 Task: Find connections with filter location Beckingen with filter topic #DigitalMarketingwith filter profile language English with filter current company L&T Electrical & Automation with filter school Cochin University of Science and Technology with filter industry Entertainment Providers with filter service category Financial Advisory with filter keywords title Massage Therapy
Action: Mouse moved to (635, 75)
Screenshot: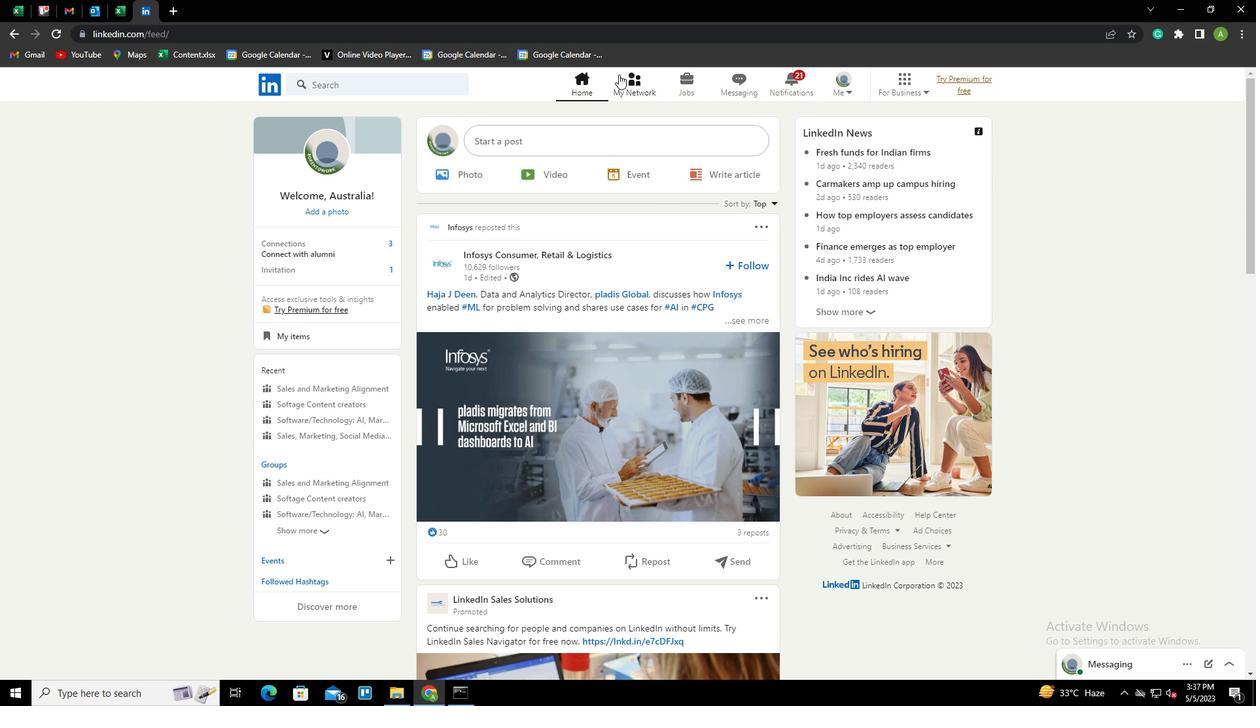 
Action: Mouse pressed left at (635, 75)
Screenshot: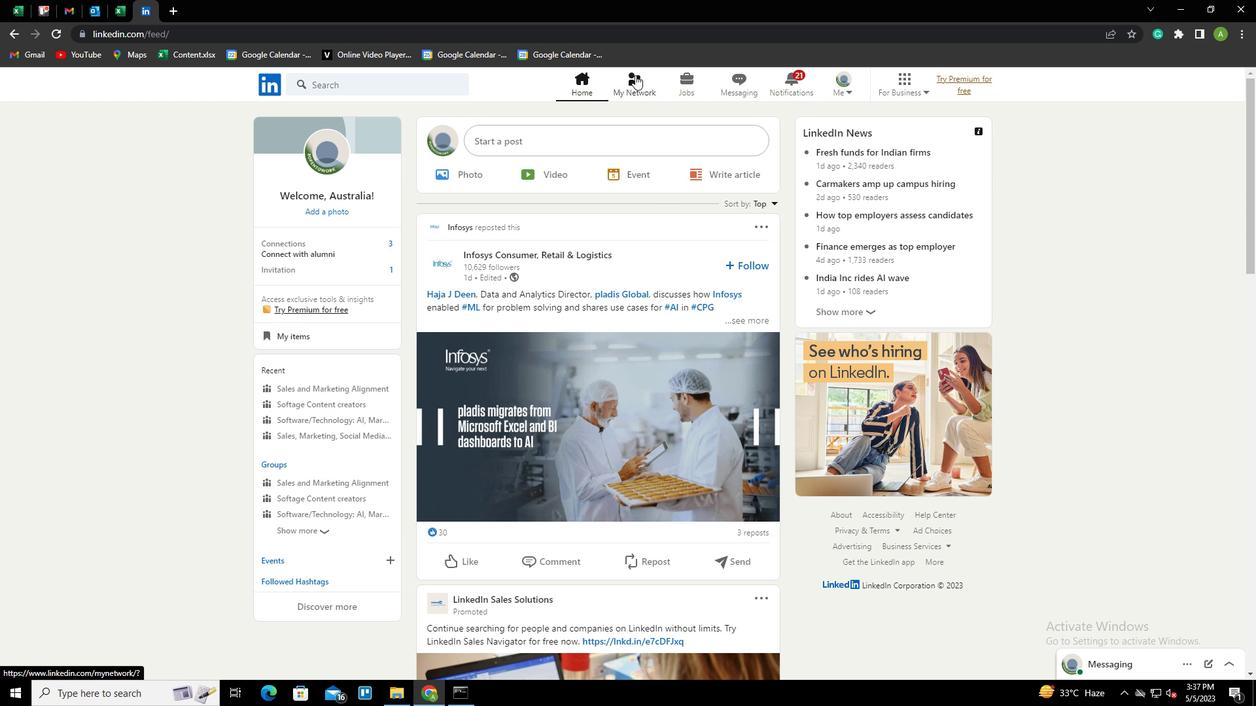 
Action: Mouse moved to (355, 155)
Screenshot: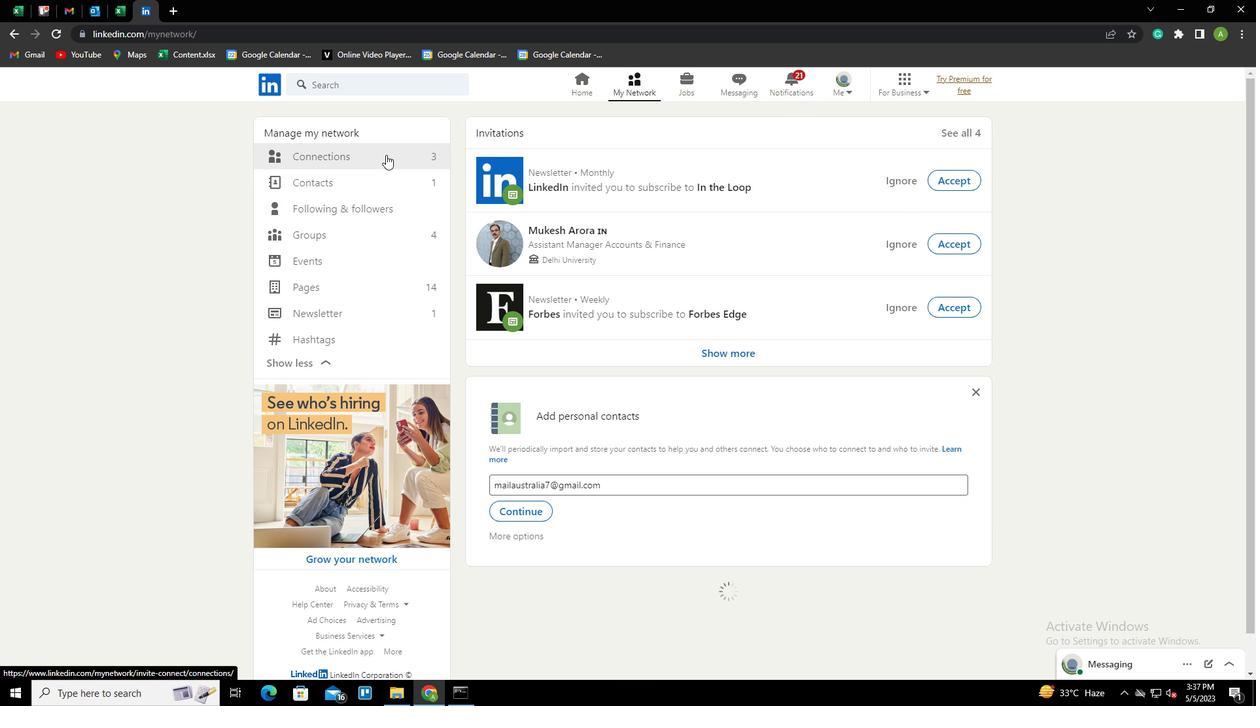 
Action: Mouse pressed left at (355, 155)
Screenshot: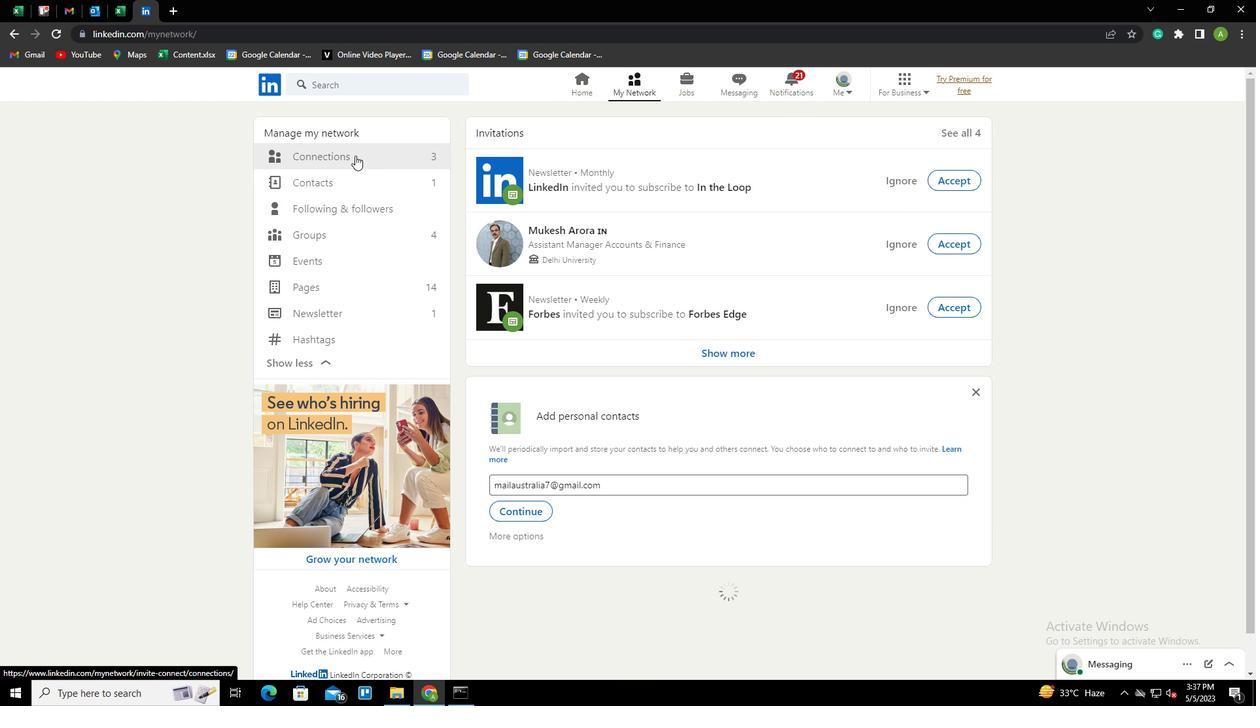 
Action: Mouse moved to (715, 155)
Screenshot: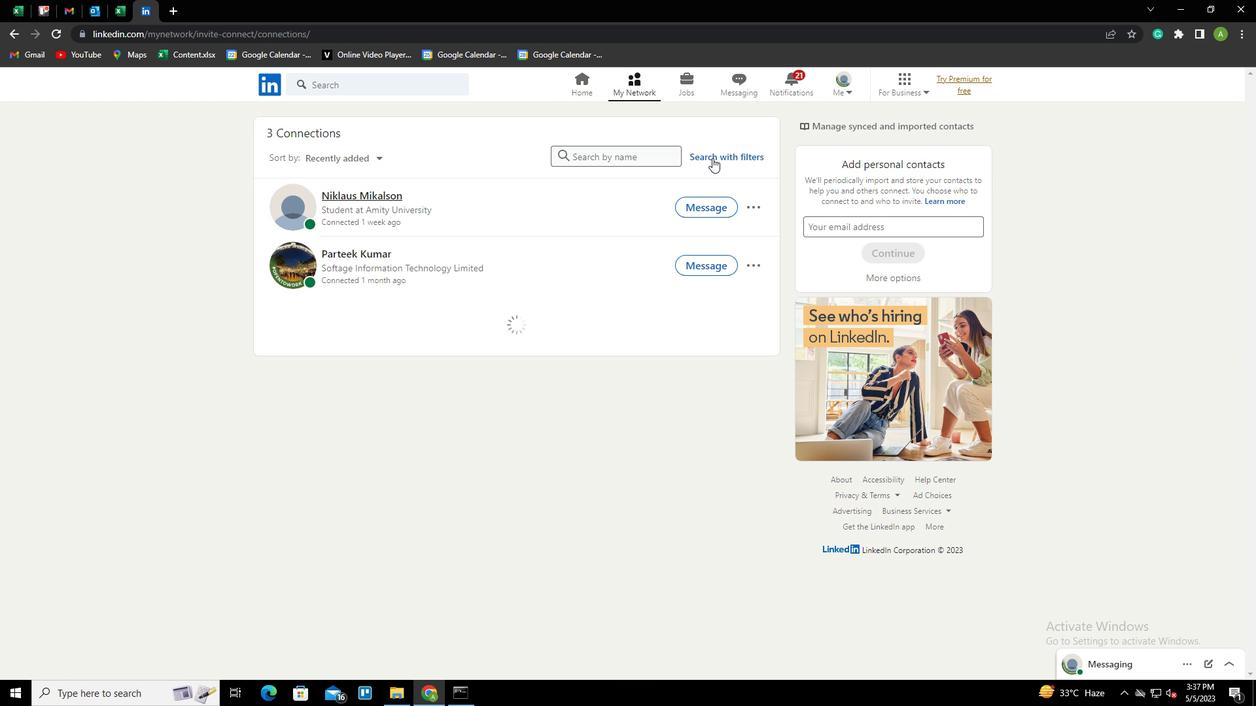 
Action: Mouse pressed left at (715, 155)
Screenshot: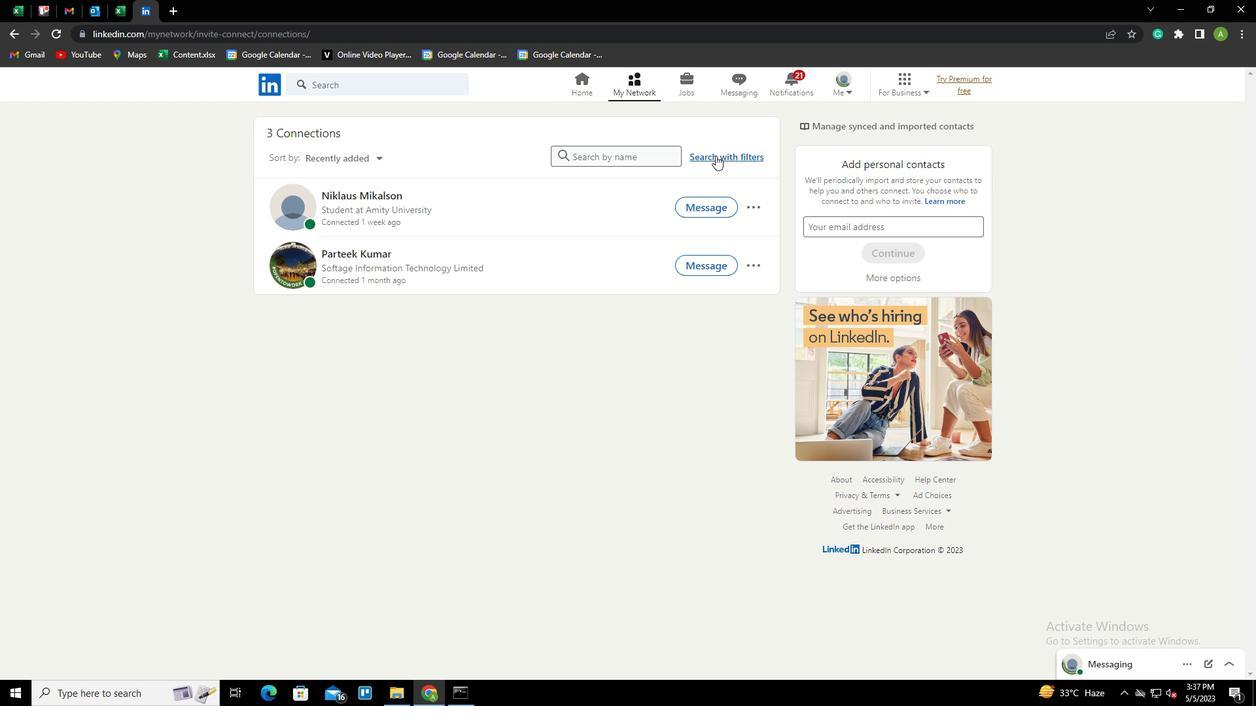 
Action: Mouse moved to (673, 119)
Screenshot: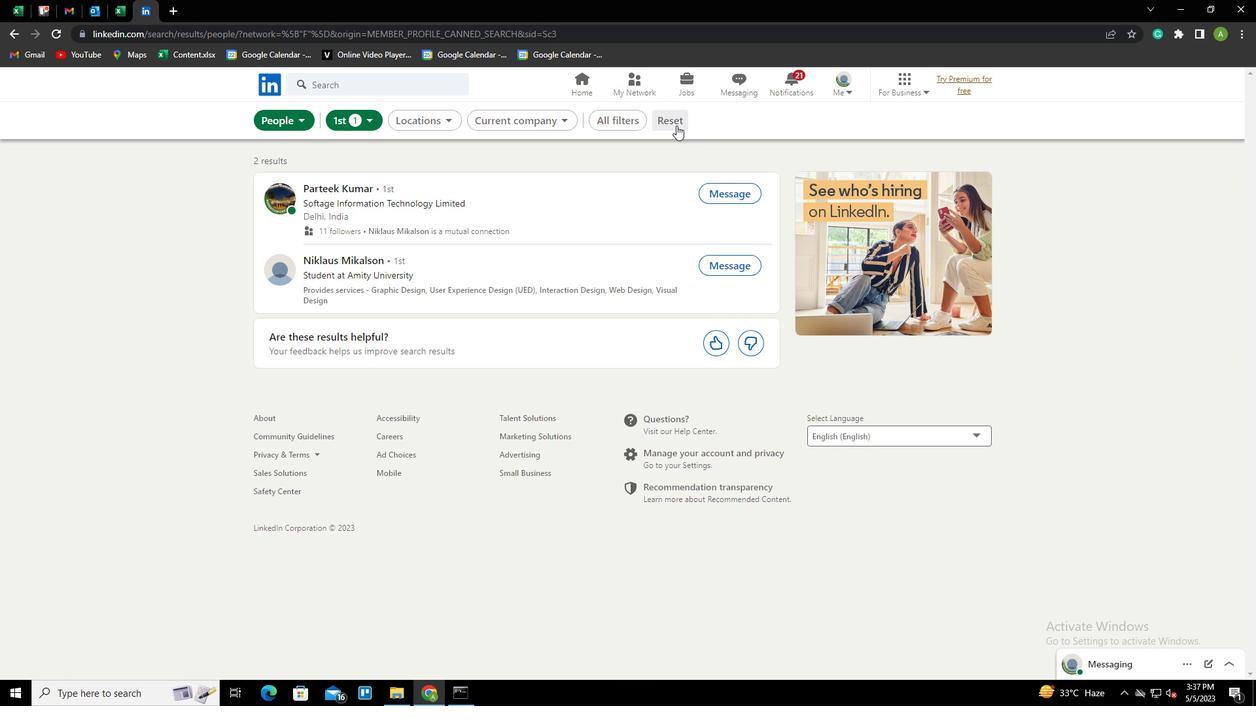 
Action: Mouse pressed left at (673, 119)
Screenshot: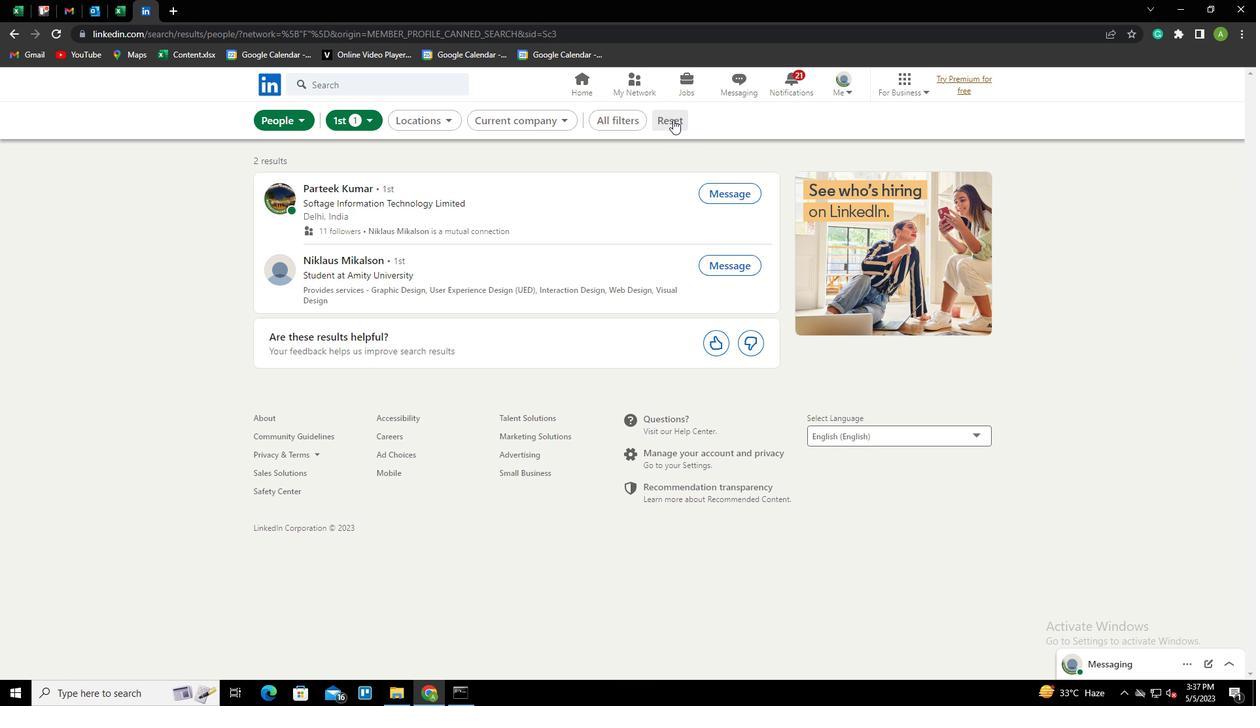 
Action: Mouse moved to (648, 119)
Screenshot: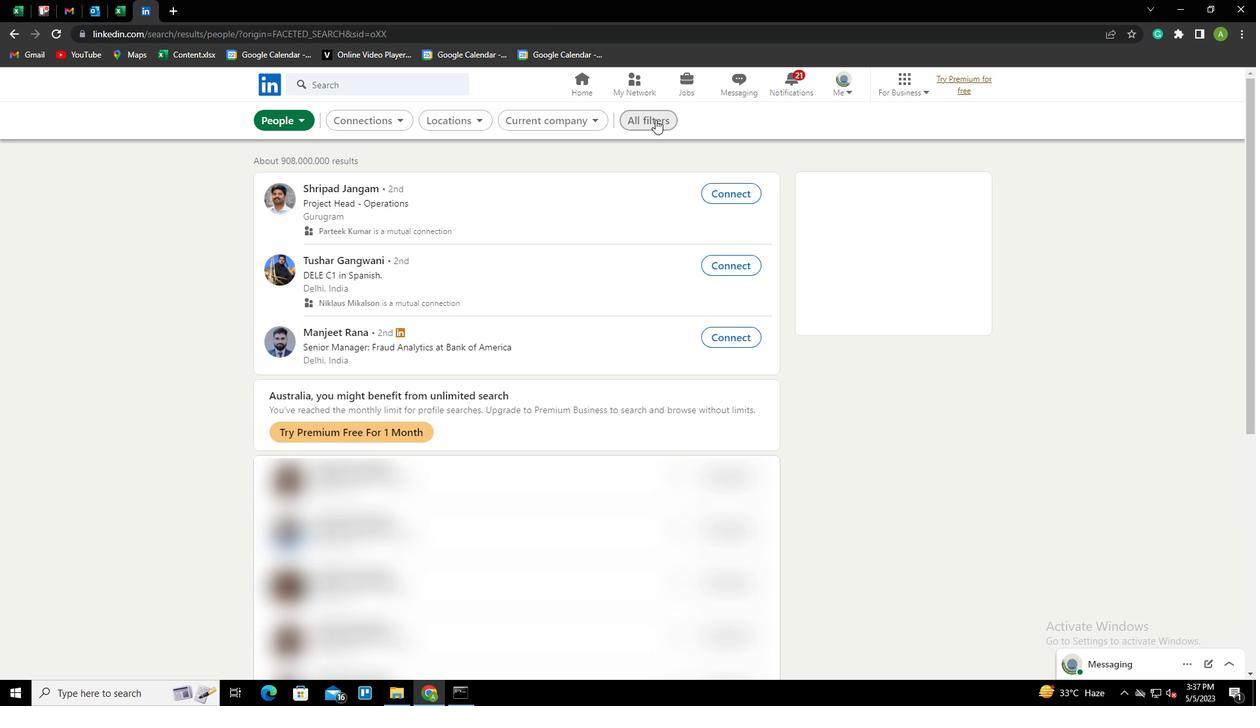 
Action: Mouse pressed left at (648, 119)
Screenshot: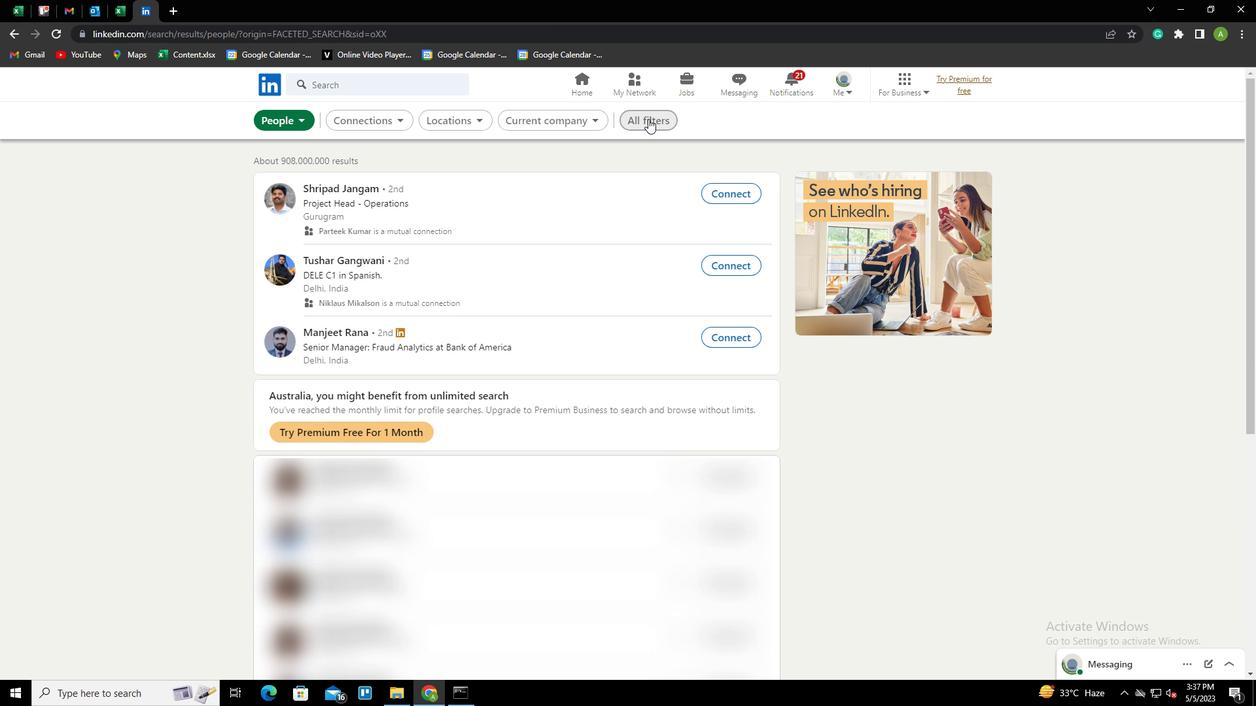 
Action: Mouse moved to (1035, 359)
Screenshot: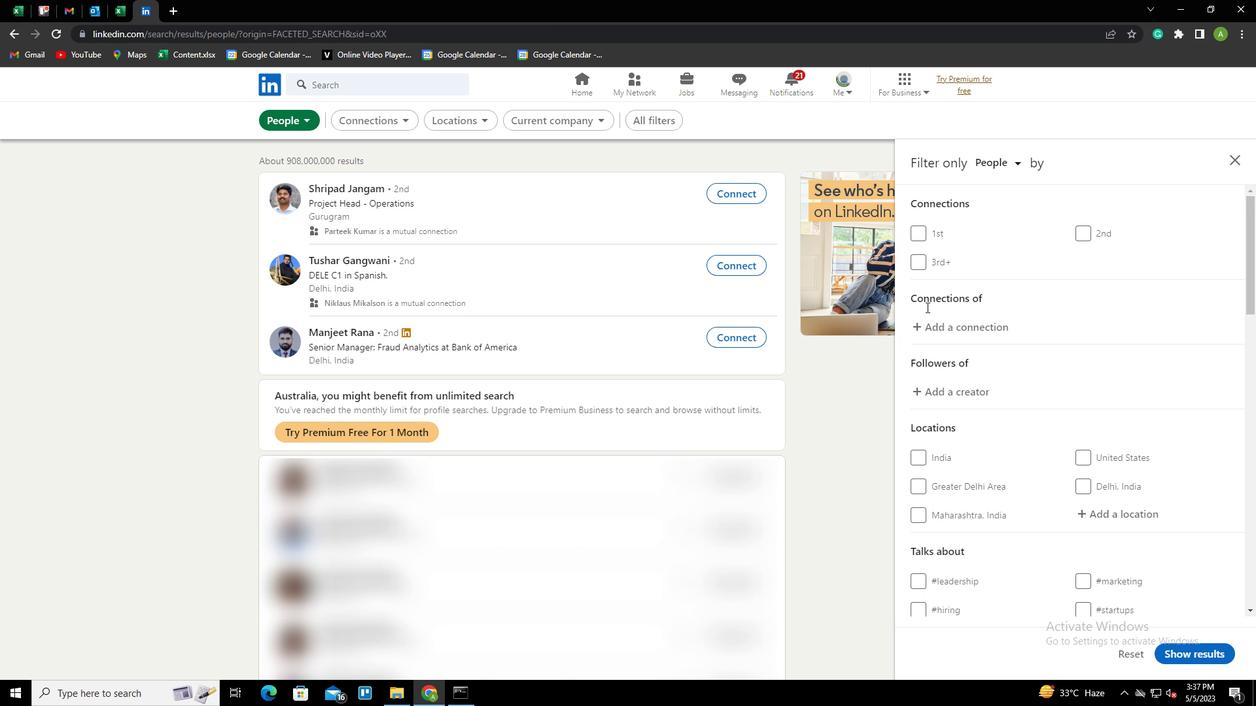 
Action: Mouse scrolled (1035, 359) with delta (0, 0)
Screenshot: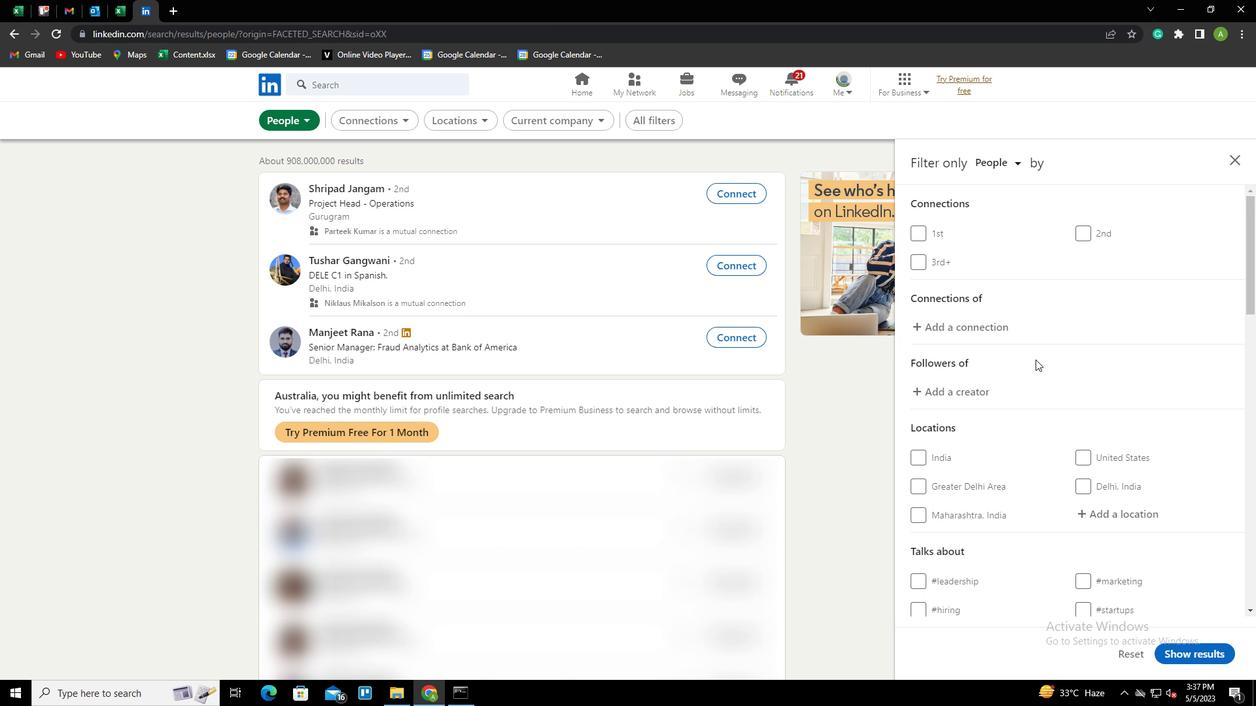 
Action: Mouse scrolled (1035, 359) with delta (0, 0)
Screenshot: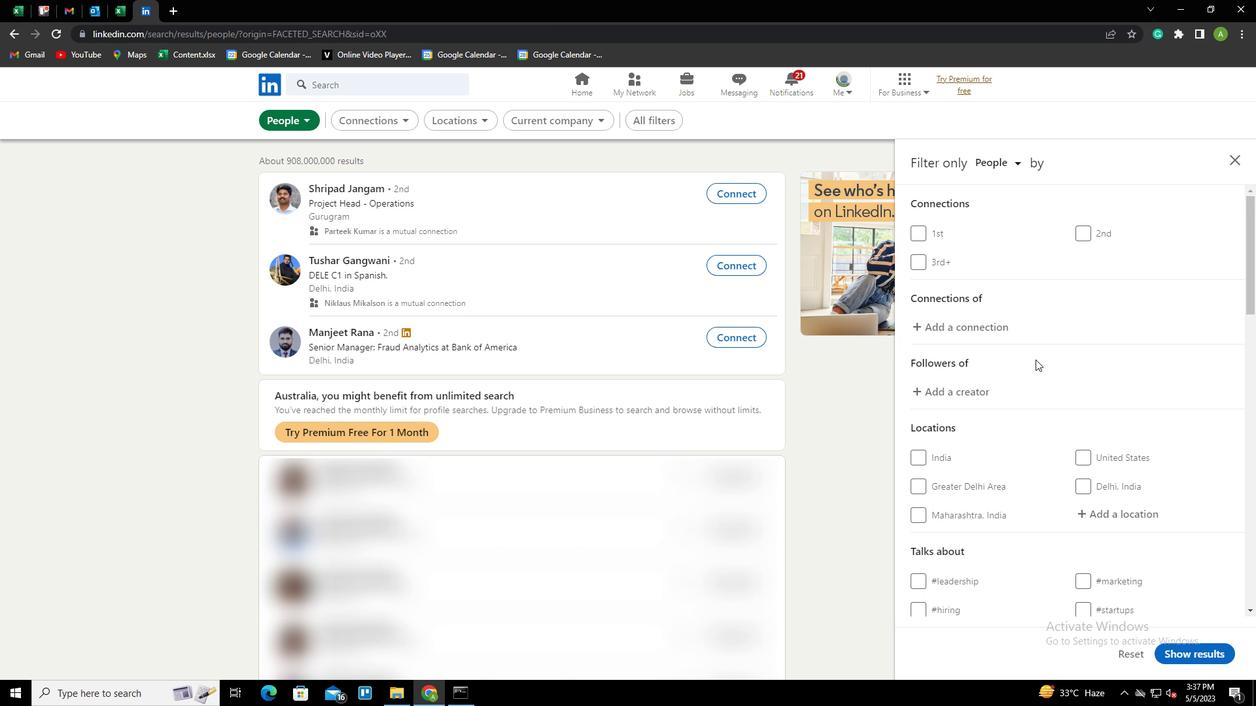 
Action: Mouse moved to (1103, 380)
Screenshot: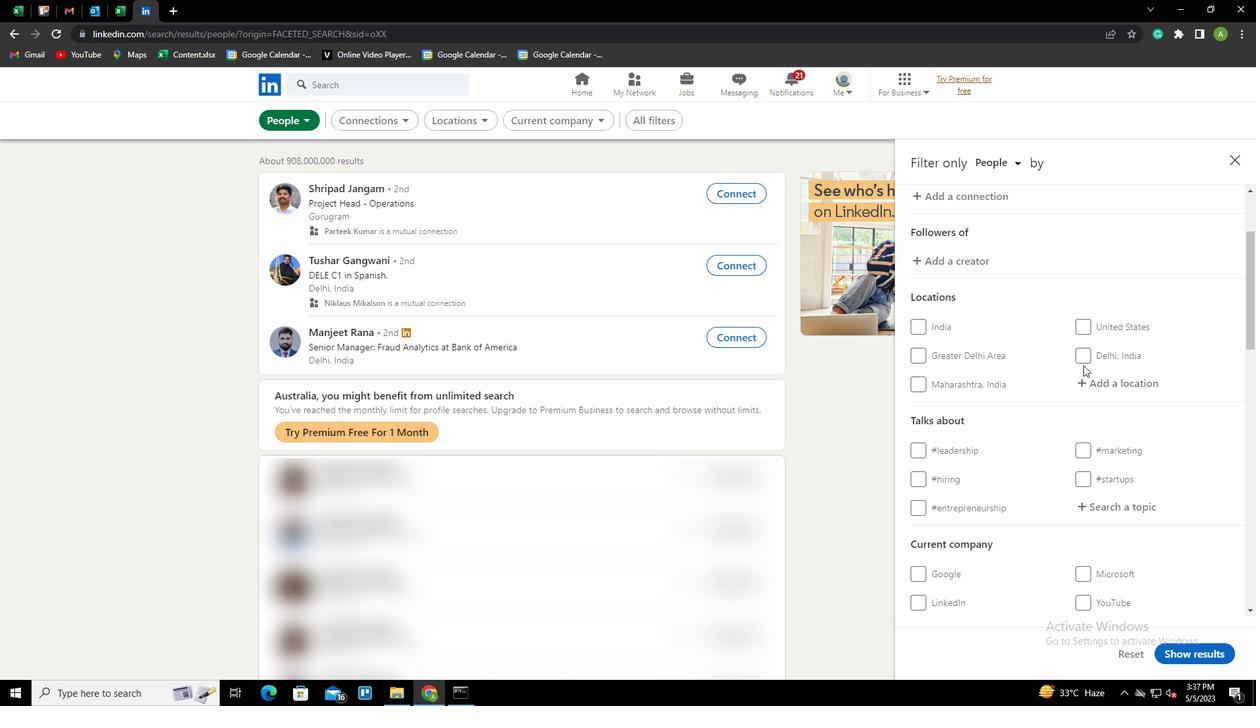 
Action: Mouse pressed left at (1103, 380)
Screenshot: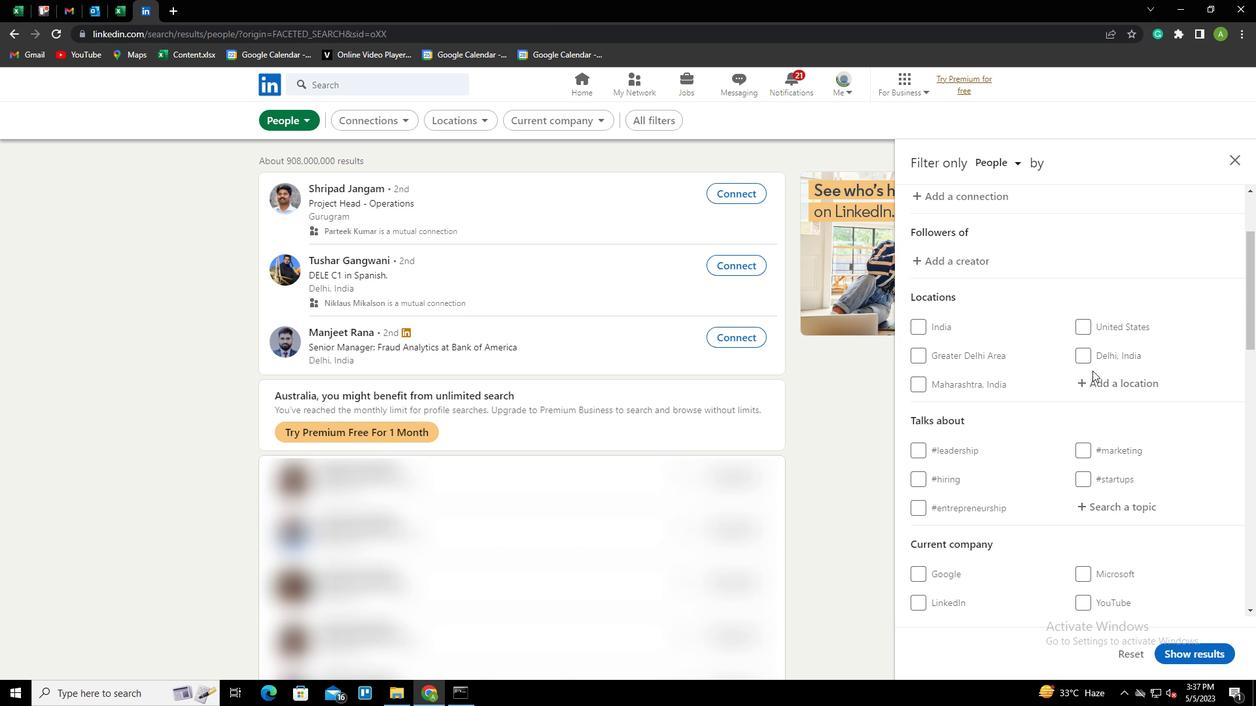 
Action: Key pressed <Key.shift>BECKINGEN<Key.down><Key.enter>
Screenshot: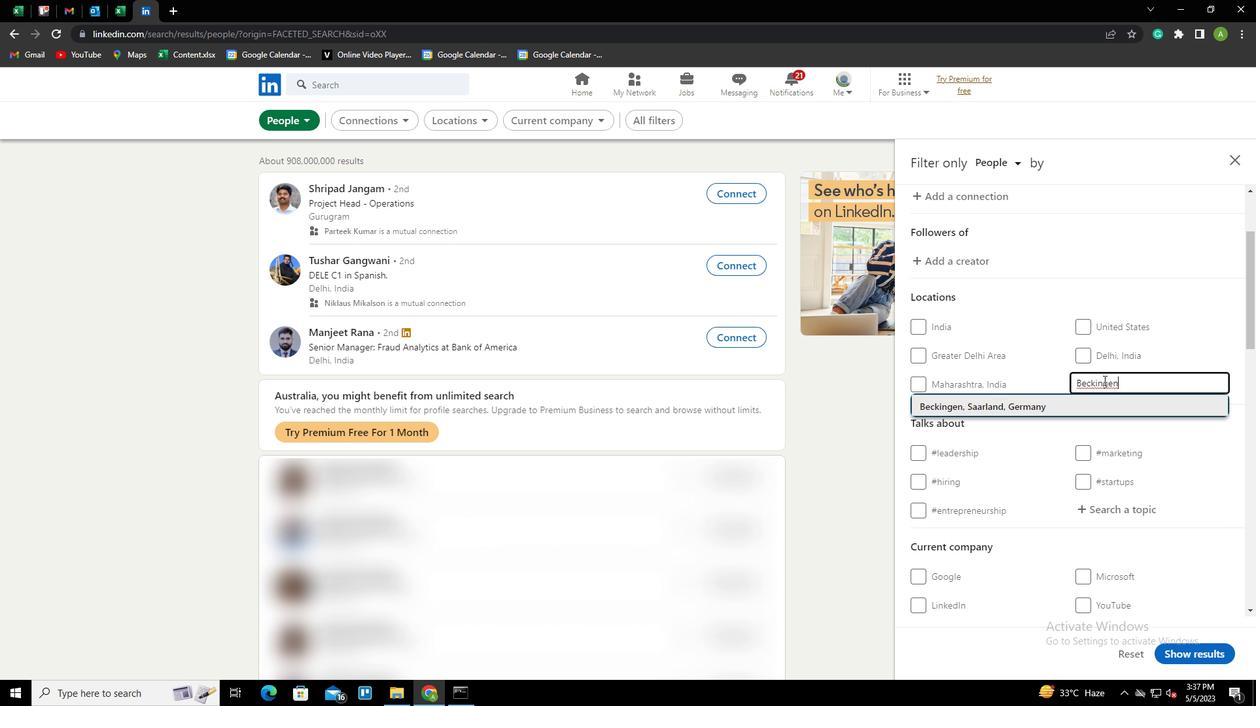 
Action: Mouse scrolled (1103, 380) with delta (0, 0)
Screenshot: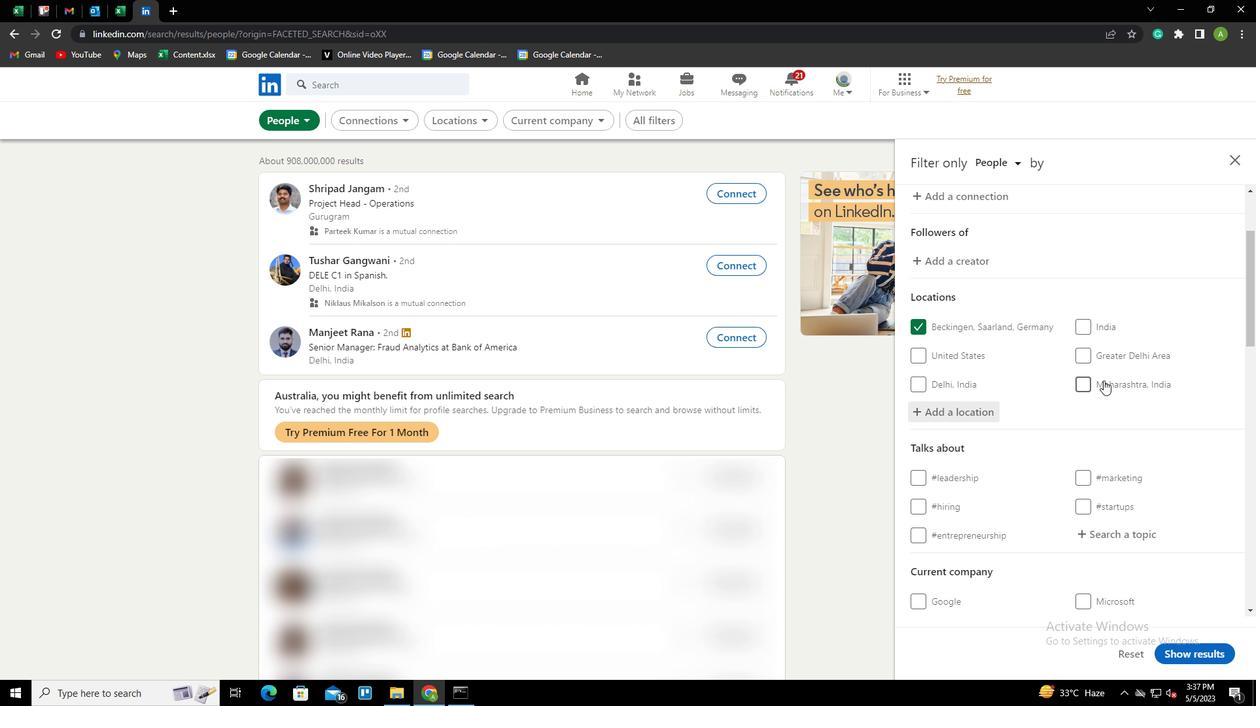 
Action: Mouse scrolled (1103, 380) with delta (0, 0)
Screenshot: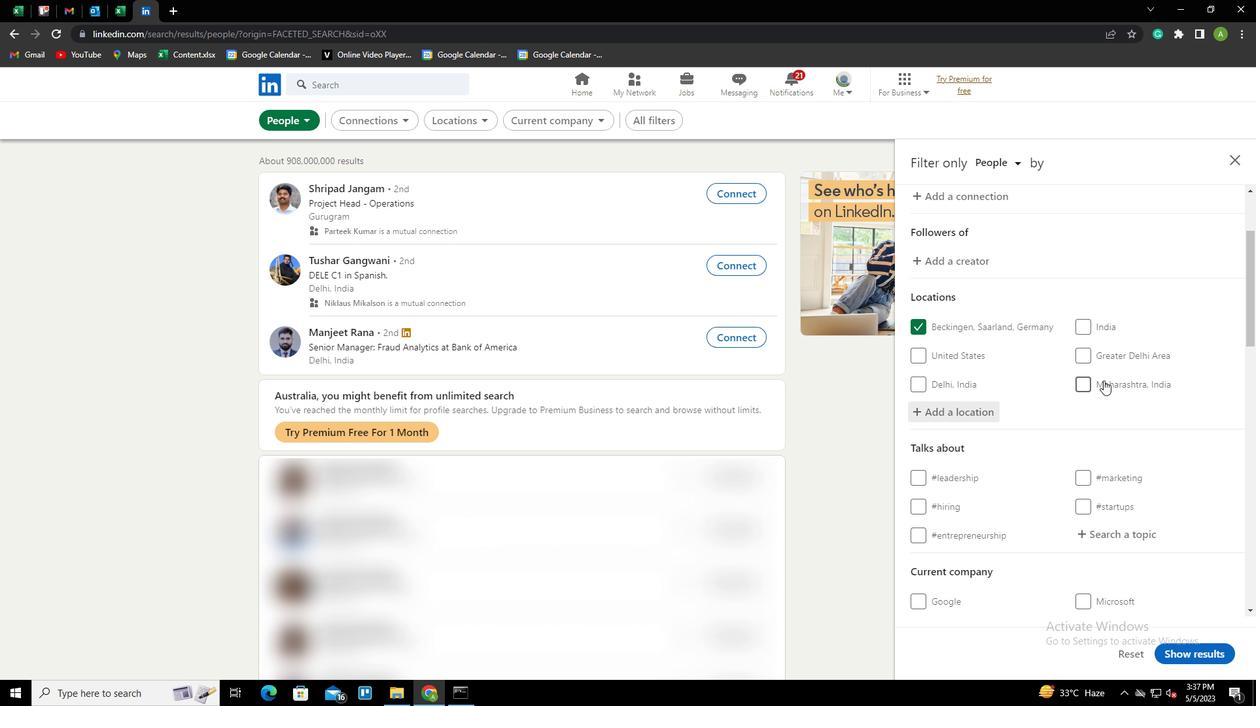 
Action: Mouse moved to (1105, 398)
Screenshot: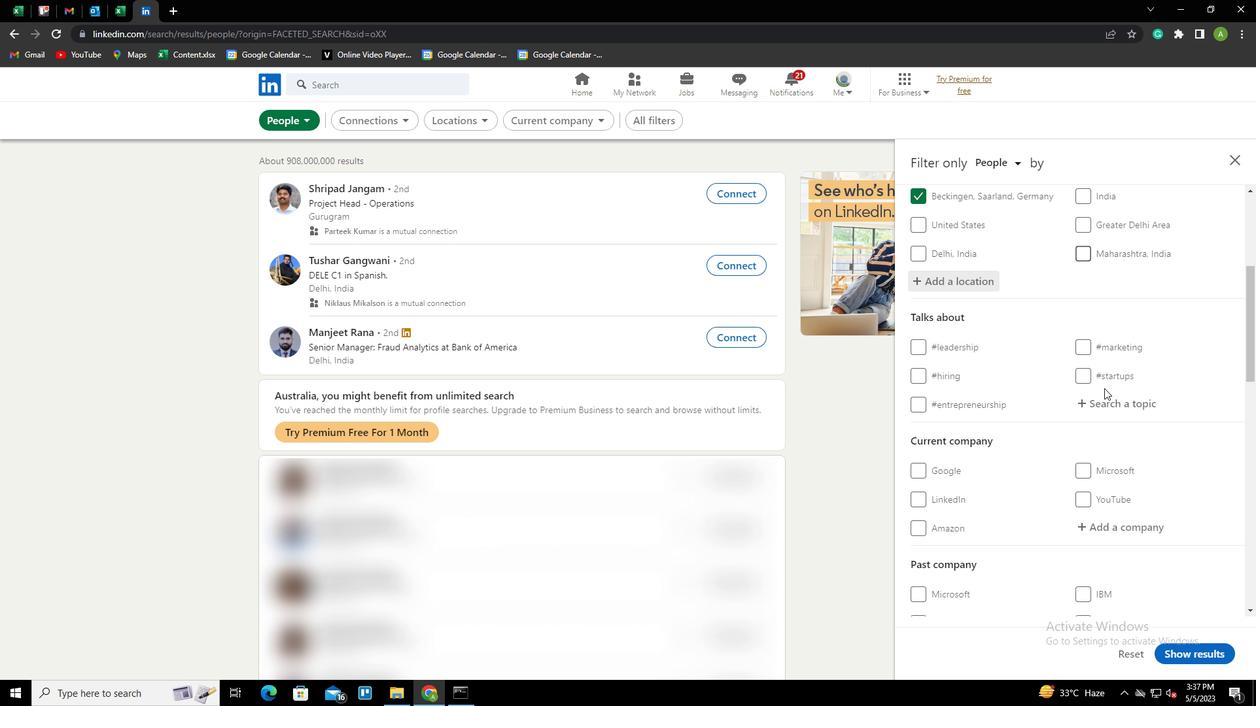 
Action: Mouse pressed left at (1105, 398)
Screenshot: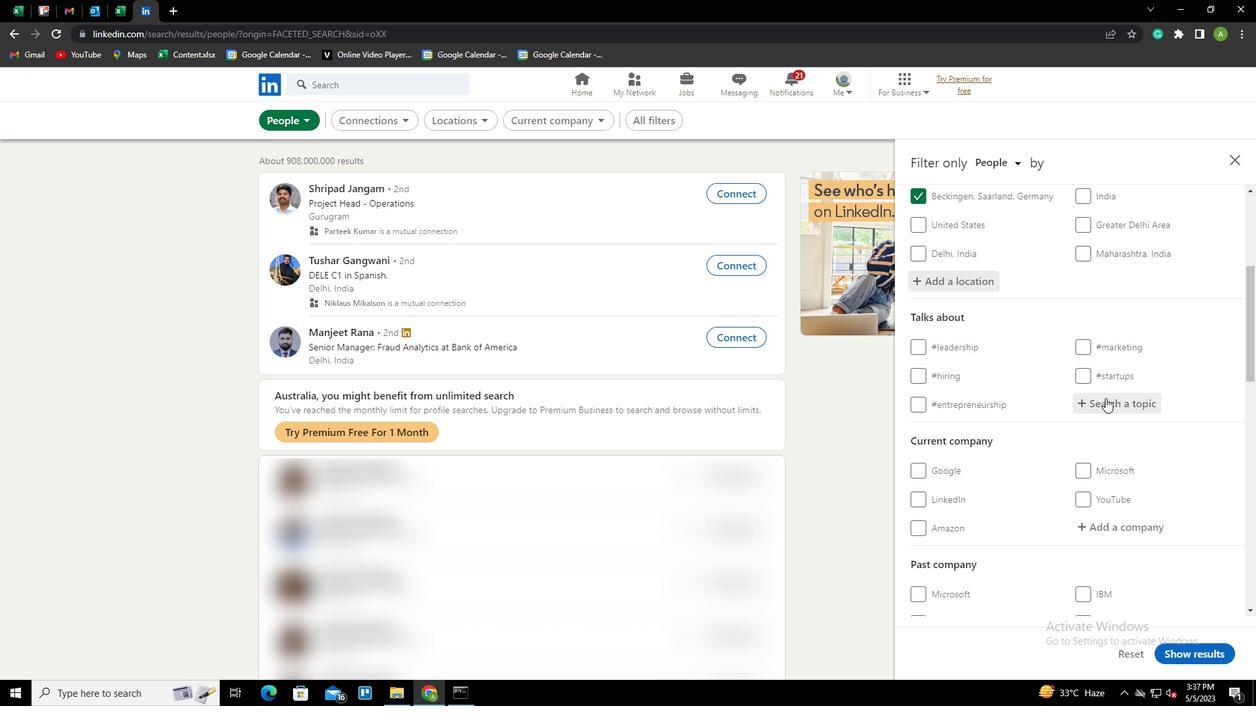 
Action: Key pressed <Key.shift>DIGITAL<Key.shift>MARKETING<Key.down><Key.enter>
Screenshot: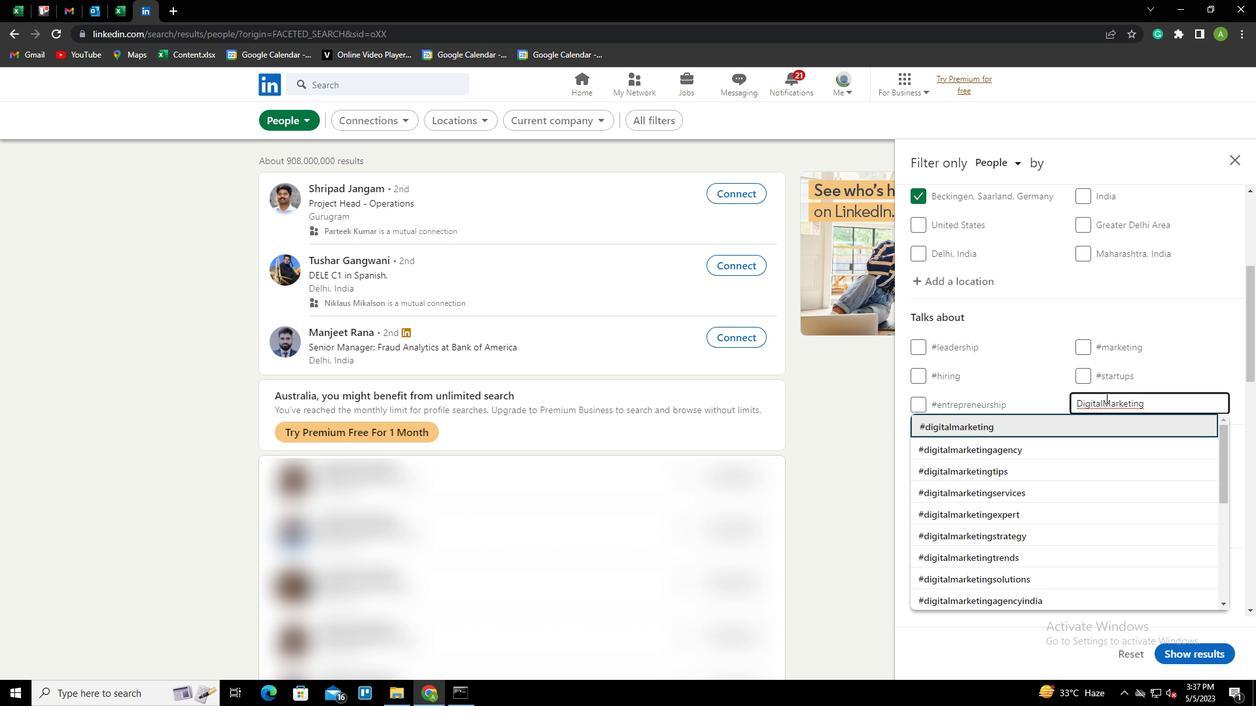 
Action: Mouse scrolled (1105, 397) with delta (0, 0)
Screenshot: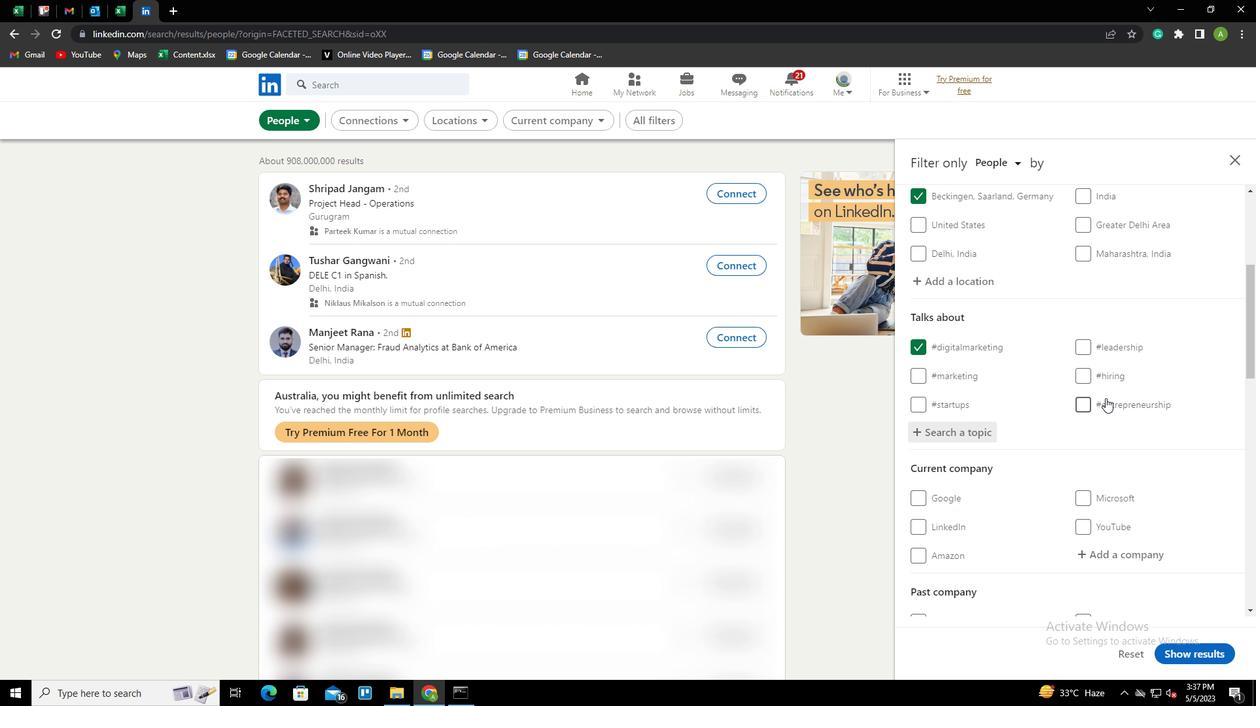 
Action: Mouse scrolled (1105, 397) with delta (0, 0)
Screenshot: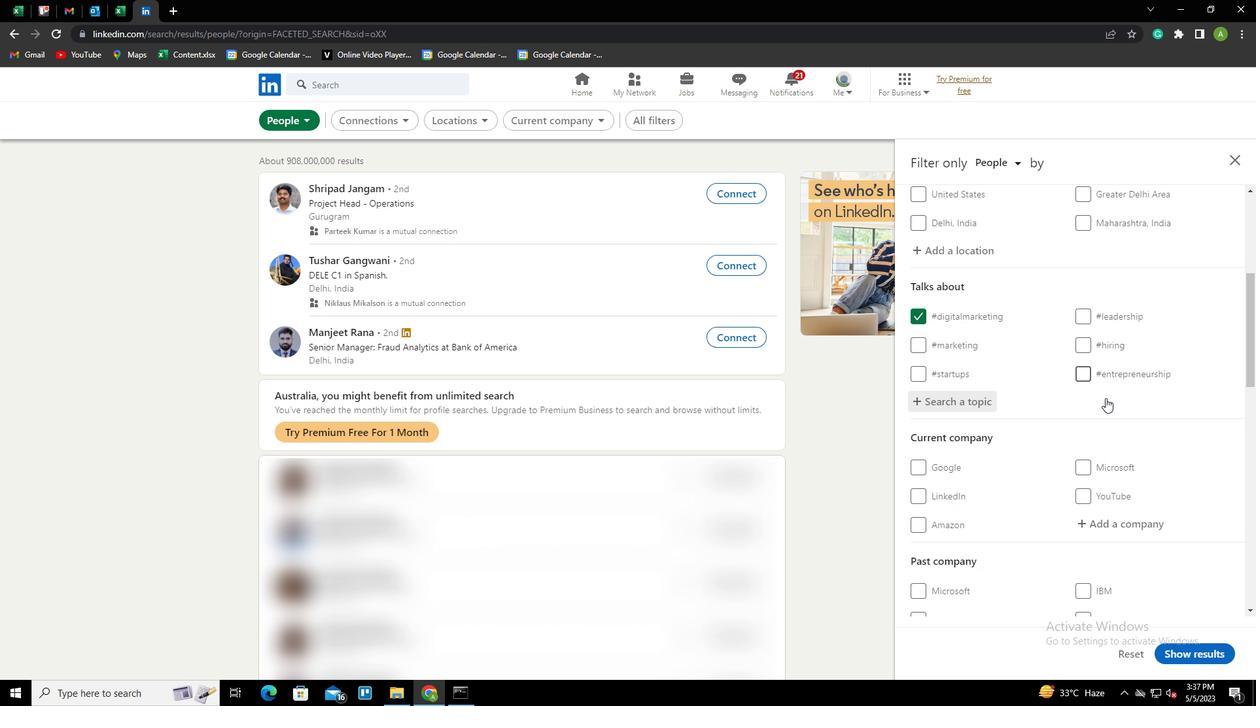 
Action: Mouse scrolled (1105, 397) with delta (0, 0)
Screenshot: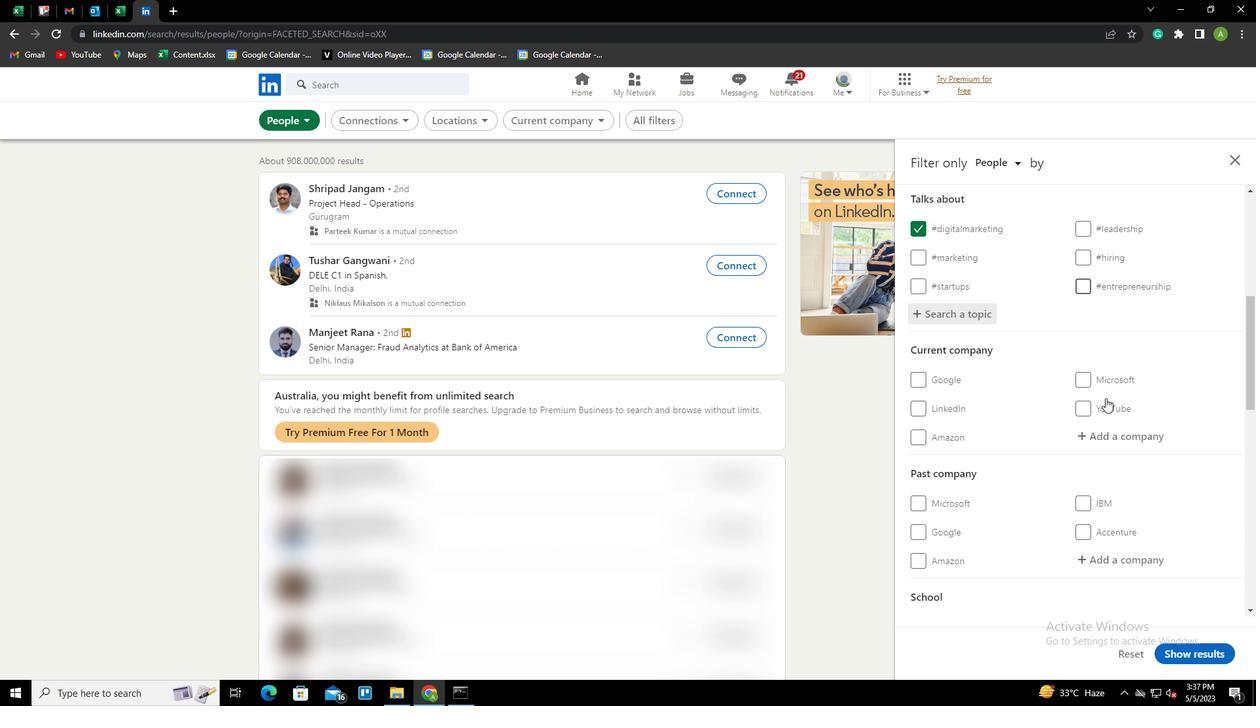 
Action: Mouse scrolled (1105, 397) with delta (0, 0)
Screenshot: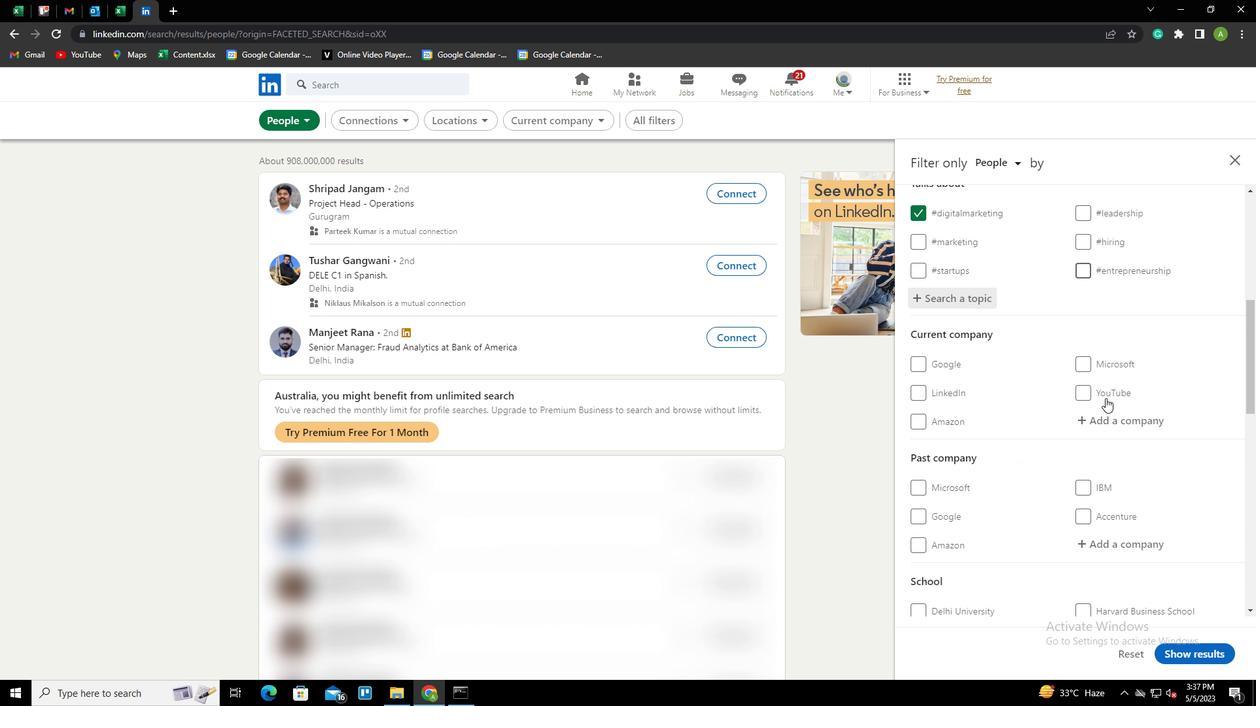 
Action: Mouse scrolled (1105, 397) with delta (0, 0)
Screenshot: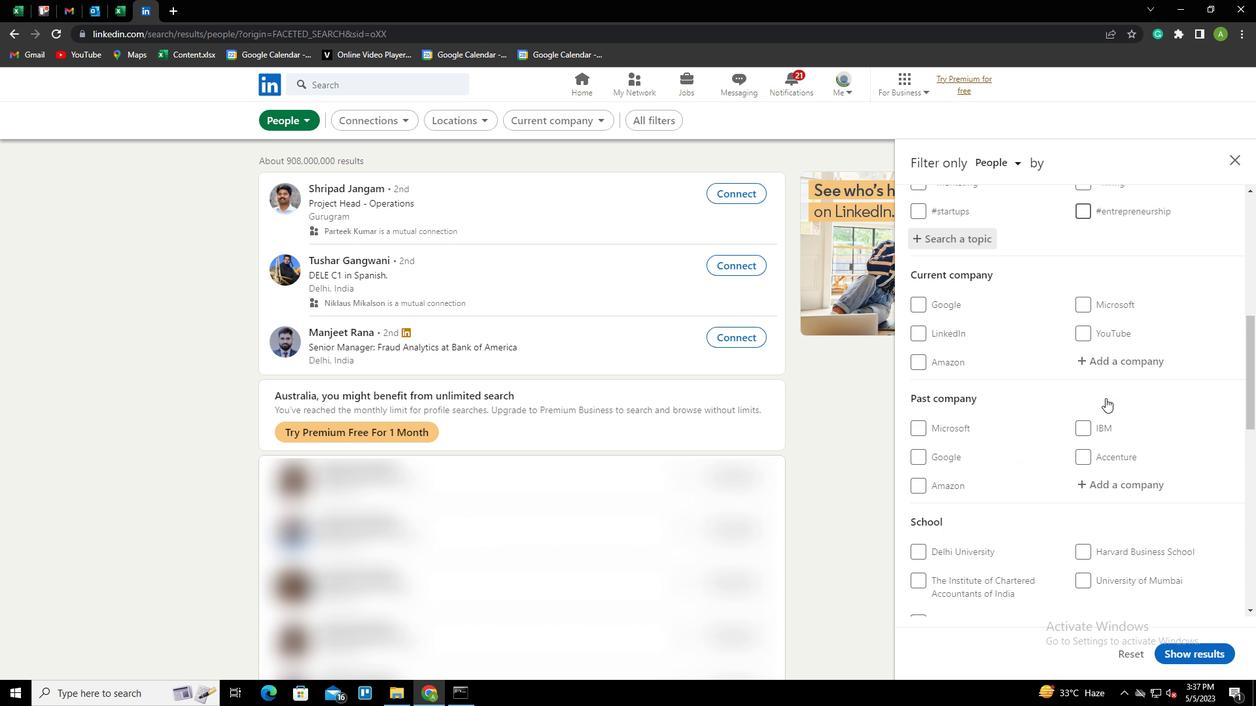 
Action: Mouse scrolled (1105, 397) with delta (0, 0)
Screenshot: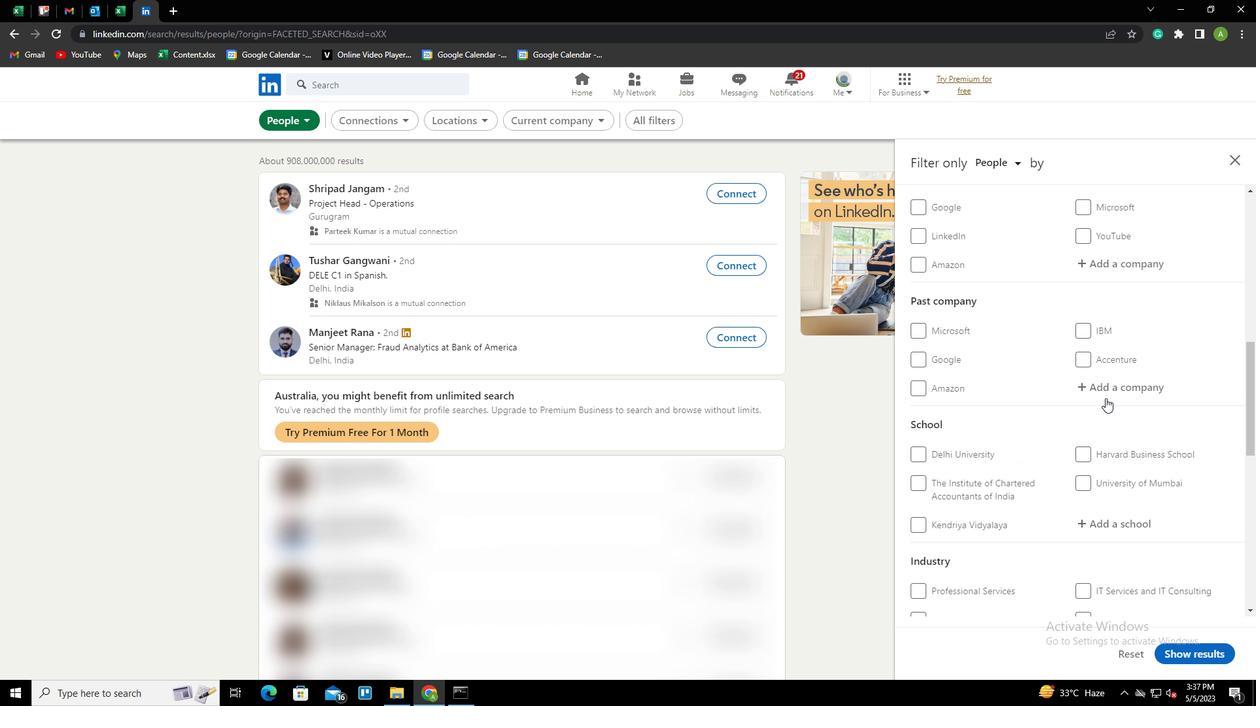 
Action: Mouse scrolled (1105, 397) with delta (0, 0)
Screenshot: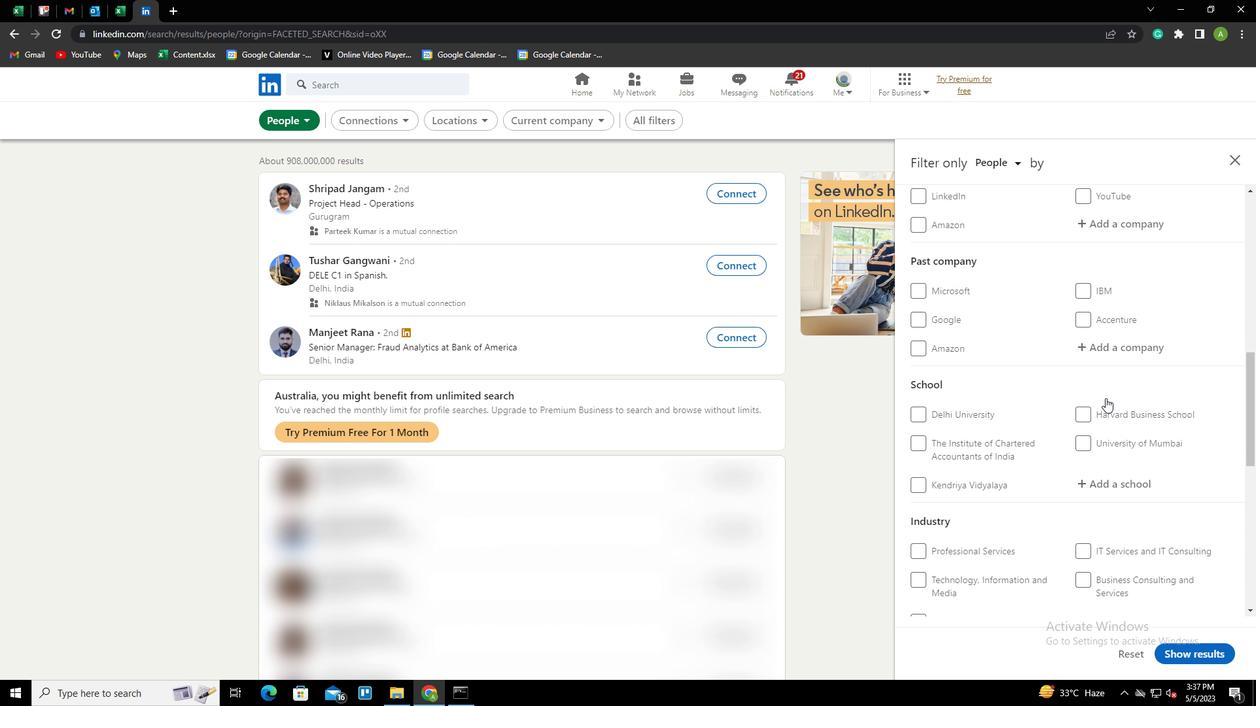 
Action: Mouse scrolled (1105, 397) with delta (0, 0)
Screenshot: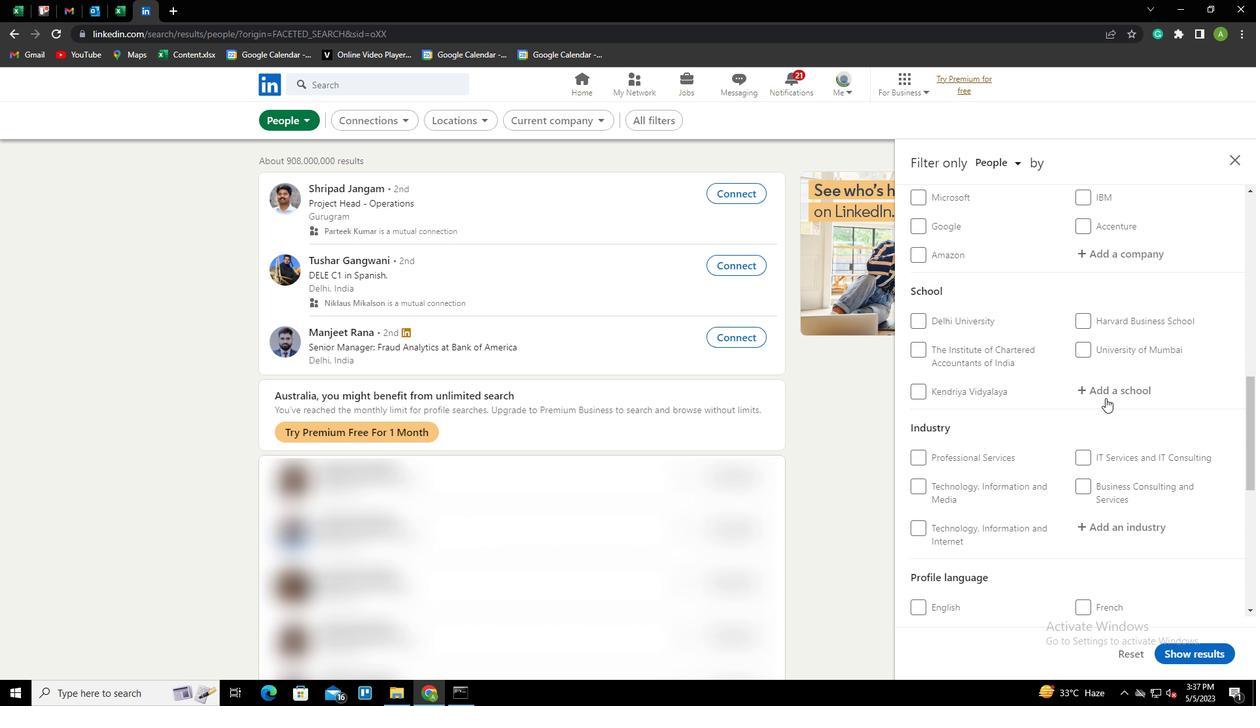 
Action: Mouse scrolled (1105, 397) with delta (0, 0)
Screenshot: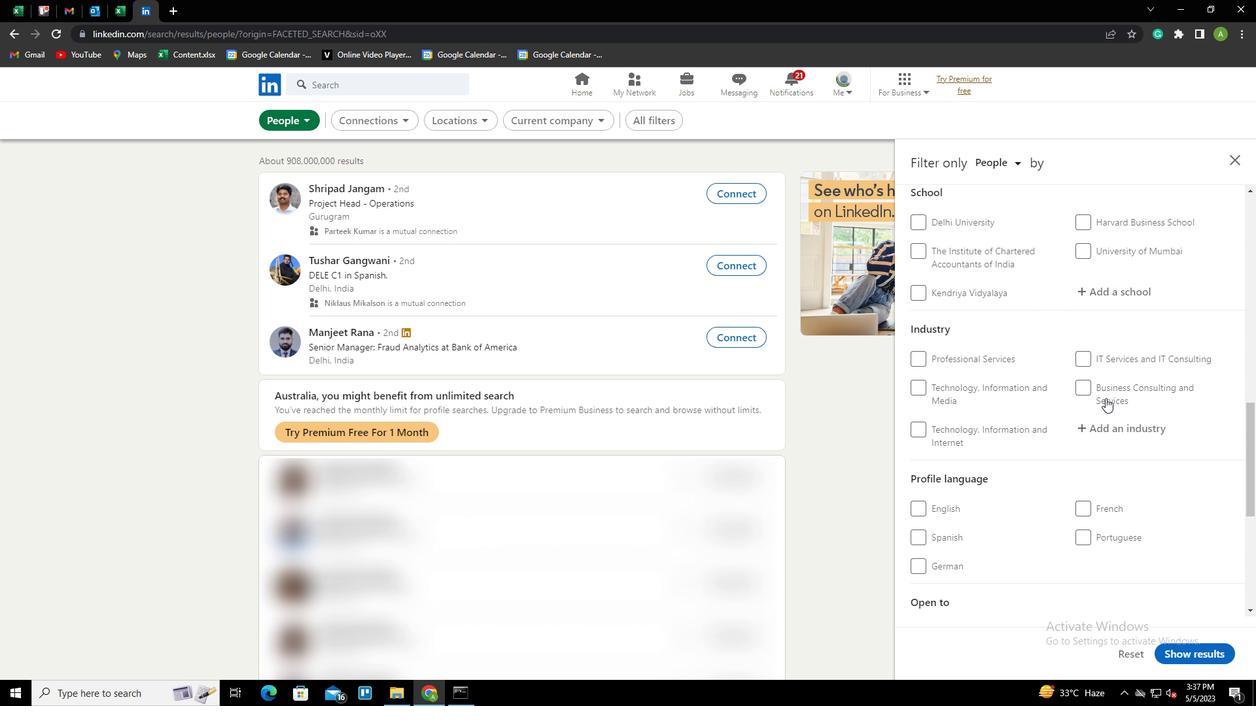 
Action: Mouse scrolled (1105, 397) with delta (0, 0)
Screenshot: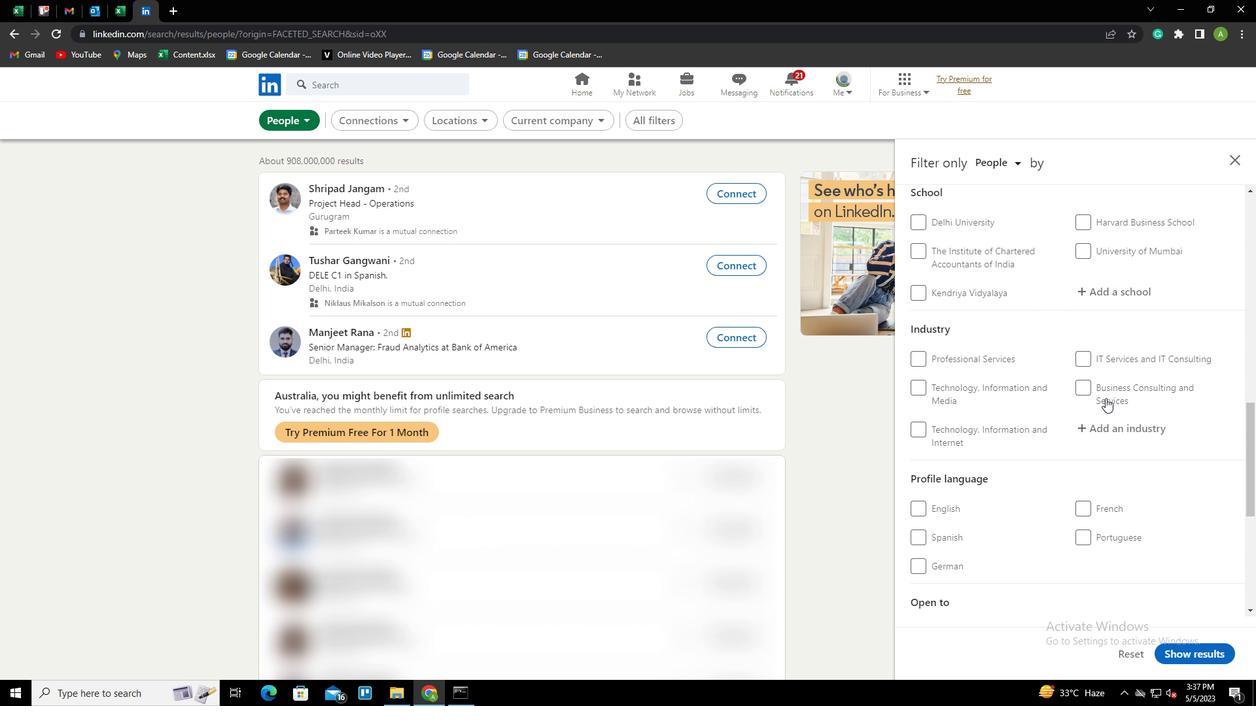 
Action: Mouse moved to (933, 376)
Screenshot: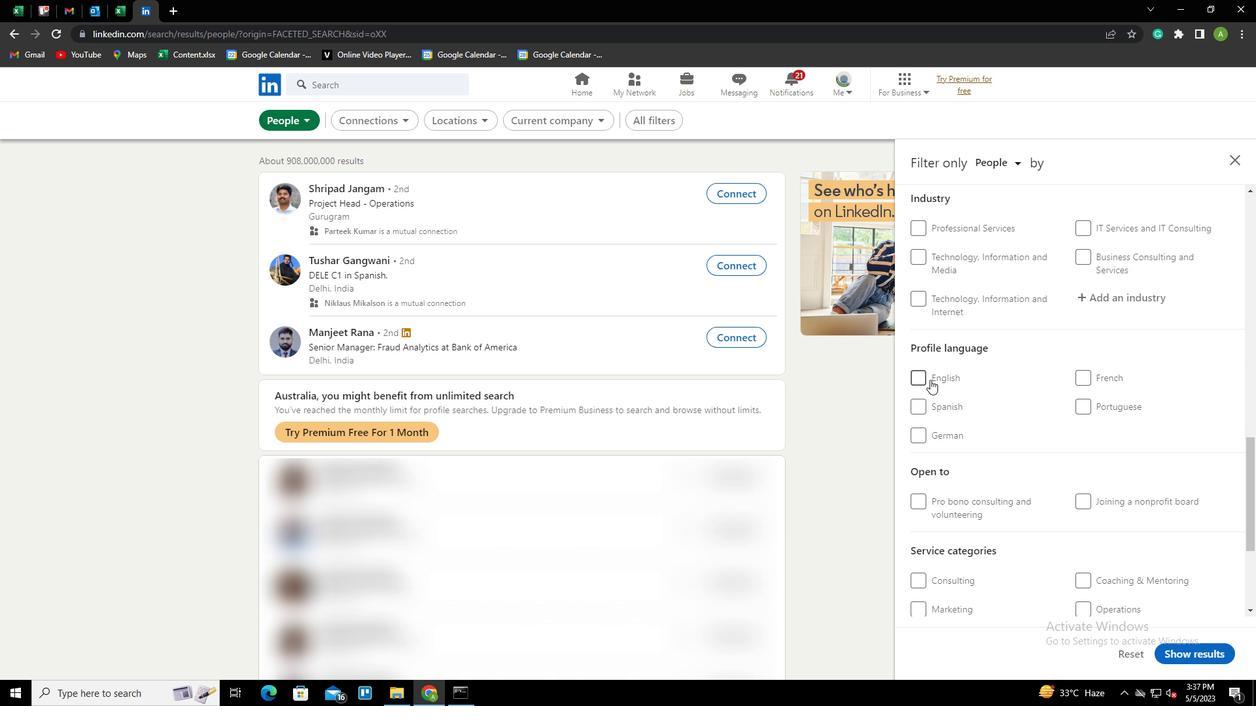 
Action: Mouse pressed left at (933, 376)
Screenshot: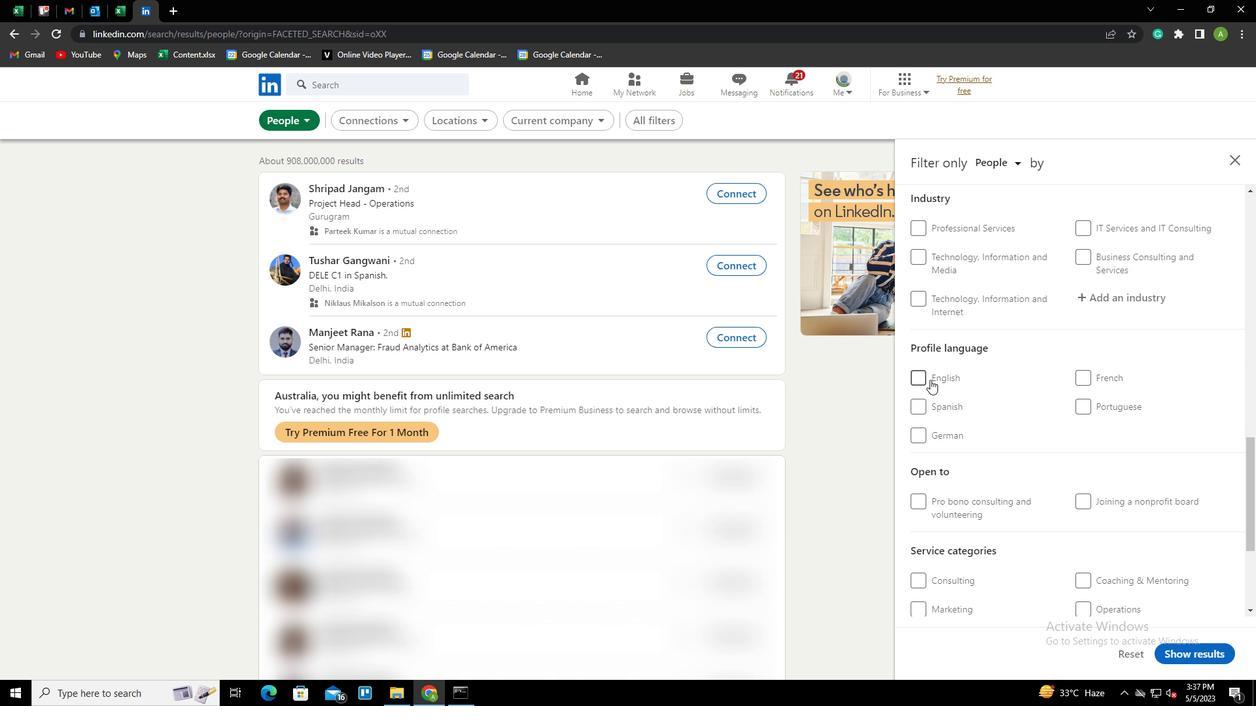 
Action: Mouse moved to (1110, 365)
Screenshot: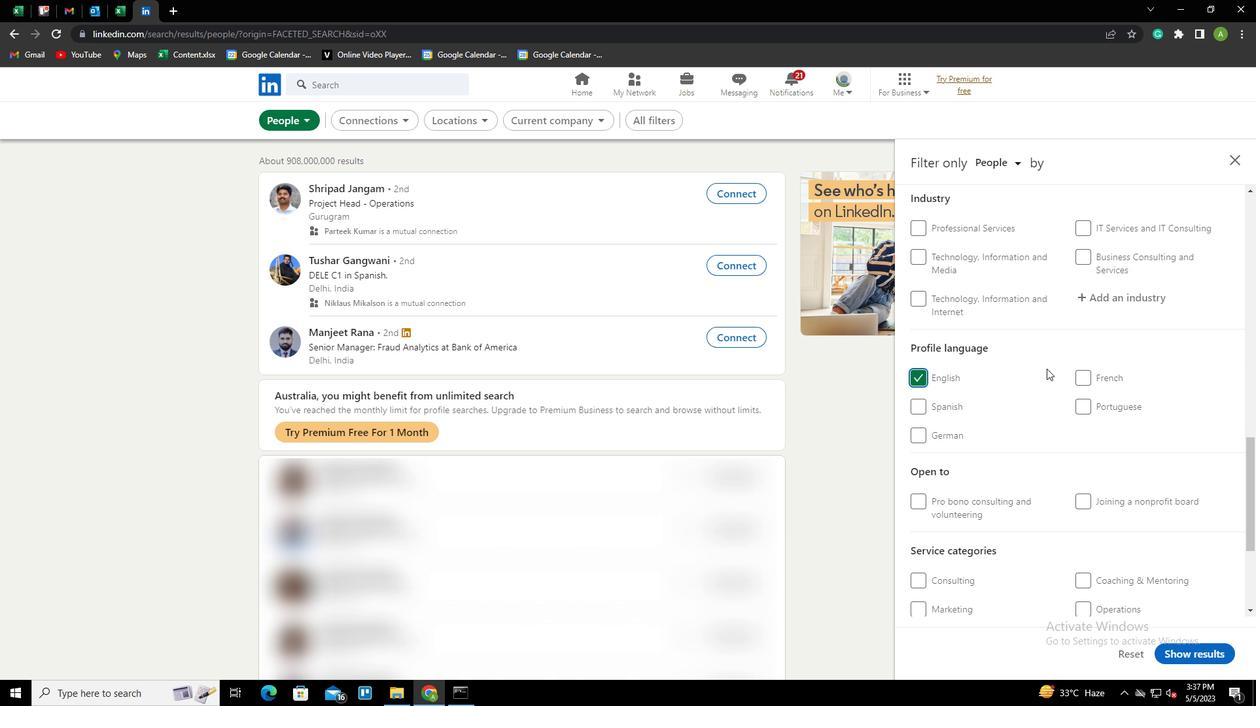 
Action: Mouse scrolled (1110, 365) with delta (0, 0)
Screenshot: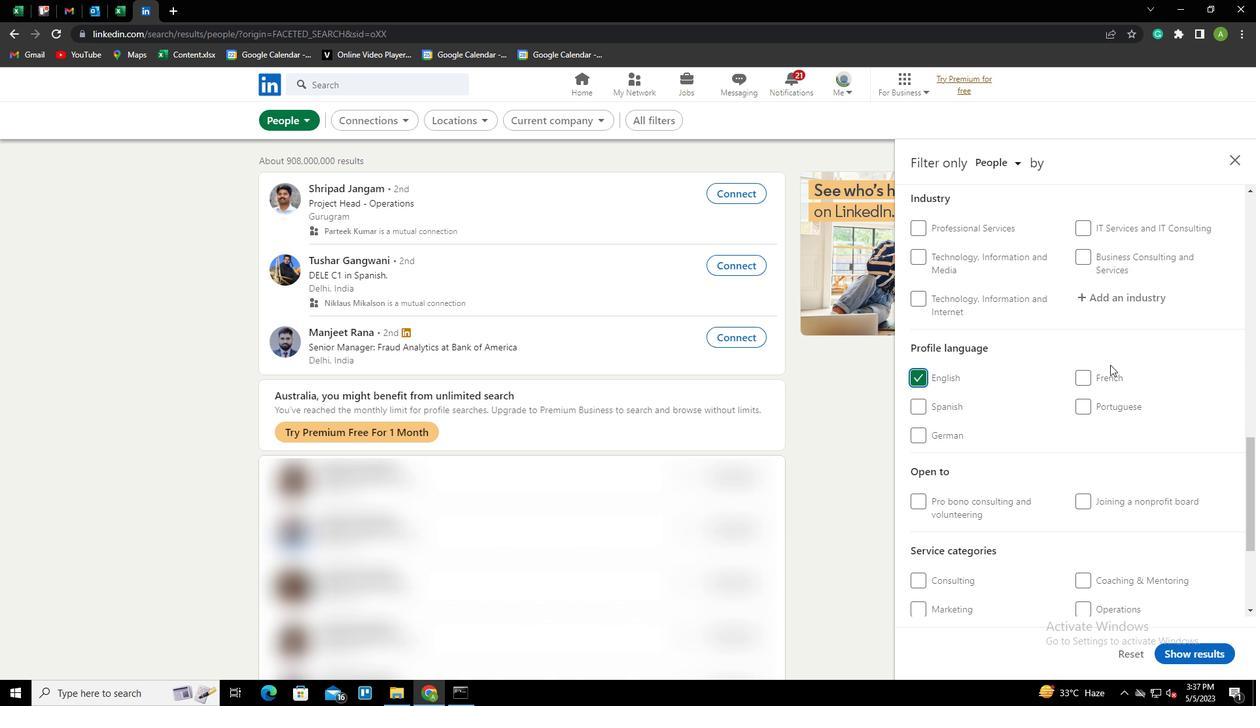 
Action: Mouse scrolled (1110, 365) with delta (0, 0)
Screenshot: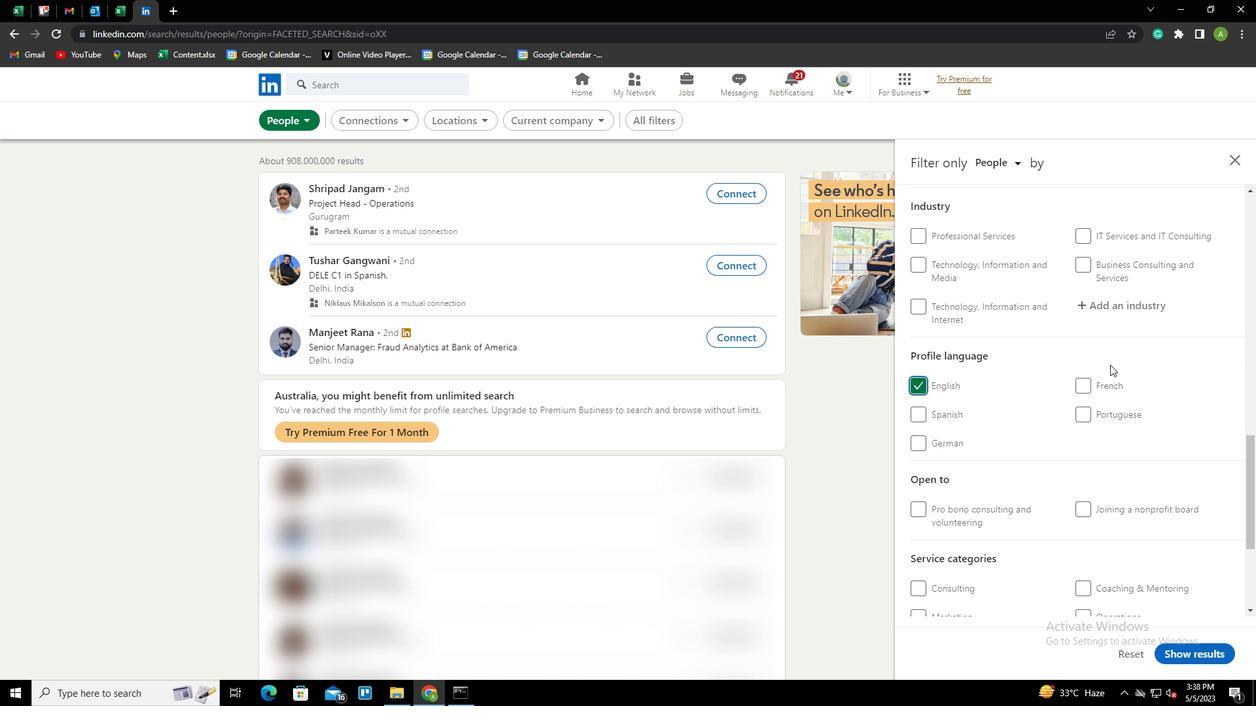 
Action: Mouse scrolled (1110, 365) with delta (0, 0)
Screenshot: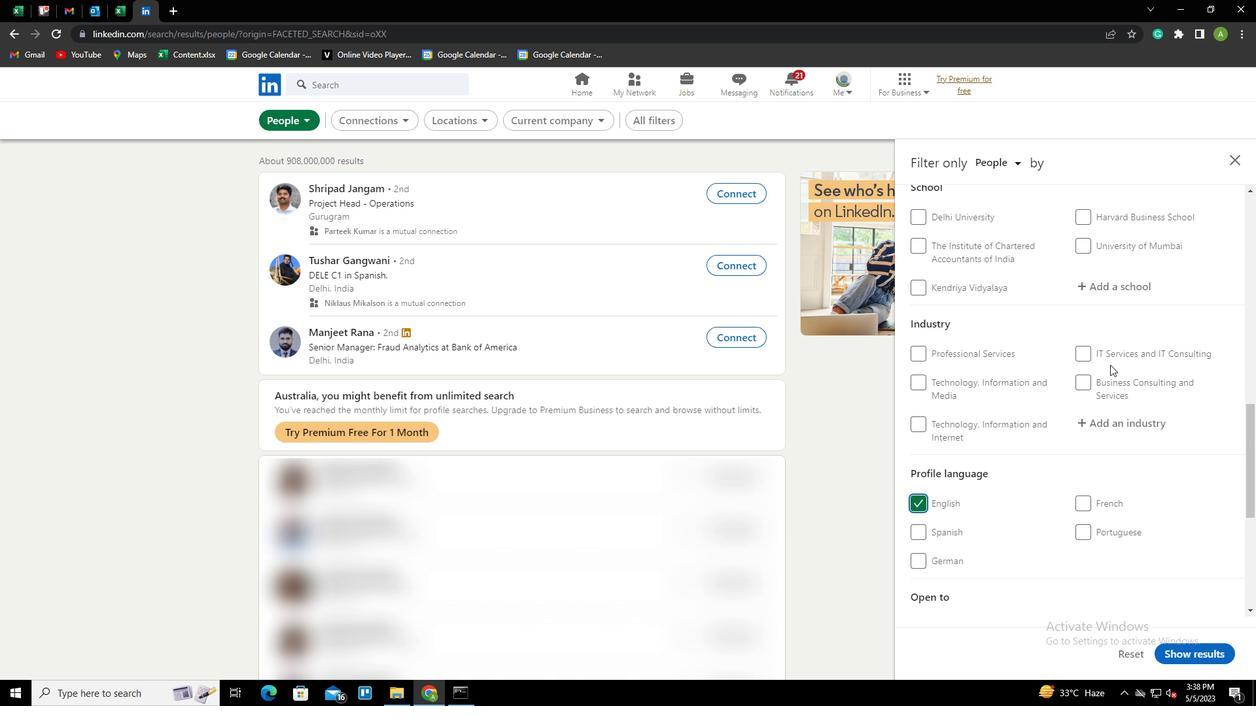 
Action: Mouse scrolled (1110, 365) with delta (0, 0)
Screenshot: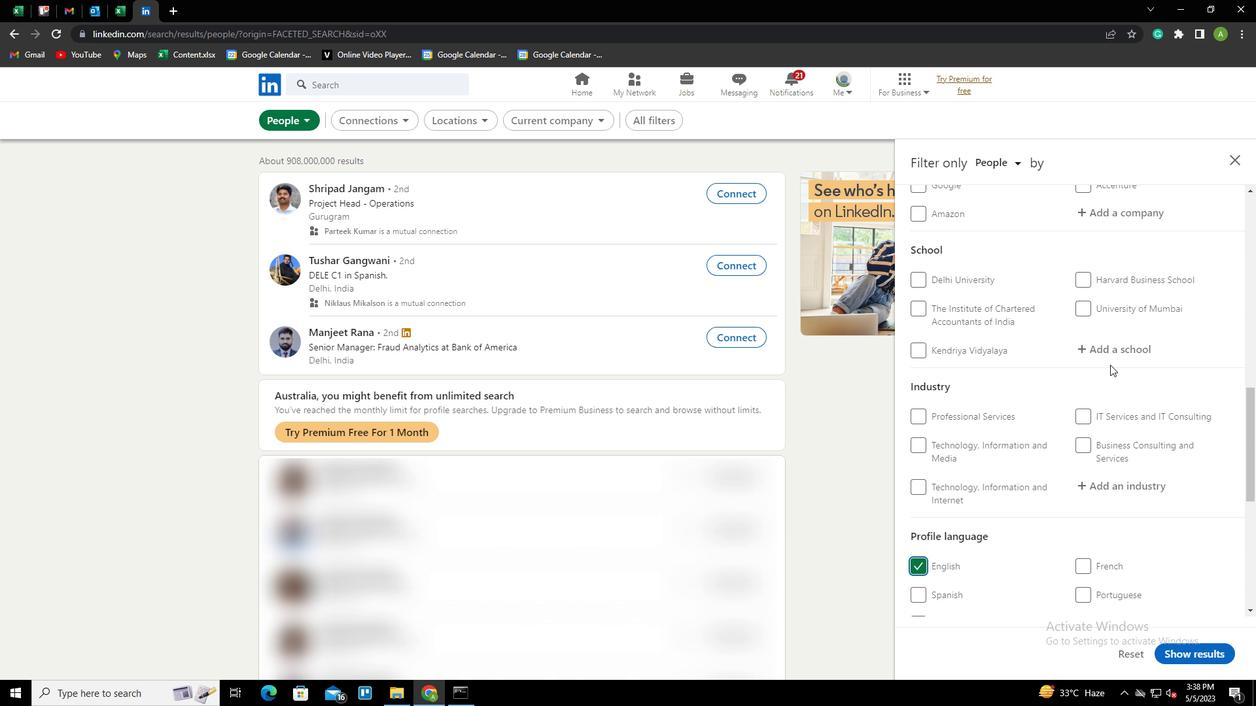 
Action: Mouse scrolled (1110, 365) with delta (0, 0)
Screenshot: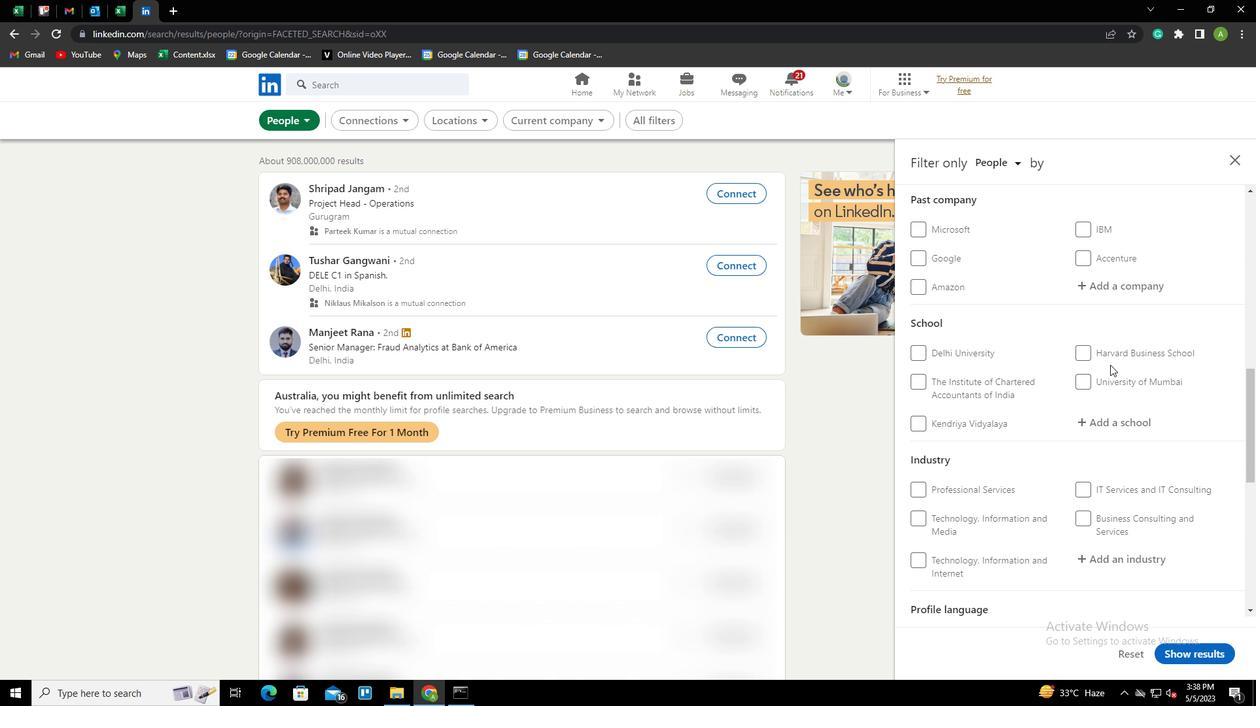 
Action: Mouse scrolled (1110, 365) with delta (0, 0)
Screenshot: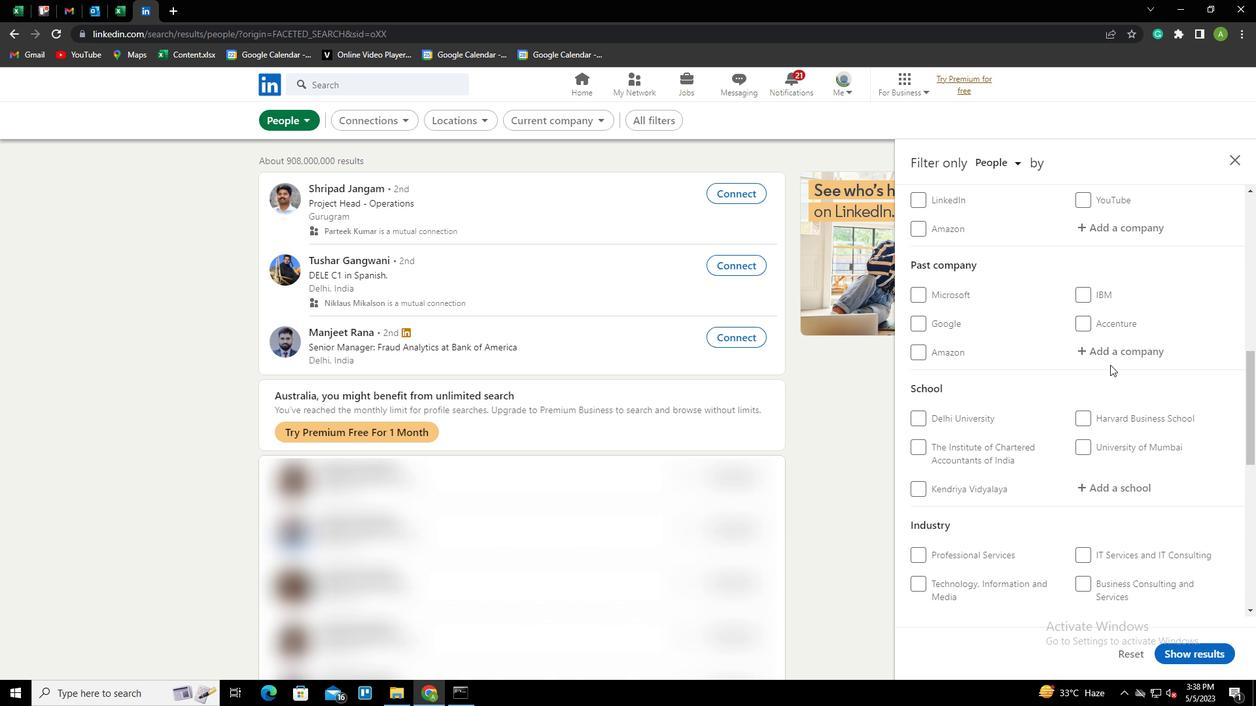 
Action: Mouse scrolled (1110, 365) with delta (0, 0)
Screenshot: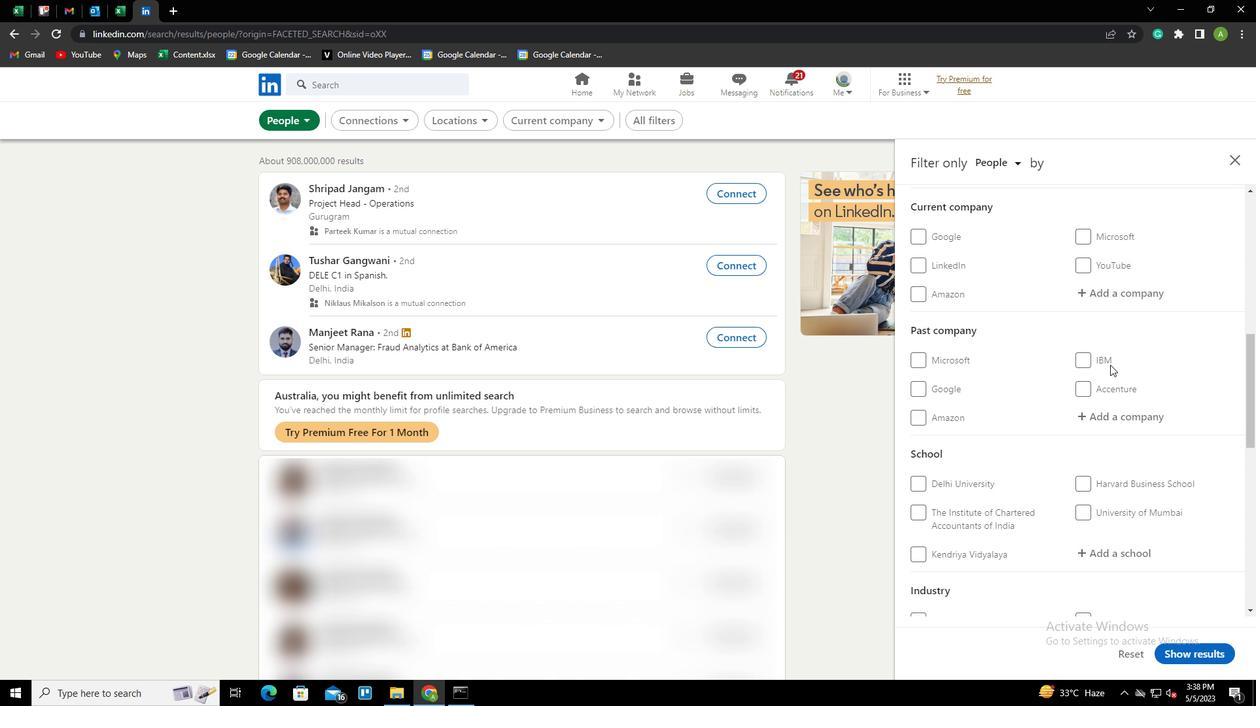 
Action: Mouse moved to (1110, 359)
Screenshot: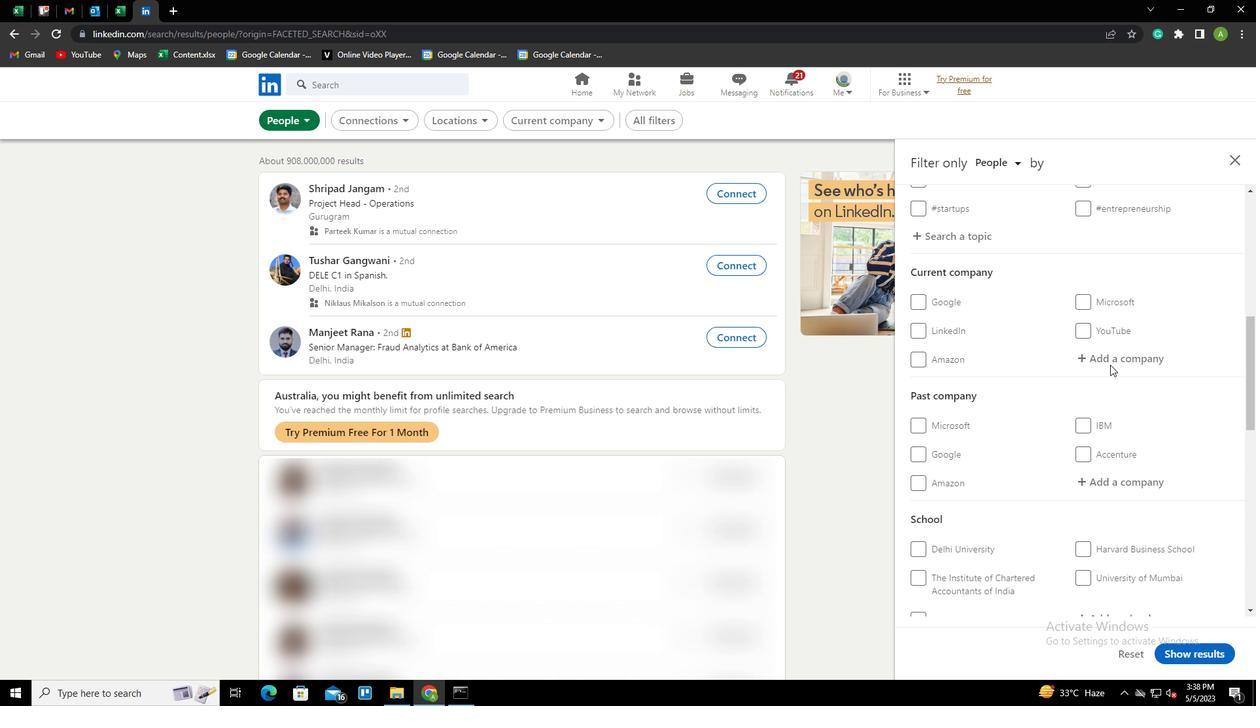 
Action: Mouse pressed left at (1110, 359)
Screenshot: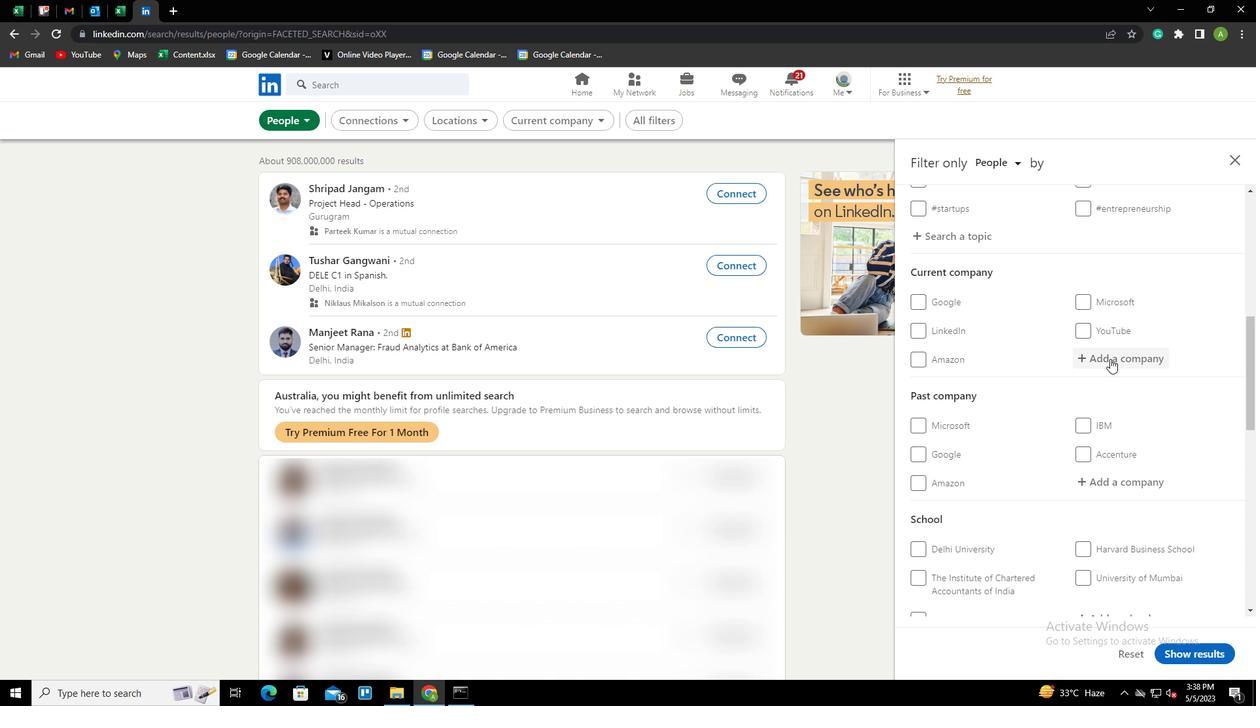 
Action: Key pressed <Key.shift>L&T<Key.space><Key.shift><Key.shift><Key.shift><Key.shift><Key.shift><Key.shift><Key.shift><Key.shift><Key.shift><Key.shift><Key.shift><Key.shift><Key.shift><Key.shift><Key.shift><Key.shift><Key.shift><Key.shift><Key.shift><Key.shift><Key.shift><Key.shift><Key.shift><Key.shift><Key.shift><Key.shift><Key.shift><Key.shift><Key.shift><Key.shift><Key.shift><Key.shift><Key.shift><Key.shift><Key.shift><Key.shift><Key.shift><Key.shift><Key.shift><Key.shift><Key.shift><Key.shift><Key.shift><Key.shift><Key.shift><Key.shift><Key.shift><Key.shift><Key.shift><Key.shift><Key.shift><Key.shift><Key.shift><Key.shift><Key.shift><Key.shift><Key.shift><Key.shift><Key.shift><Key.shift><Key.shift><Key.shift><Key.shift><Key.shift><Key.shift><Key.shift><Key.shift><Key.shift><Key.shift><Key.shift><Key.shift><Key.shift><Key.shift><Key.shift><Key.shift><Key.shift>ELECTRICAL<Key.space><Key.shift>&<Key.space><Key.shift><Key.shift><Key.shift><Key.shift><Key.shift><Key.shift><Key.shift><Key.shift><Key.shift><Key.shift><Key.shift><Key.shift><Key.shift><Key.shift><Key.shift><Key.shift><Key.shift><Key.shift><Key.shift><Key.shift><Key.shift><Key.shift><Key.shift><Key.shift><Key.shift><Key.shift><Key.shift><Key.shift><Key.shift>AUTOMATION<Key.down><Key.enter>
Screenshot: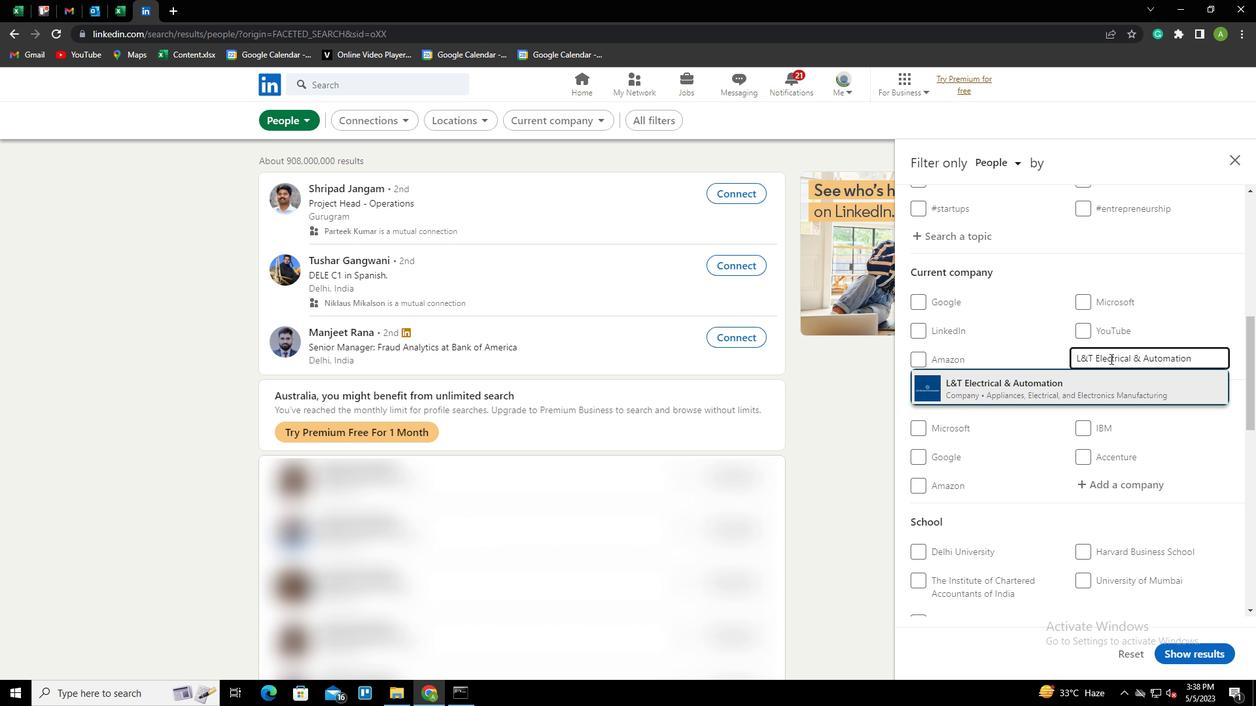 
Action: Mouse moved to (1099, 362)
Screenshot: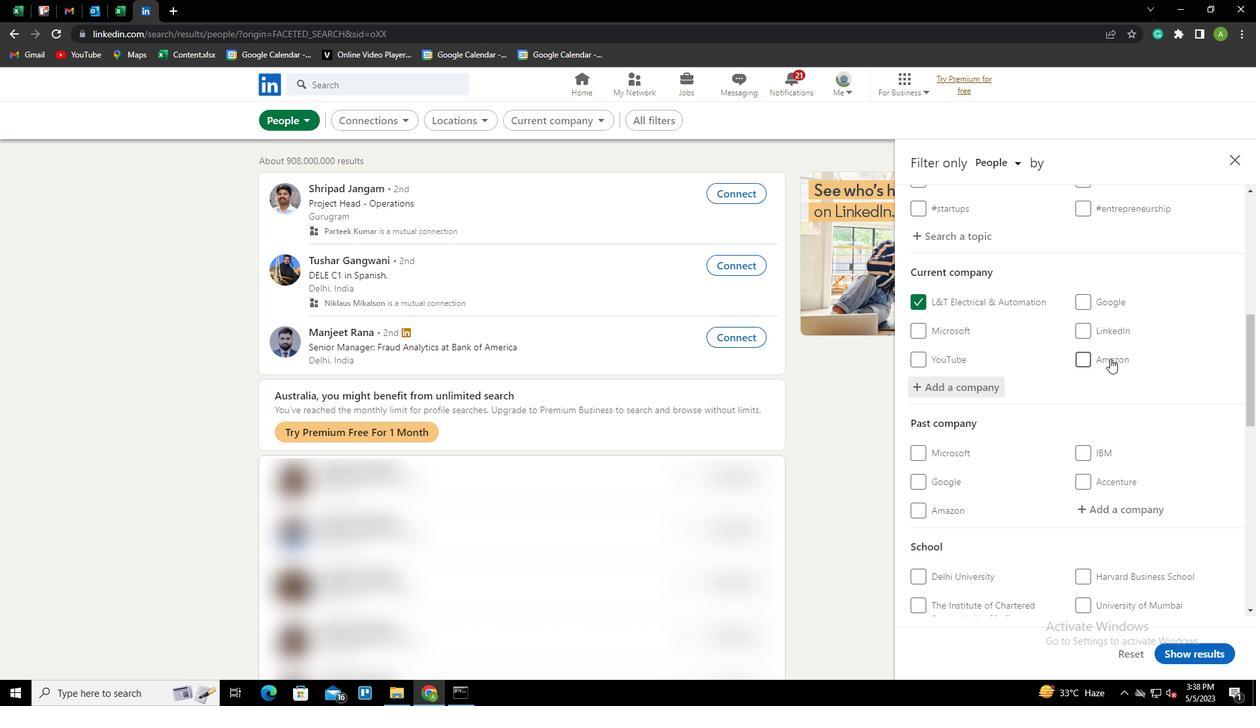 
Action: Mouse scrolled (1099, 361) with delta (0, 0)
Screenshot: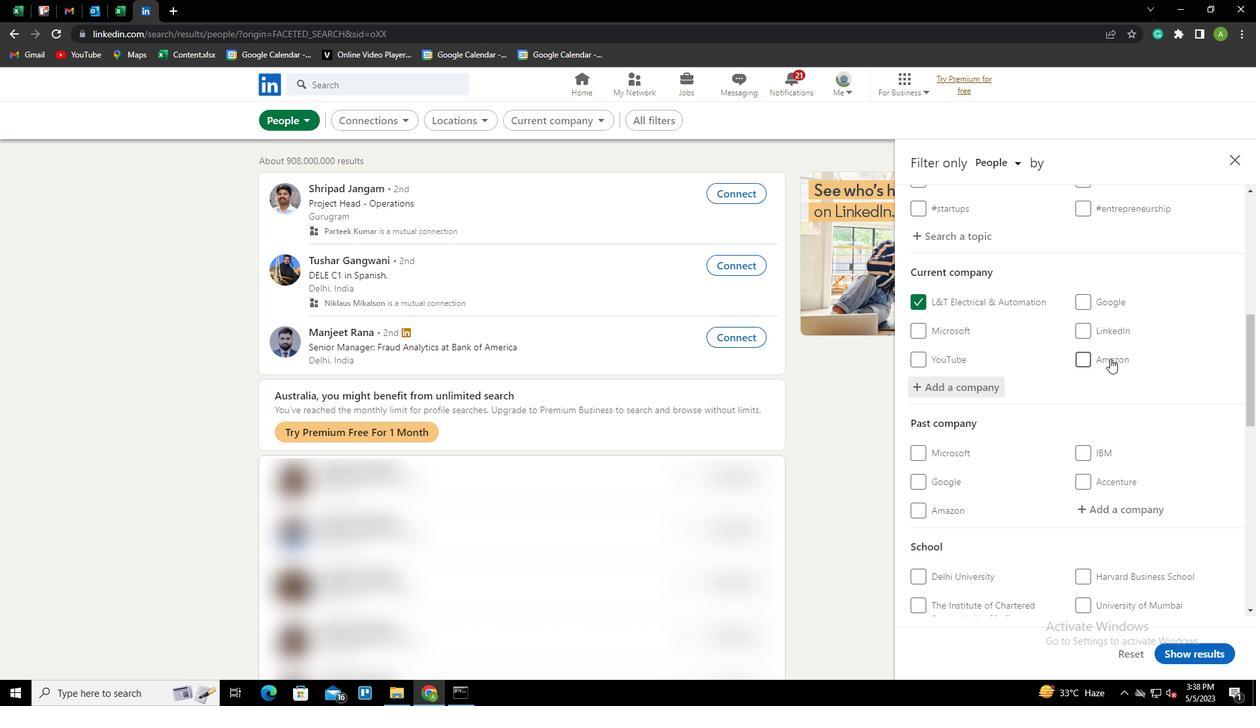 
Action: Mouse moved to (1090, 367)
Screenshot: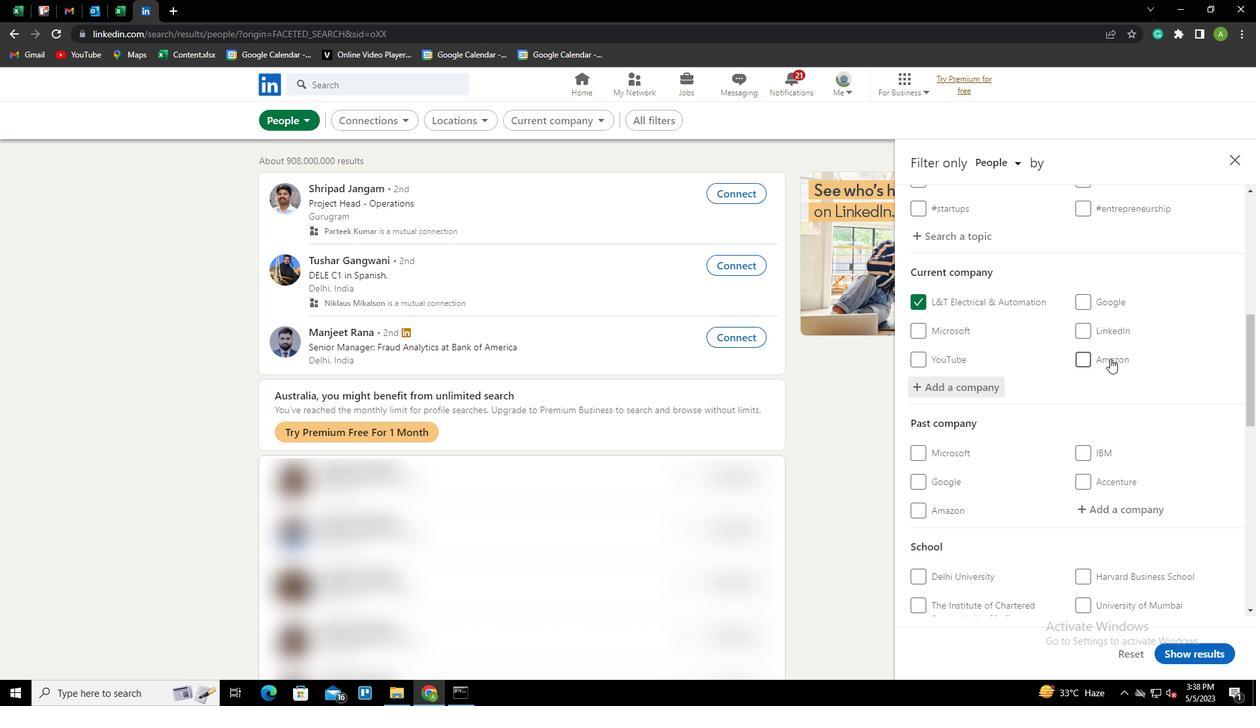 
Action: Mouse scrolled (1090, 366) with delta (0, 0)
Screenshot: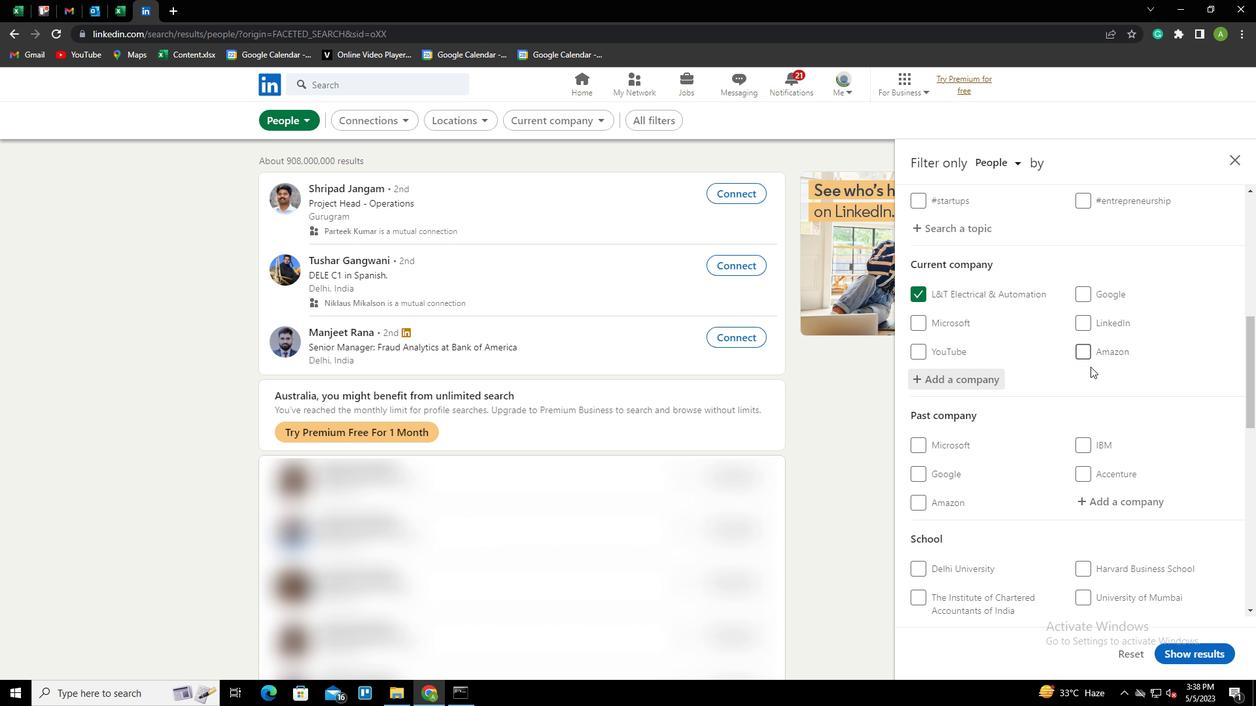 
Action: Mouse scrolled (1090, 366) with delta (0, 0)
Screenshot: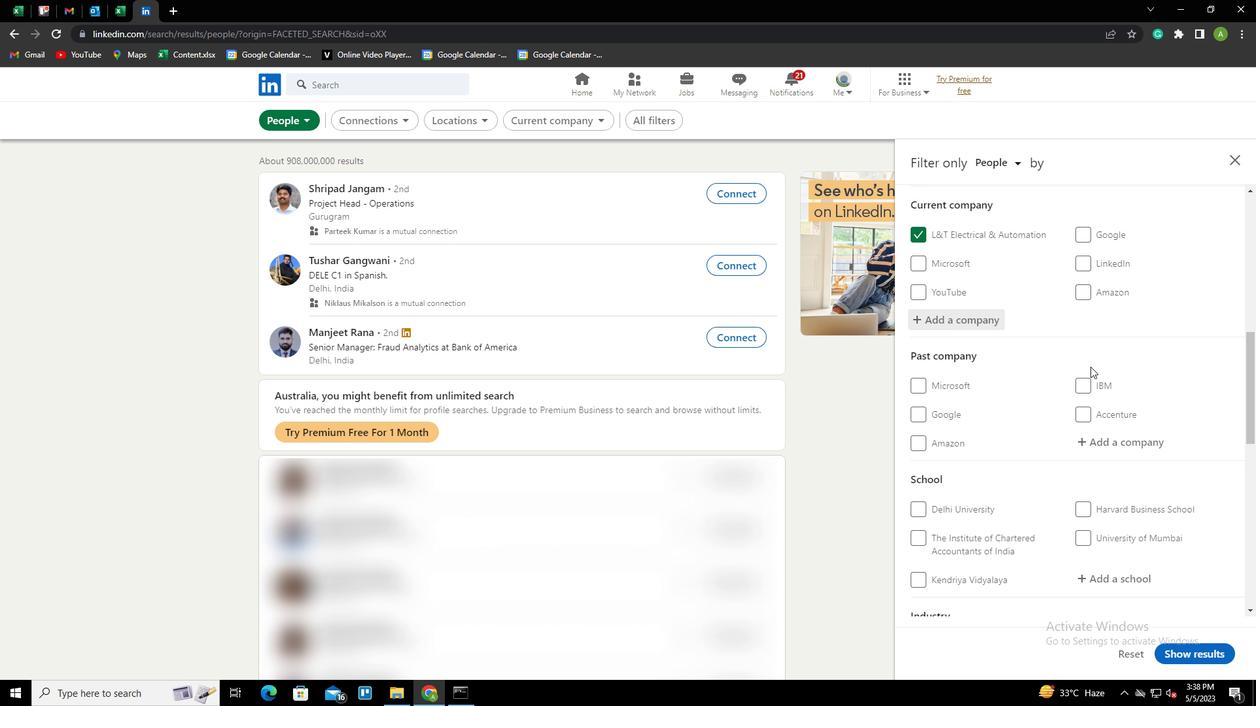 
Action: Mouse scrolled (1090, 366) with delta (0, 0)
Screenshot: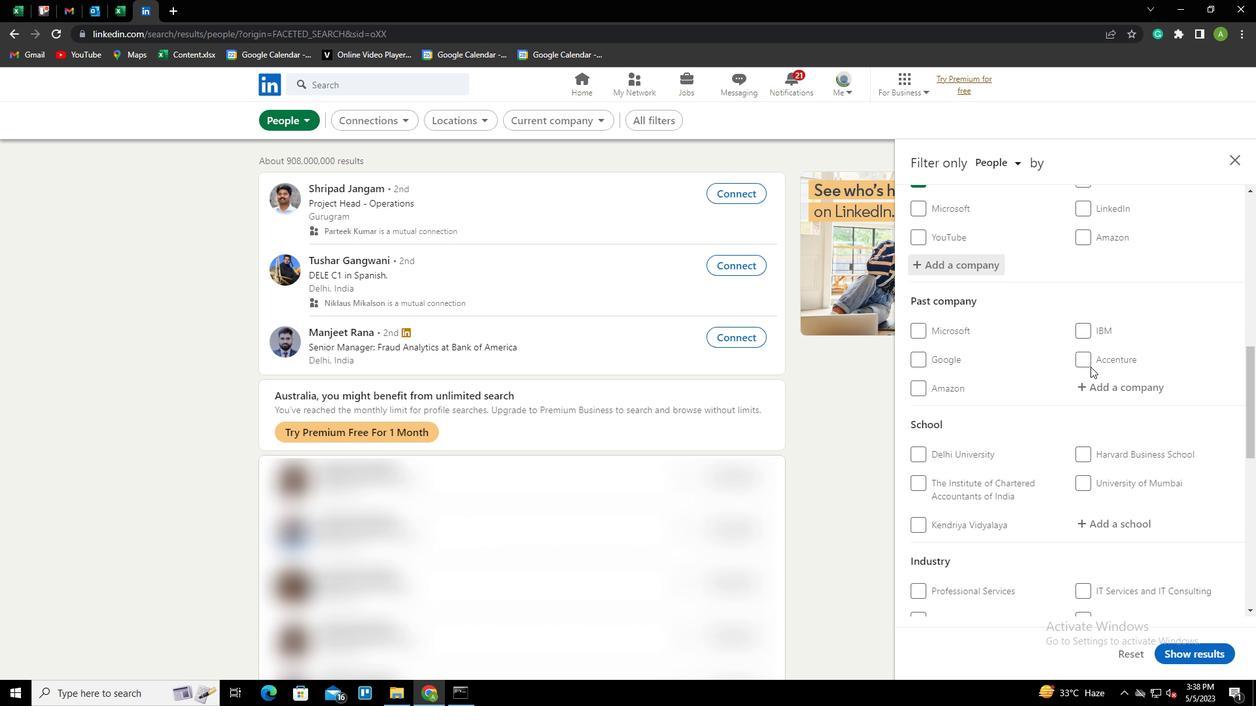 
Action: Mouse moved to (1096, 380)
Screenshot: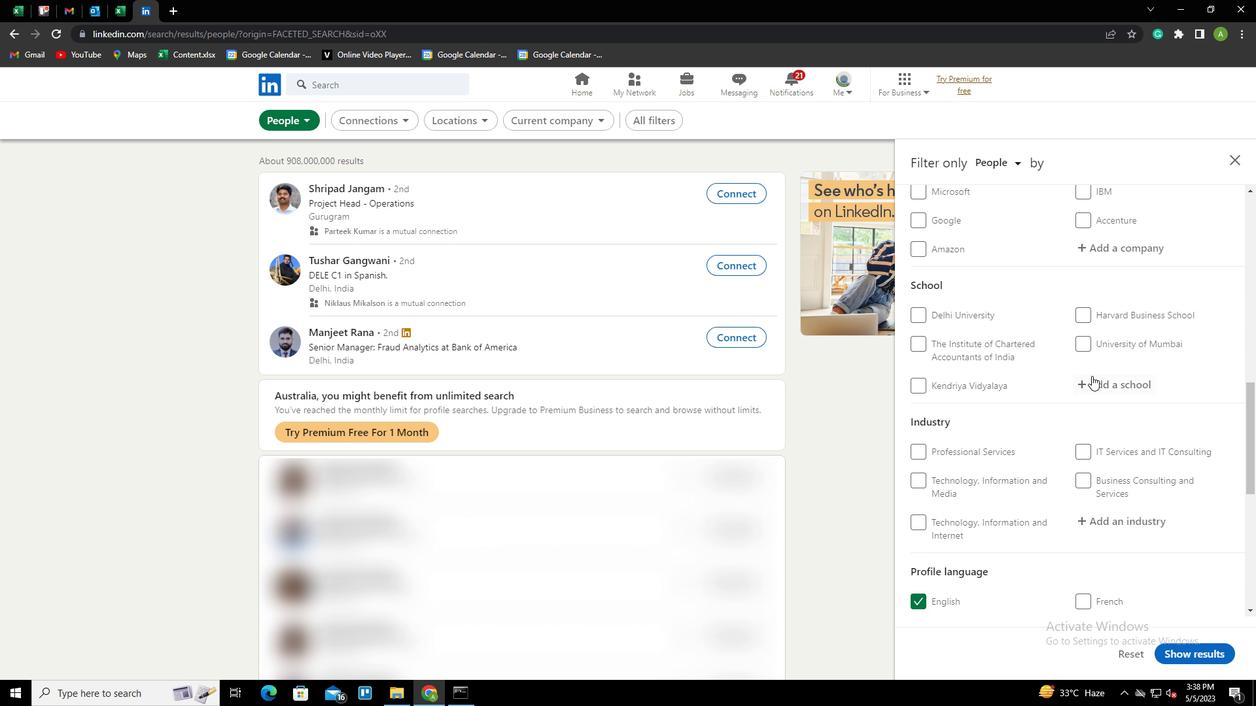 
Action: Mouse pressed left at (1096, 380)
Screenshot: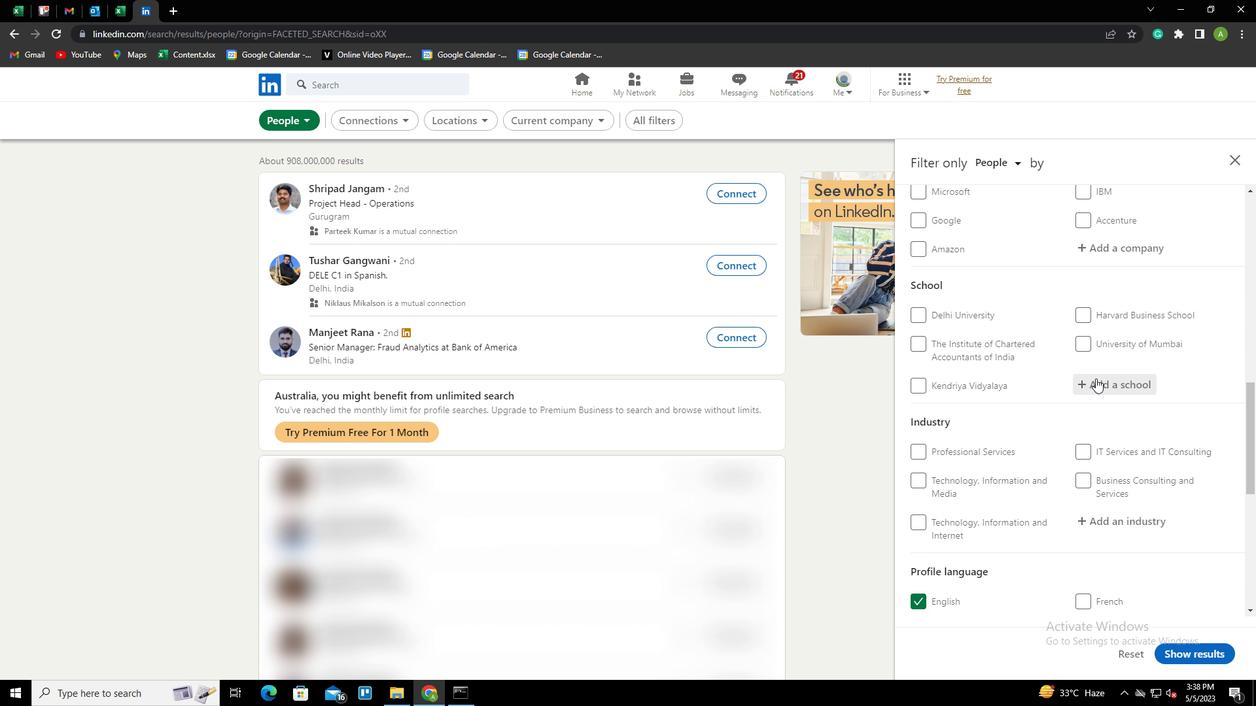 
Action: Key pressed <Key.shift>COCHIN<Key.space><Key.shift>UNIVERSITY<Key.space>OF<Key.space><Key.shift>SCIENCE<Key.space>AND<Key.space><Key.shift>TECHNOLOGY<Key.down><Key.enter>
Screenshot: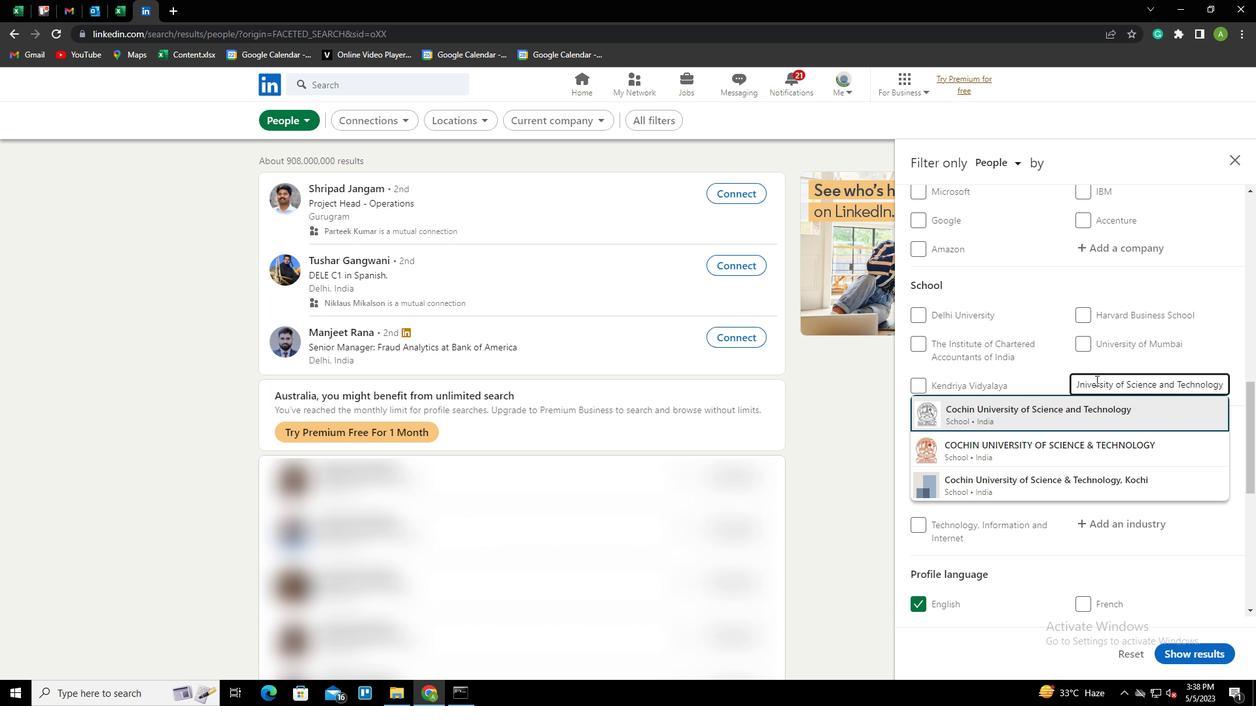 
Action: Mouse scrolled (1096, 380) with delta (0, 0)
Screenshot: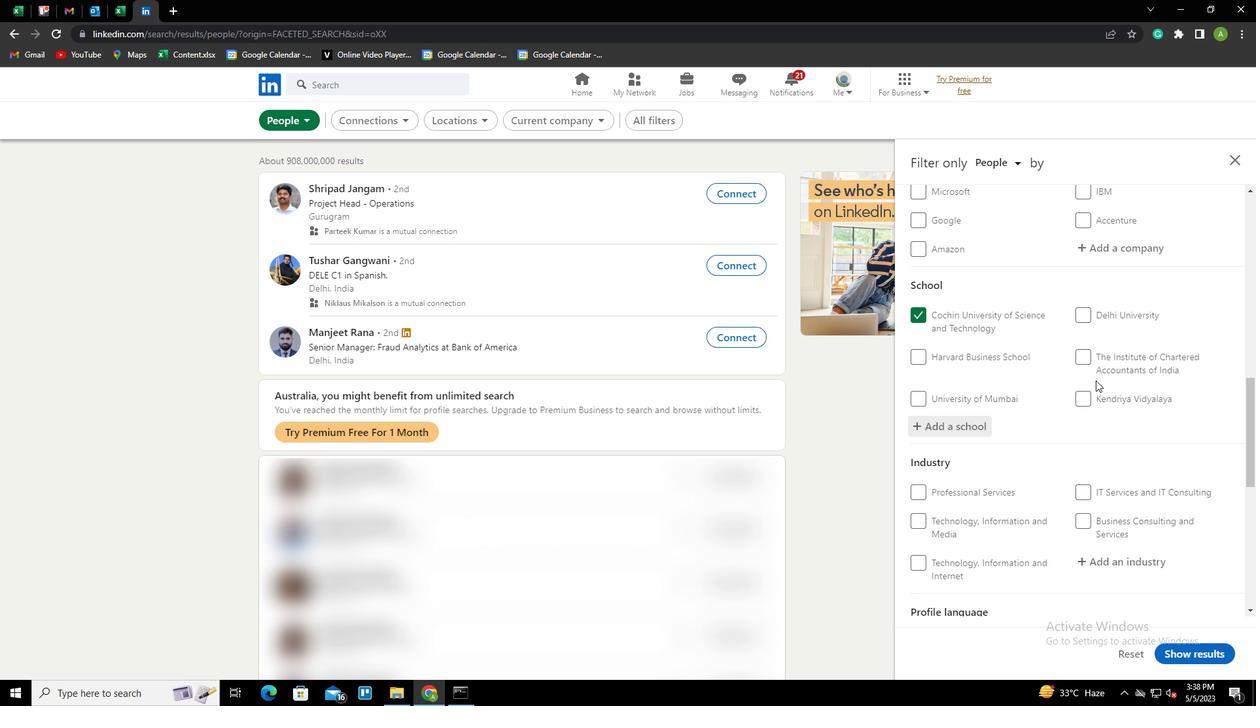 
Action: Mouse scrolled (1096, 380) with delta (0, 0)
Screenshot: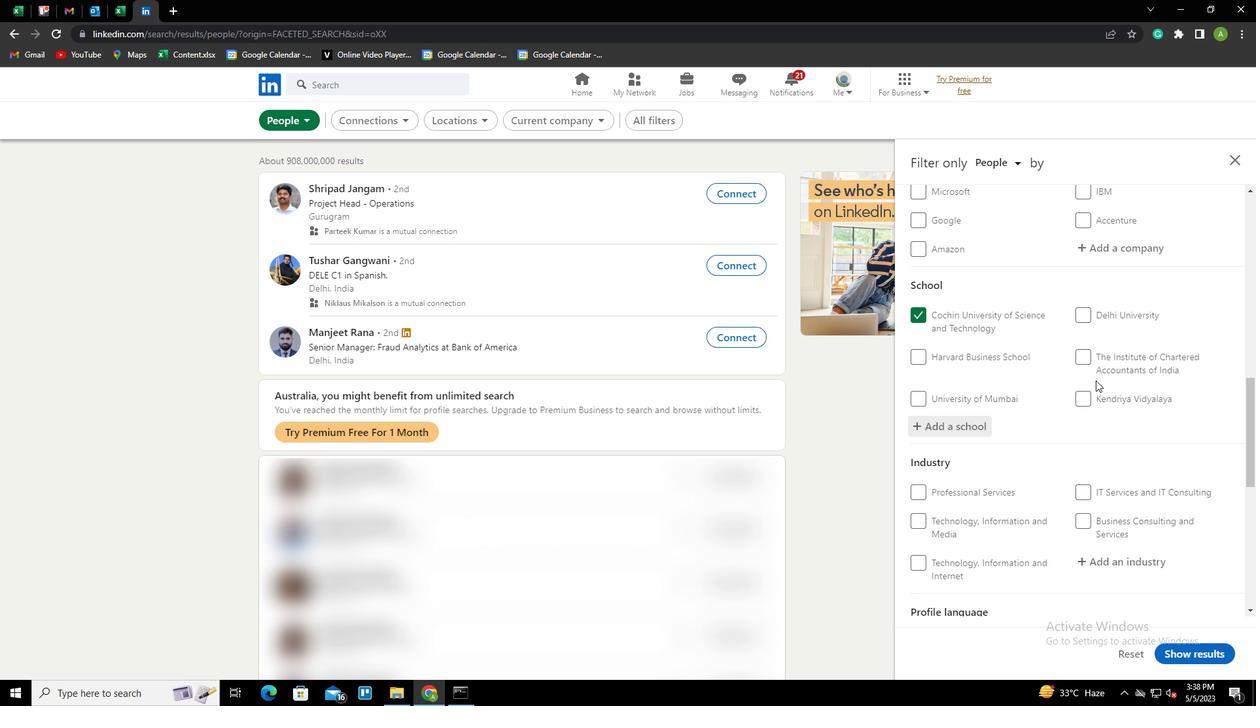 
Action: Mouse scrolled (1096, 380) with delta (0, 0)
Screenshot: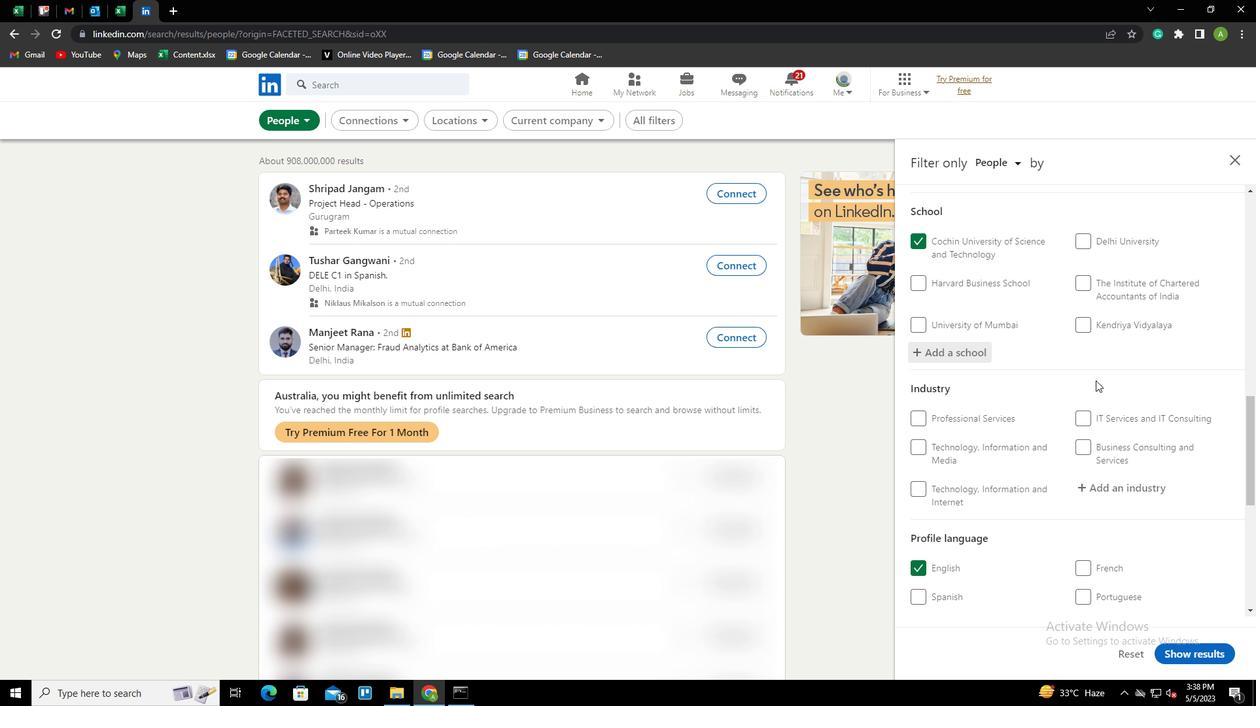 
Action: Mouse moved to (1100, 367)
Screenshot: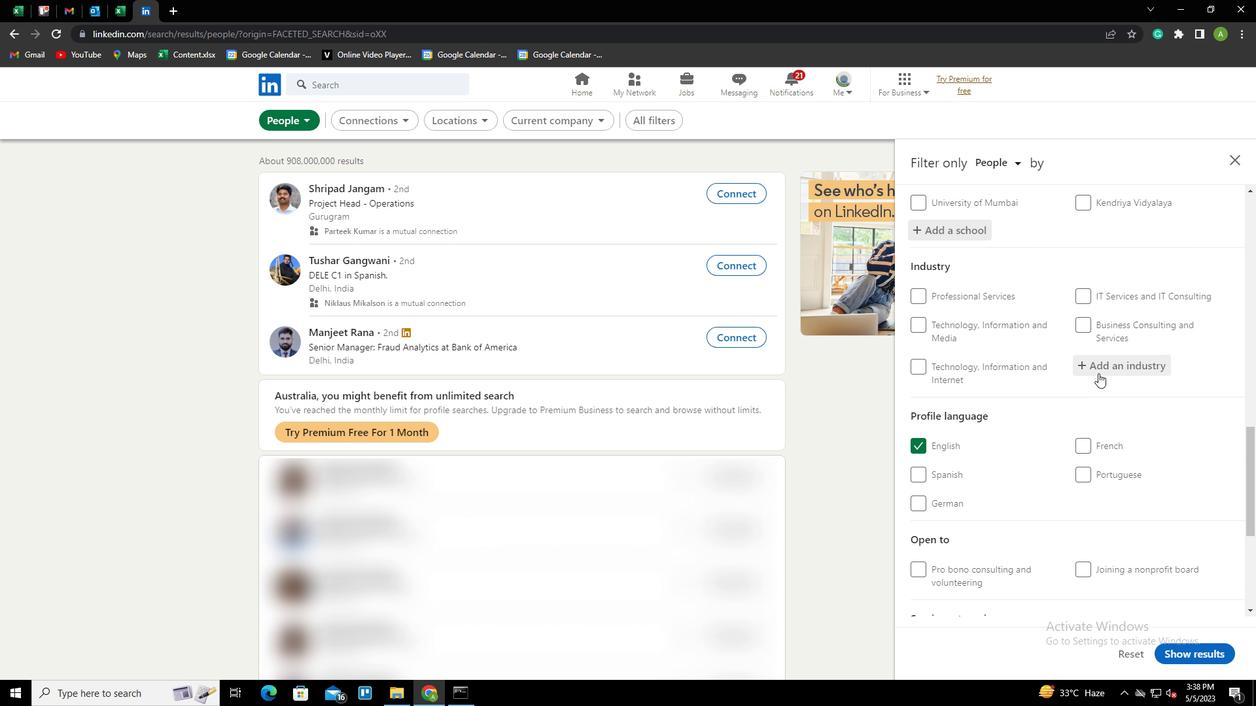 
Action: Mouse pressed left at (1100, 367)
Screenshot: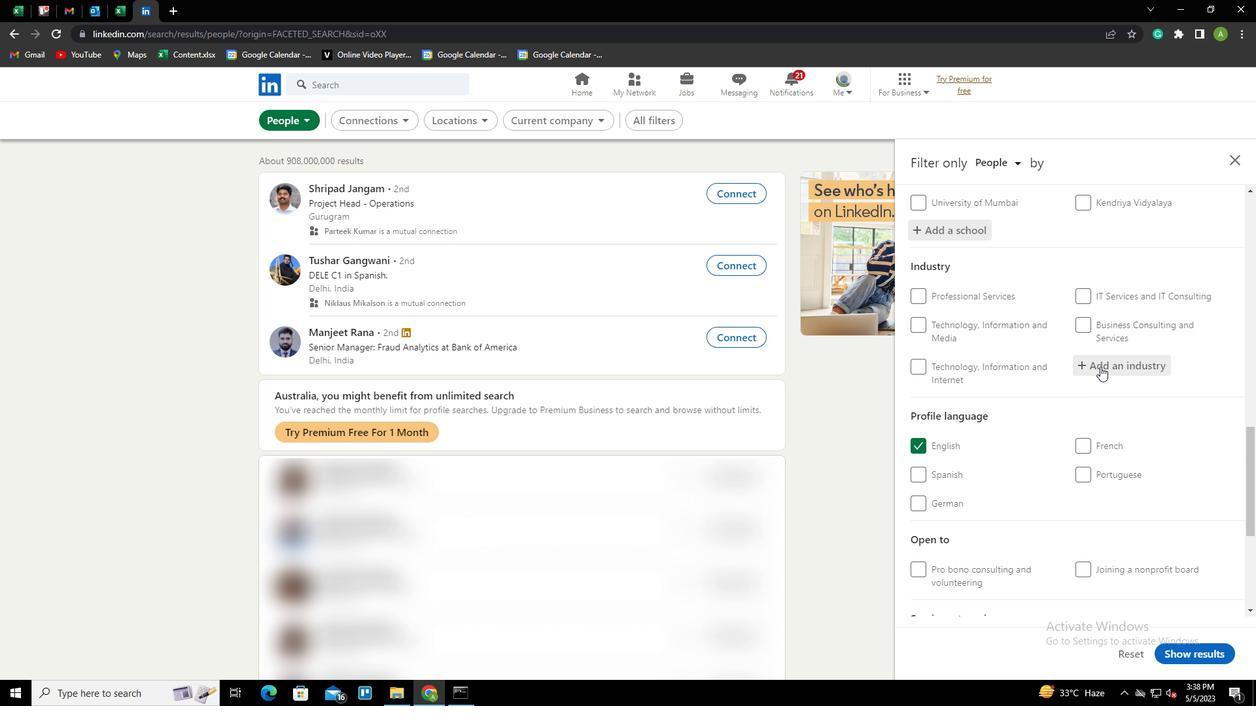 
Action: Key pressed <Key.shift>ENTERTAINMENT<Key.space><Key.shift>PROVIDERS<Key.down><Key.enter>
Screenshot: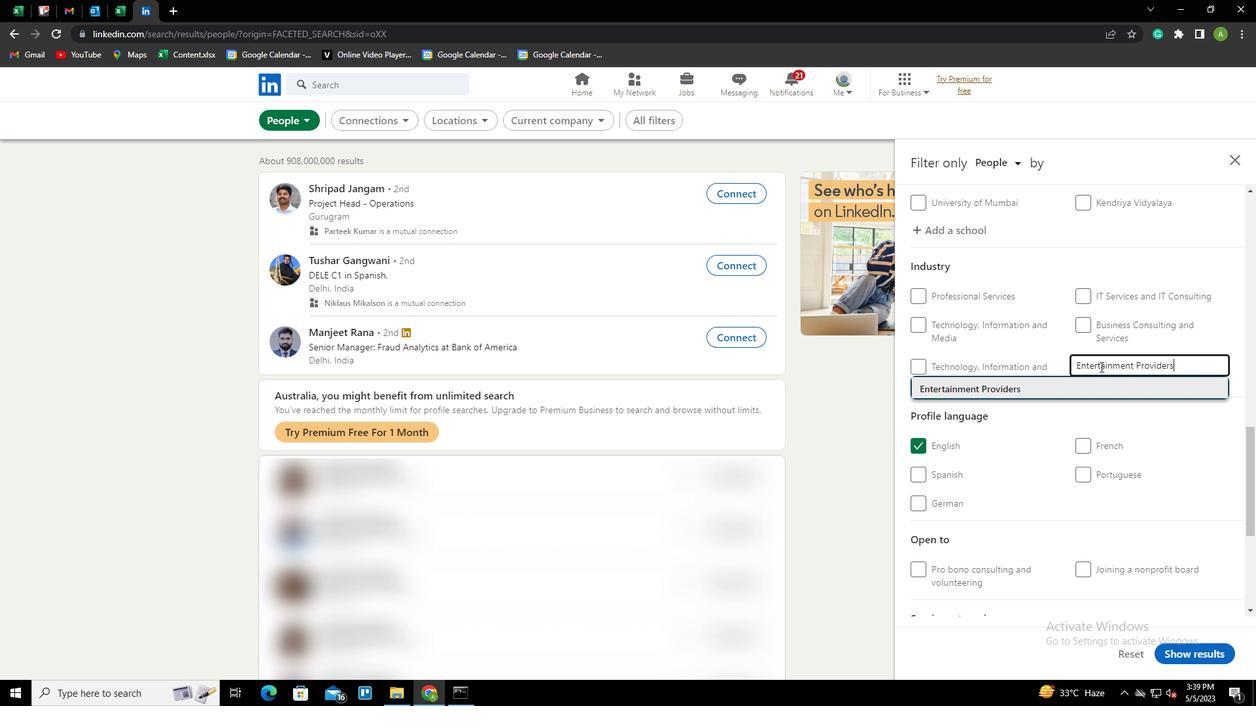 
Action: Mouse scrolled (1100, 366) with delta (0, 0)
Screenshot: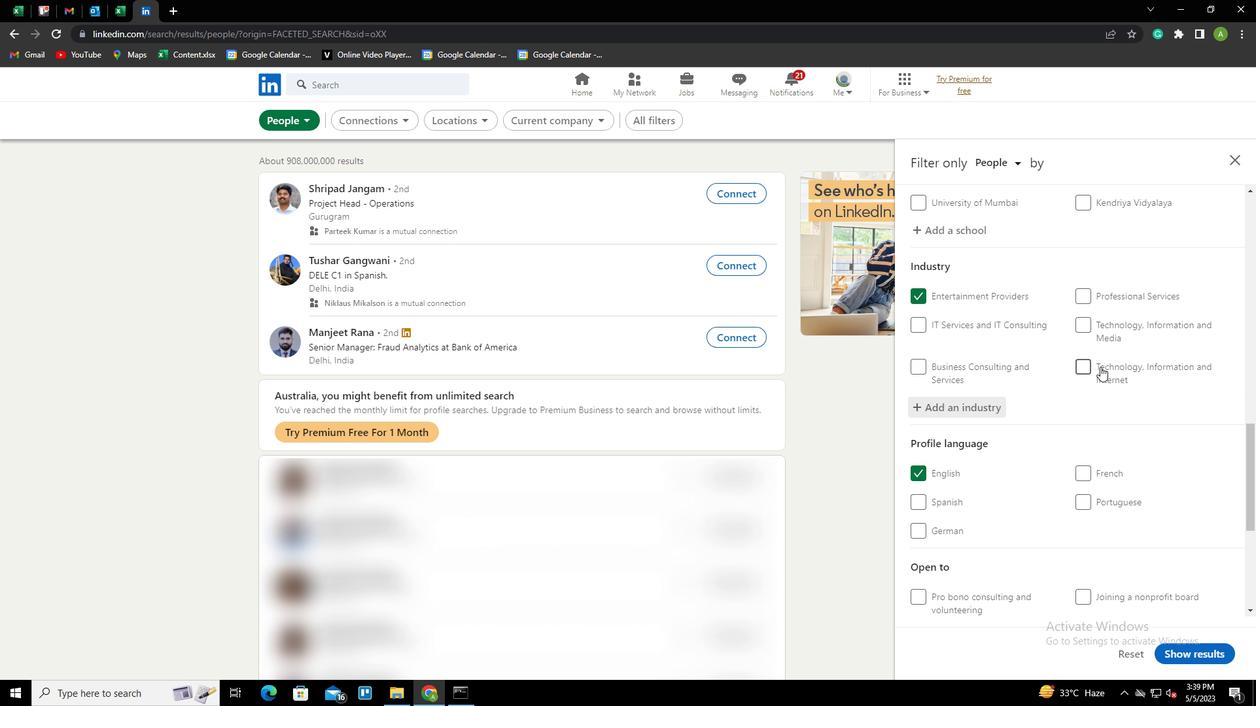 
Action: Mouse scrolled (1100, 366) with delta (0, 0)
Screenshot: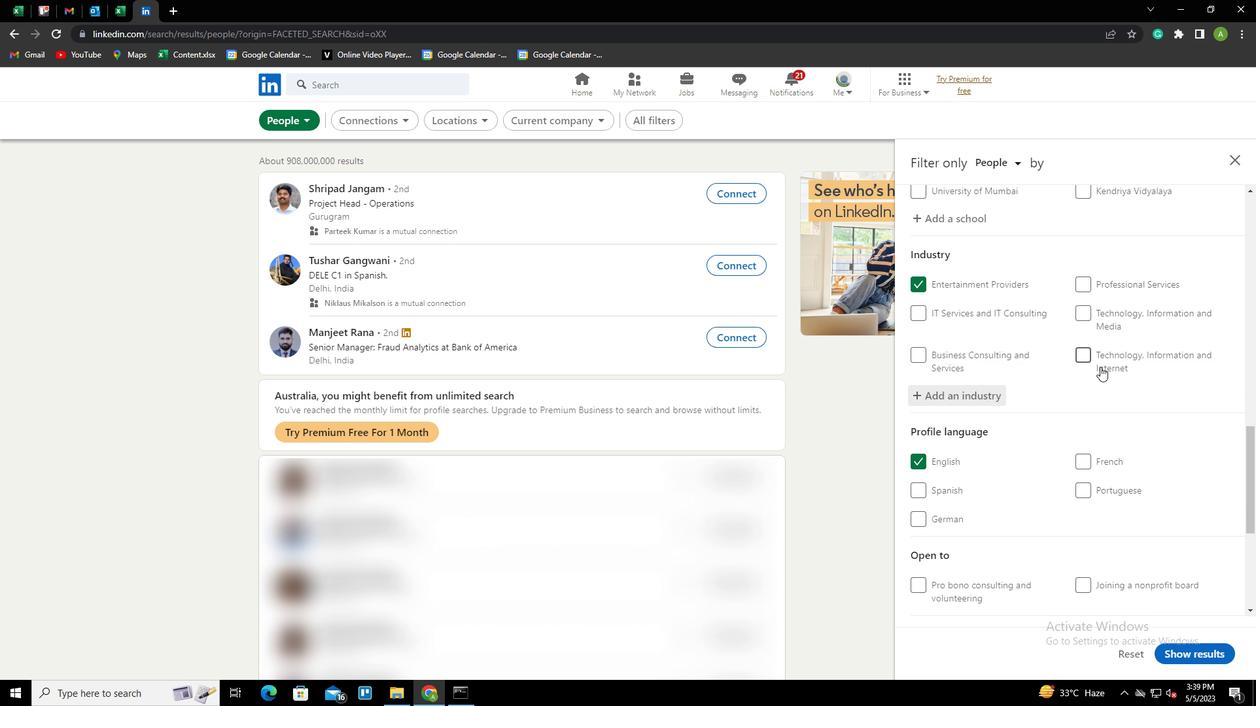
Action: Mouse scrolled (1100, 366) with delta (0, 0)
Screenshot: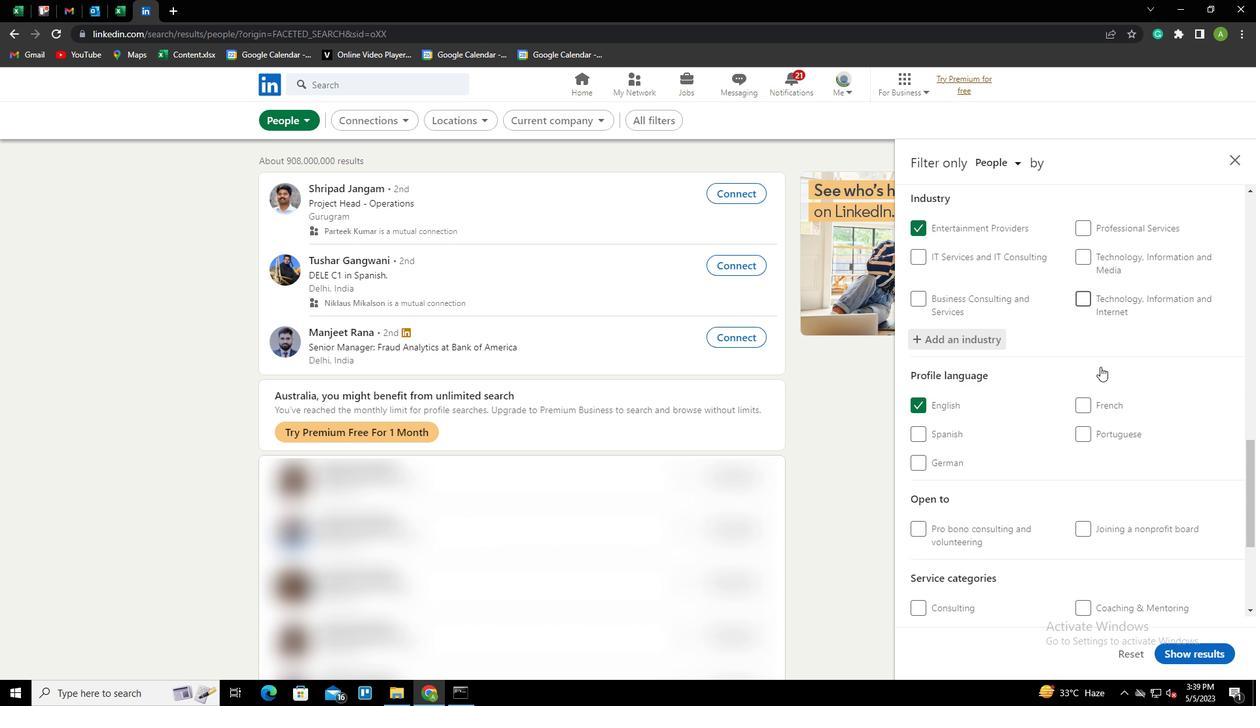 
Action: Mouse scrolled (1100, 366) with delta (0, 0)
Screenshot: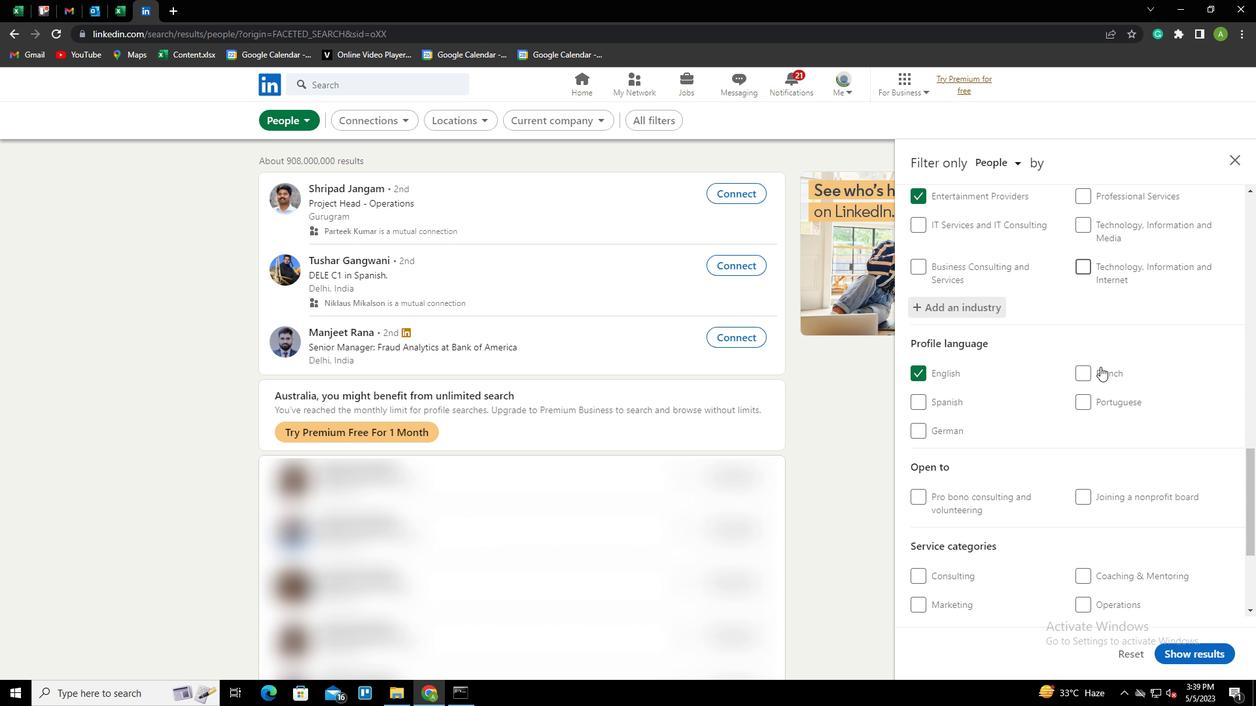 
Action: Mouse scrolled (1100, 366) with delta (0, 0)
Screenshot: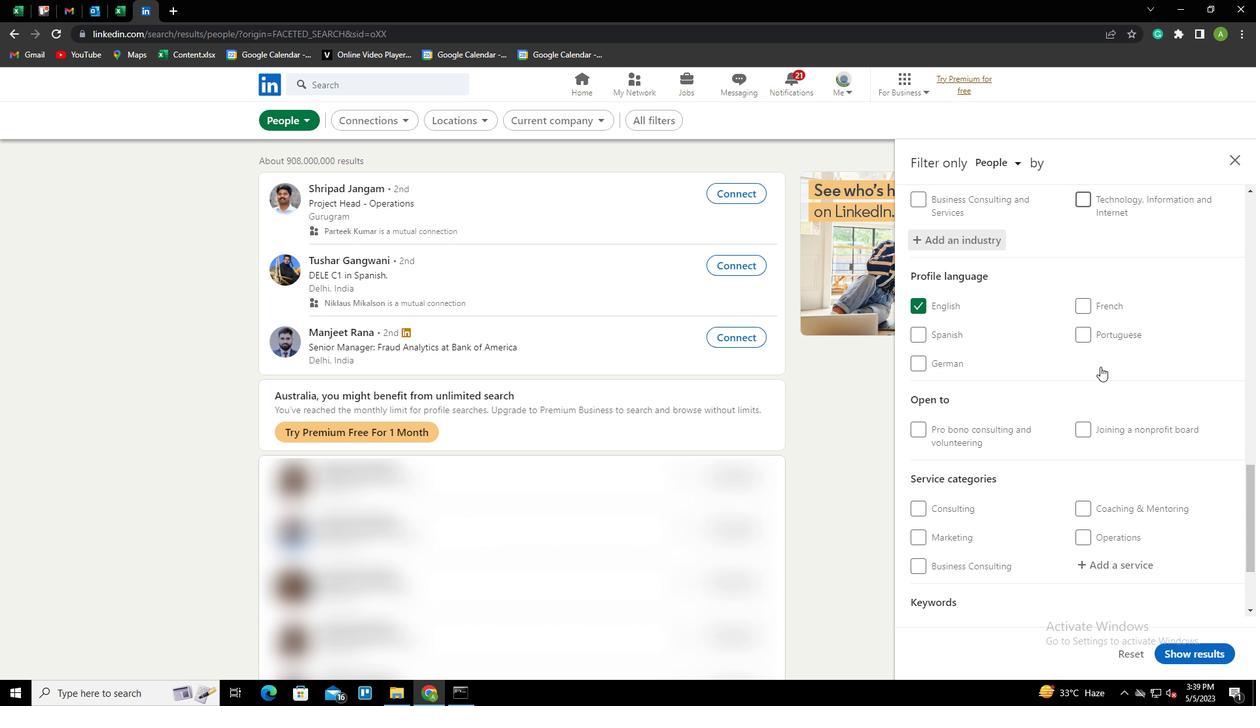 
Action: Mouse moved to (1100, 432)
Screenshot: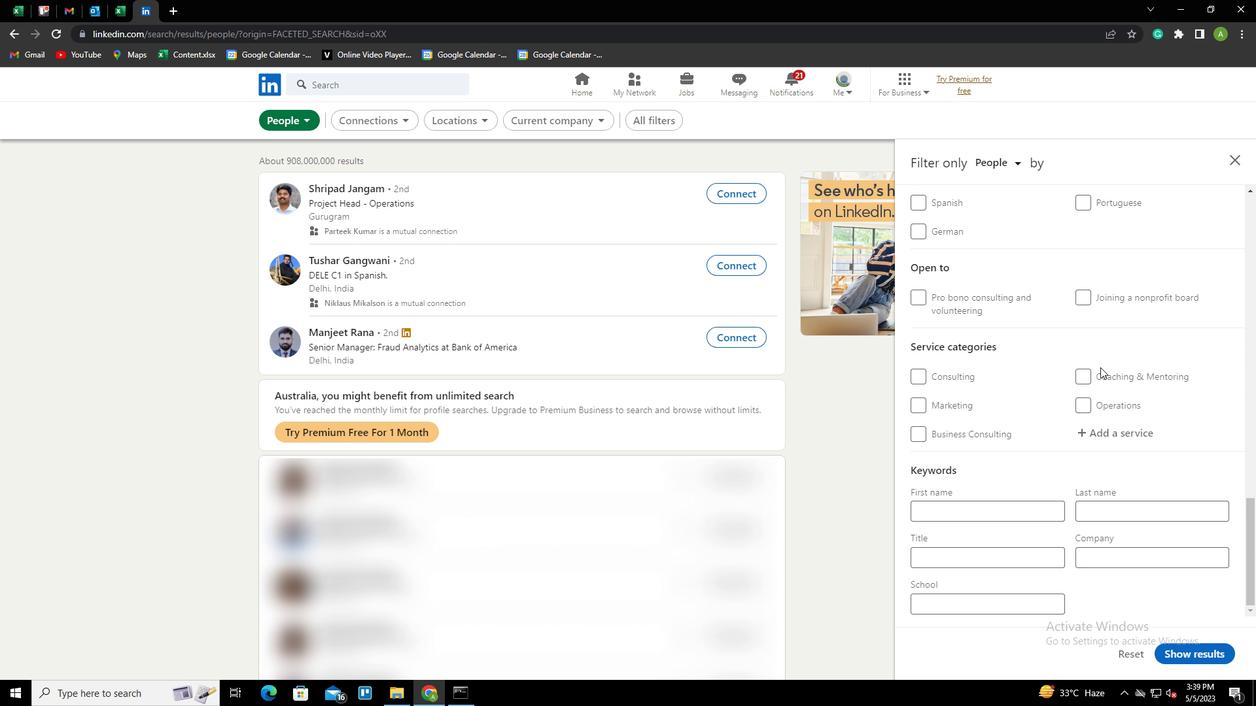 
Action: Mouse pressed left at (1100, 432)
Screenshot: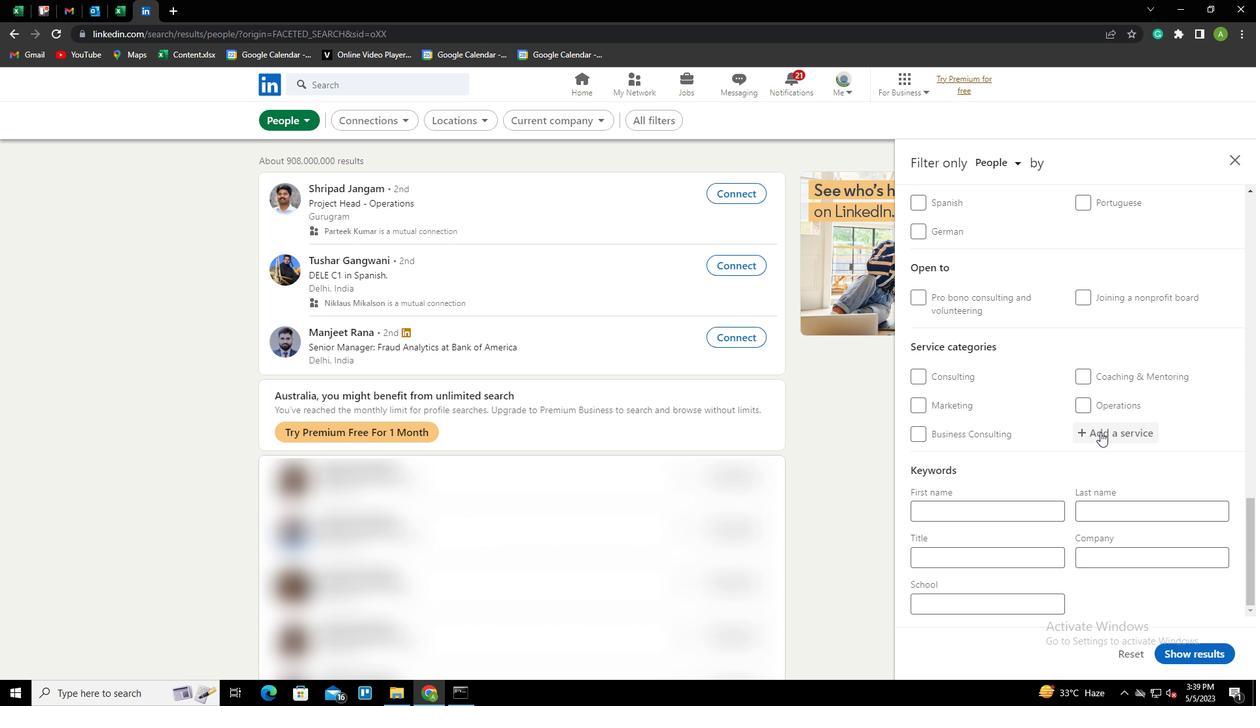 
Action: Key pressed <Key.shift>FF<Key.backspace>INANCIAL<Key.space><Key.shift>ADVISORY<Key.down><Key.enter>
Screenshot: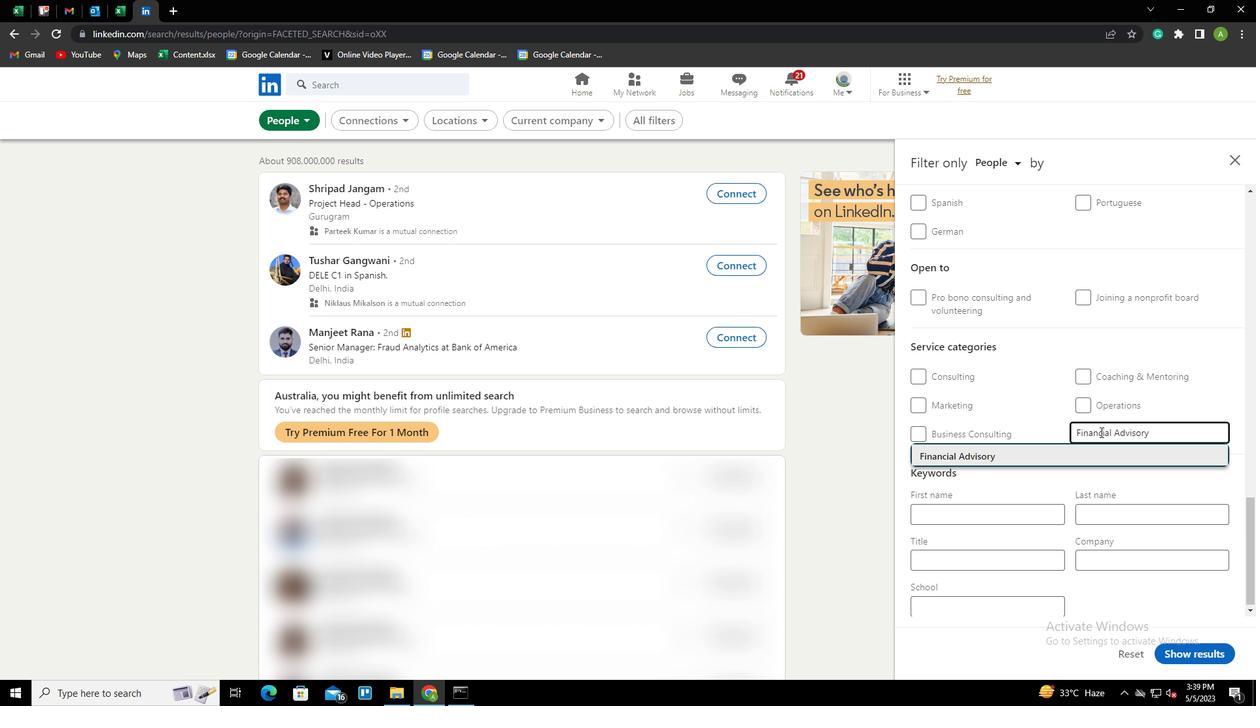
Action: Mouse scrolled (1100, 431) with delta (0, 0)
Screenshot: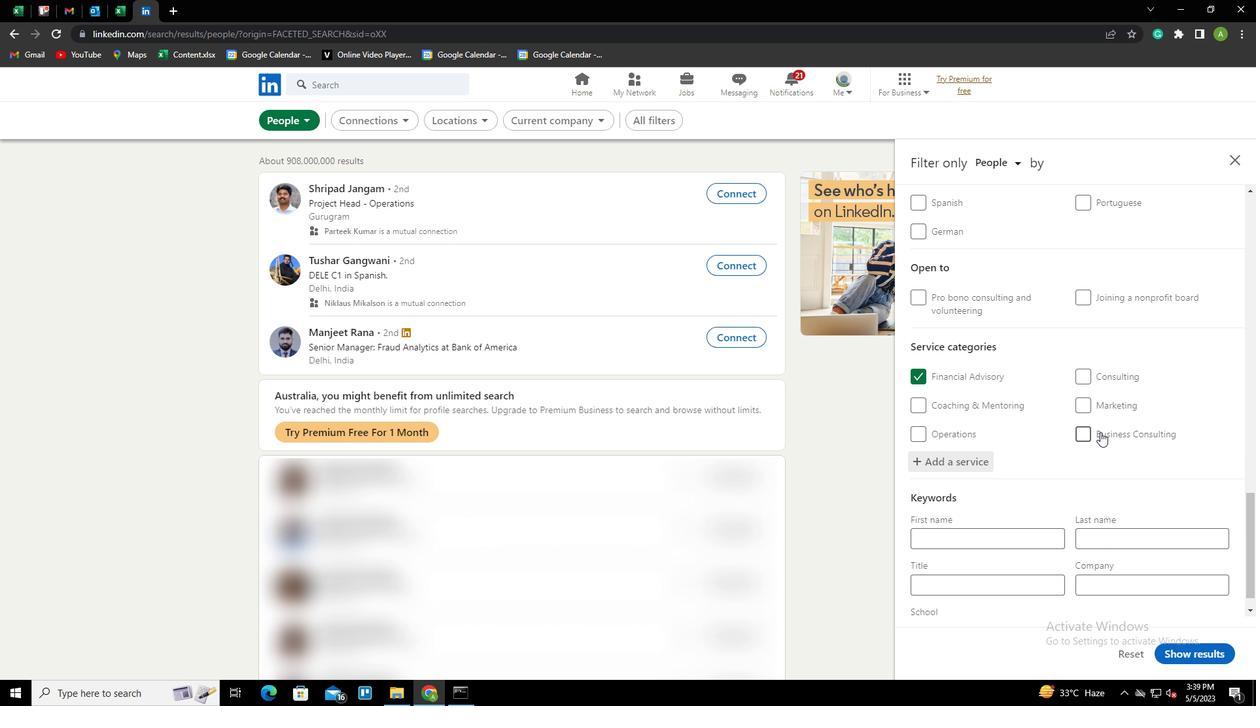 
Action: Mouse scrolled (1100, 431) with delta (0, 0)
Screenshot: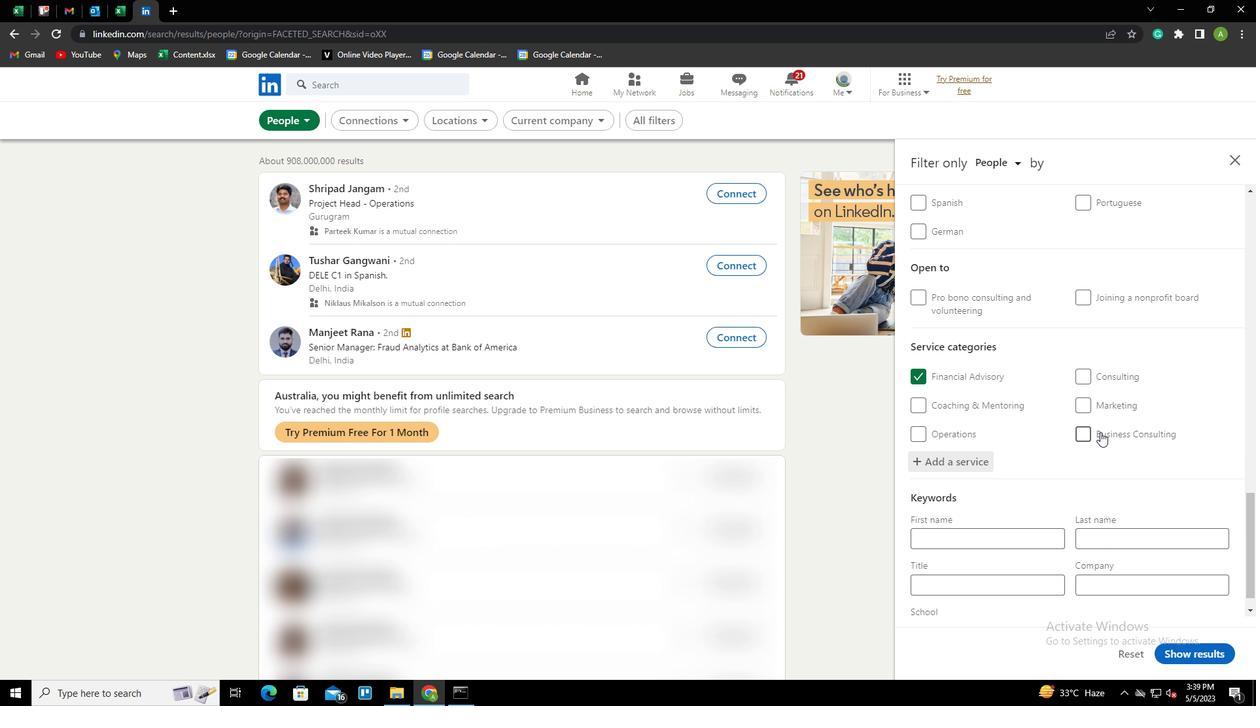 
Action: Mouse scrolled (1100, 431) with delta (0, 0)
Screenshot: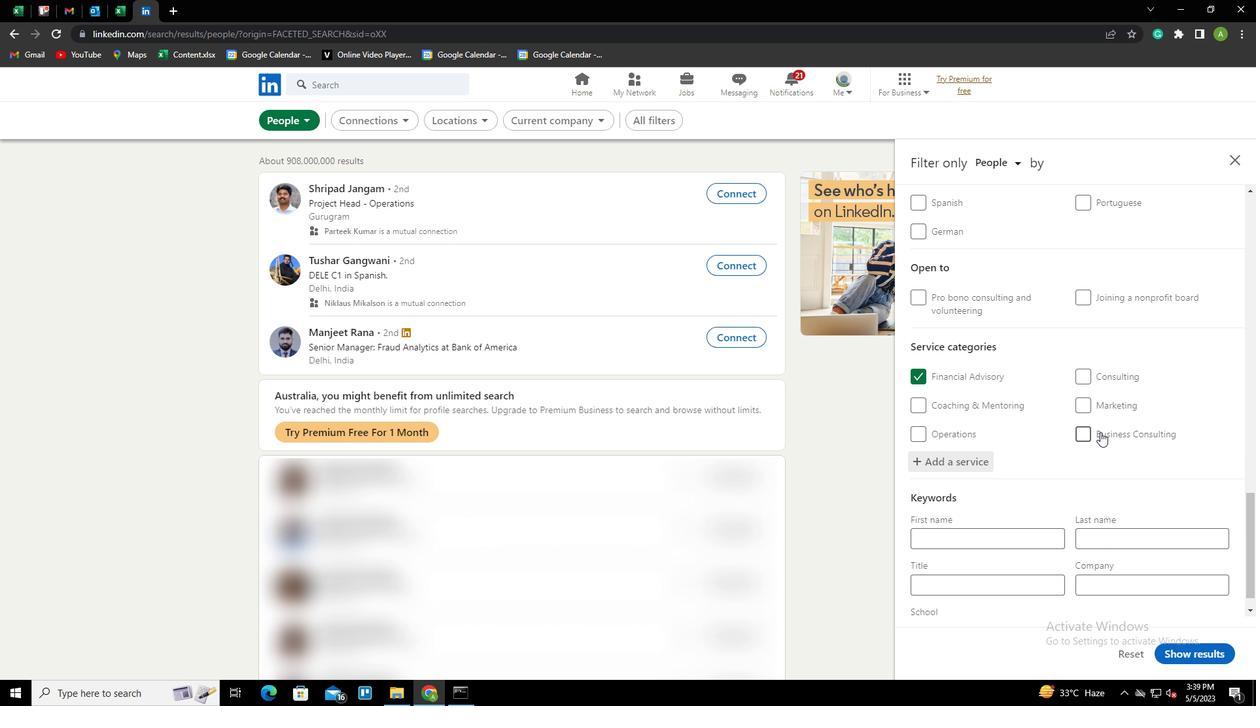 
Action: Mouse scrolled (1100, 431) with delta (0, 0)
Screenshot: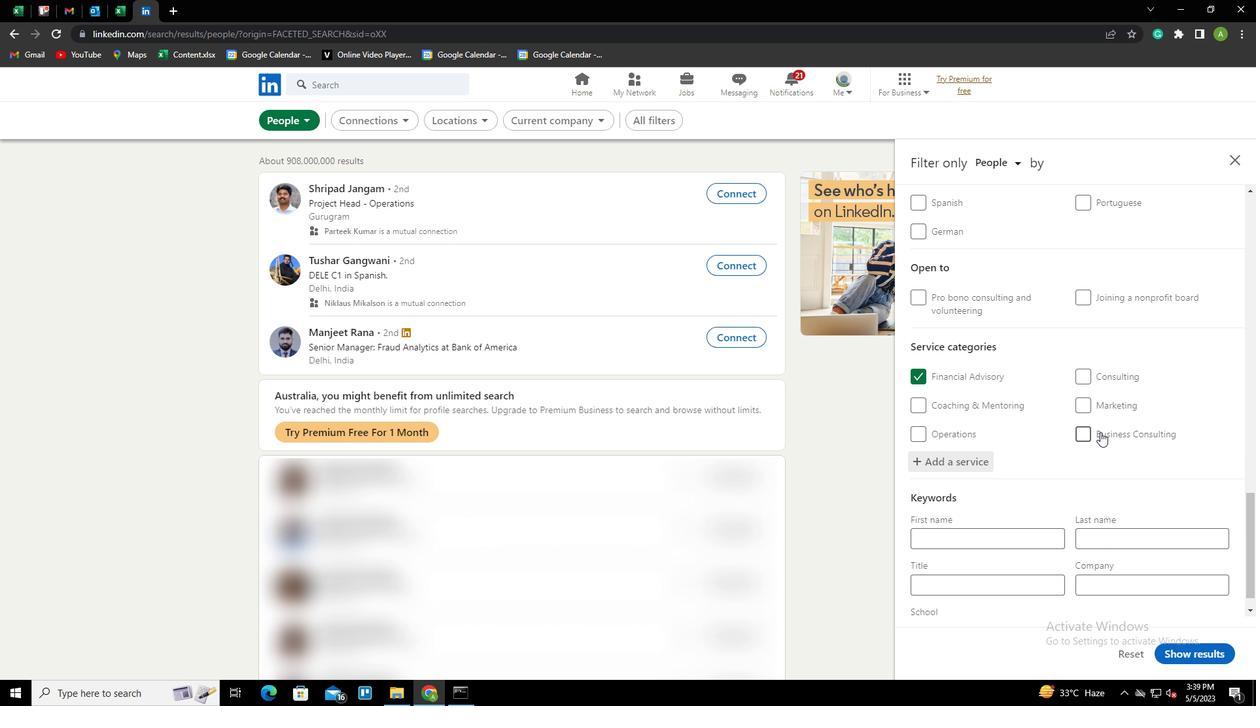 
Action: Mouse scrolled (1100, 431) with delta (0, 0)
Screenshot: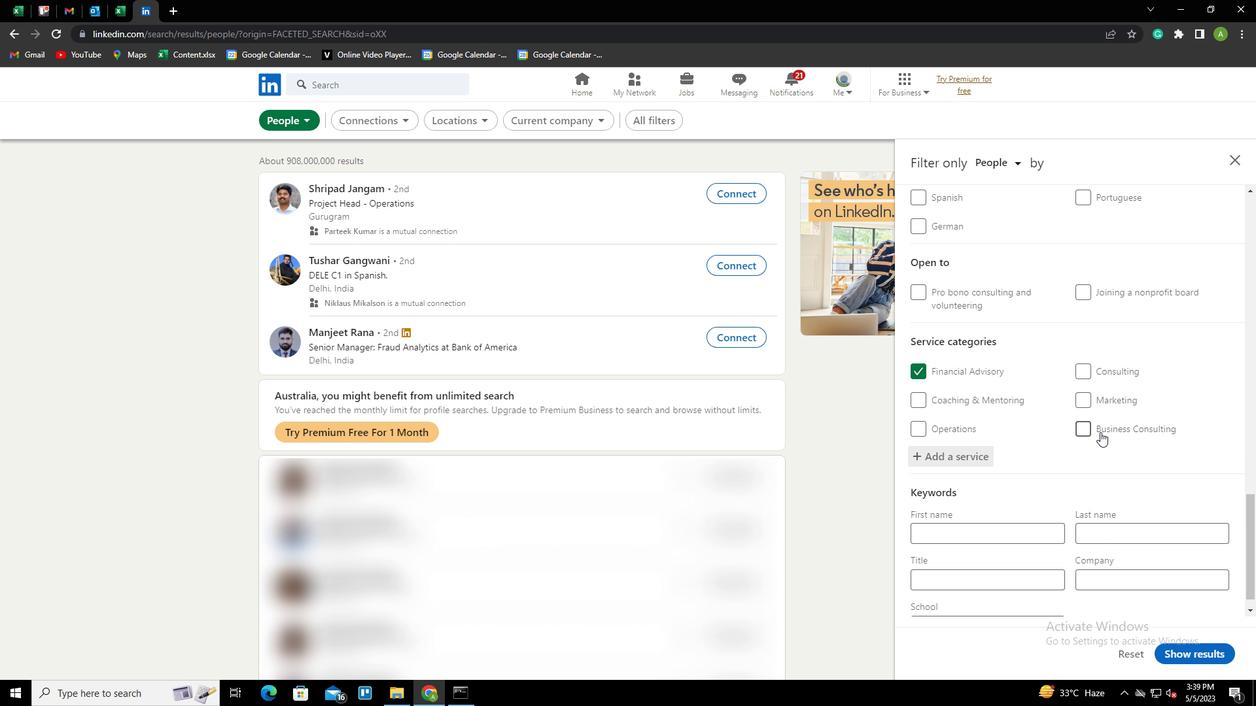 
Action: Mouse moved to (980, 560)
Screenshot: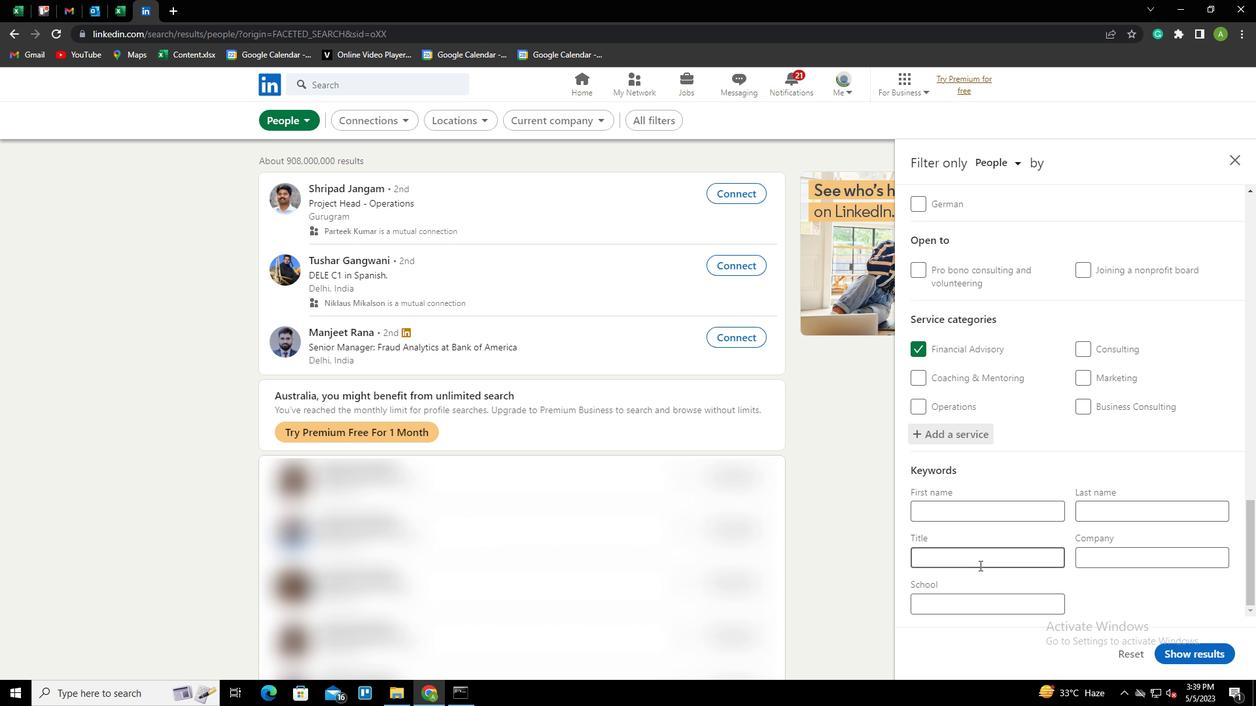 
Action: Mouse pressed left at (980, 560)
Screenshot: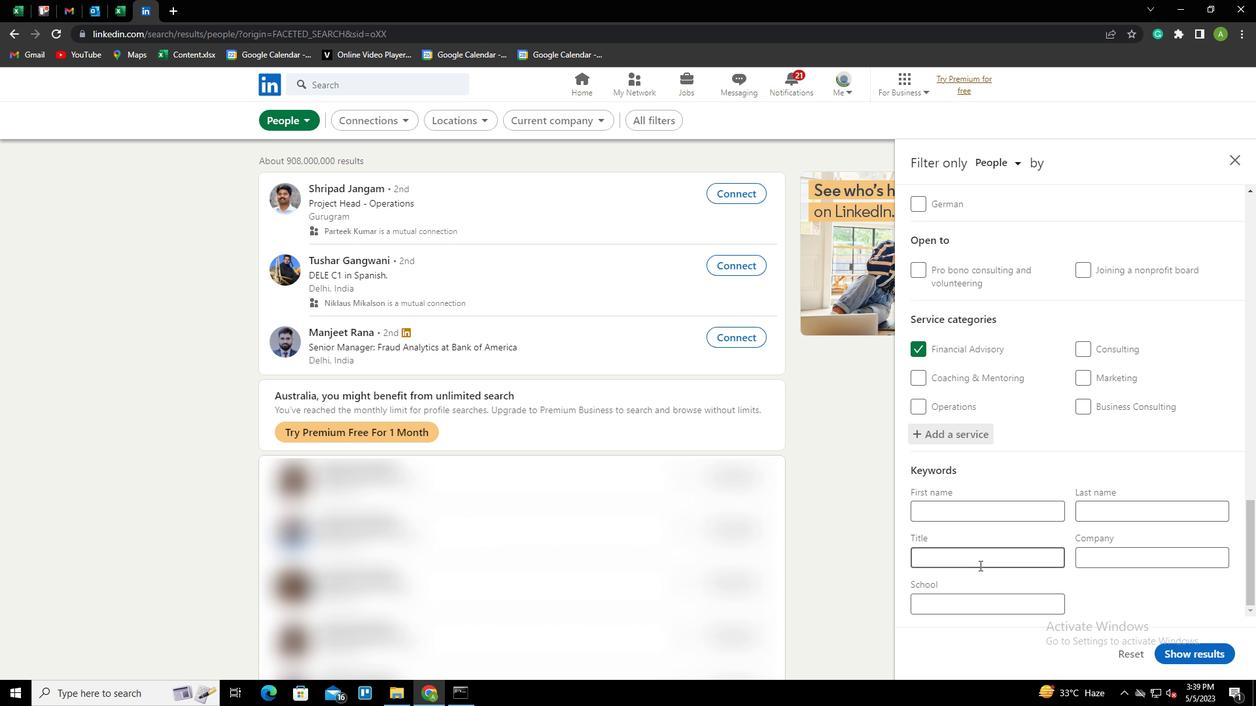 
Action: Key pressed <Key.shift><Key.shift><Key.shift><Key.shift><Key.shift><Key.shift><Key.shift><Key.shift><Key.shift><Key.shift><Key.shift><Key.shift>MASSAGE<Key.space><Key.shift>THERAPY
Screenshot: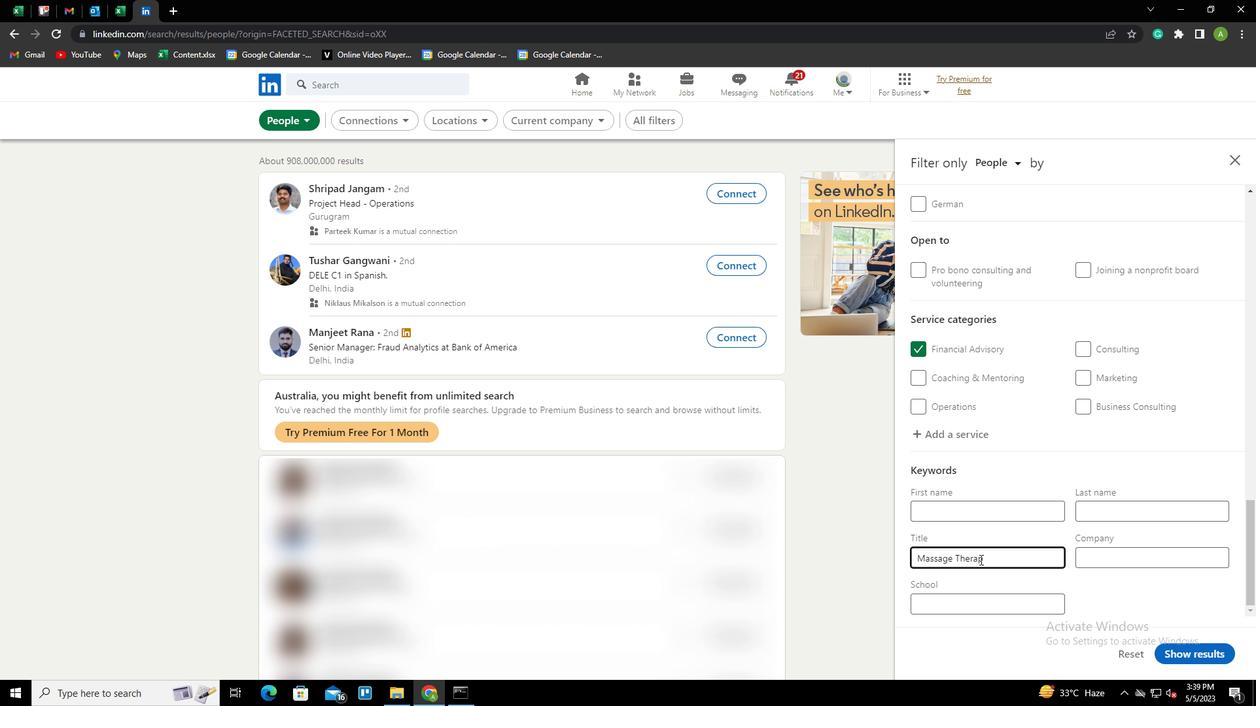 
Action: Mouse moved to (1118, 599)
Screenshot: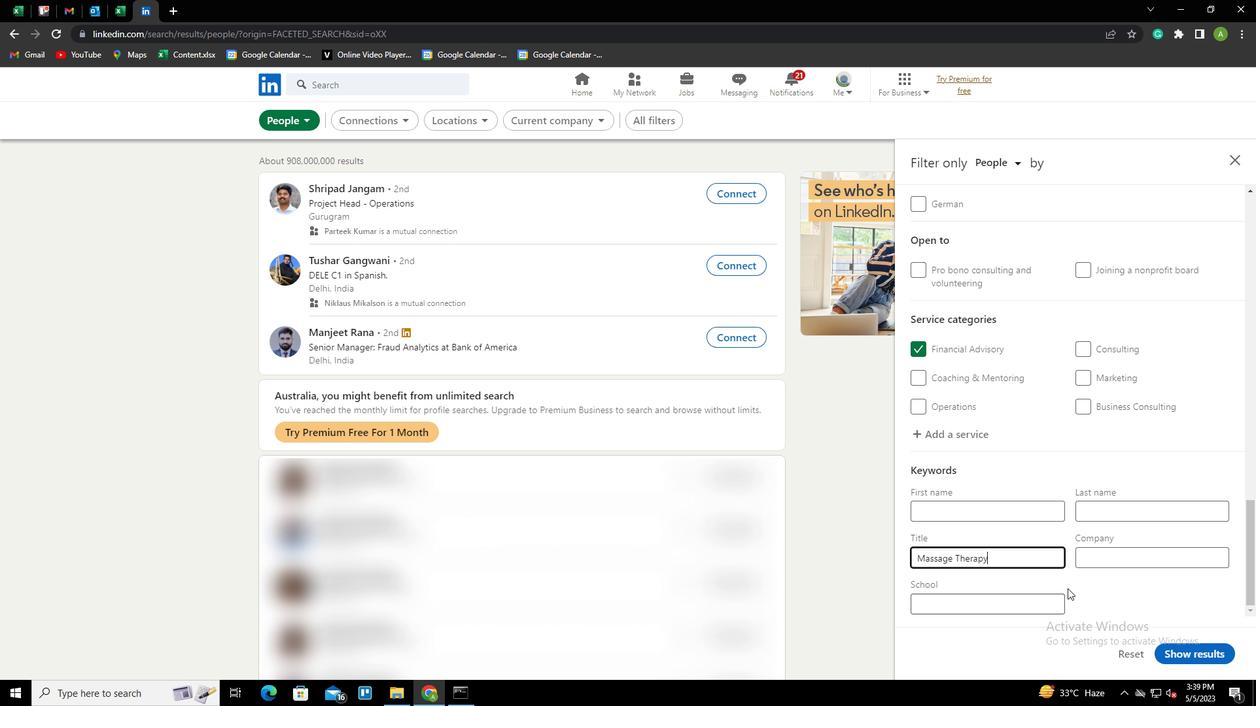 
Action: Mouse pressed left at (1118, 599)
Screenshot: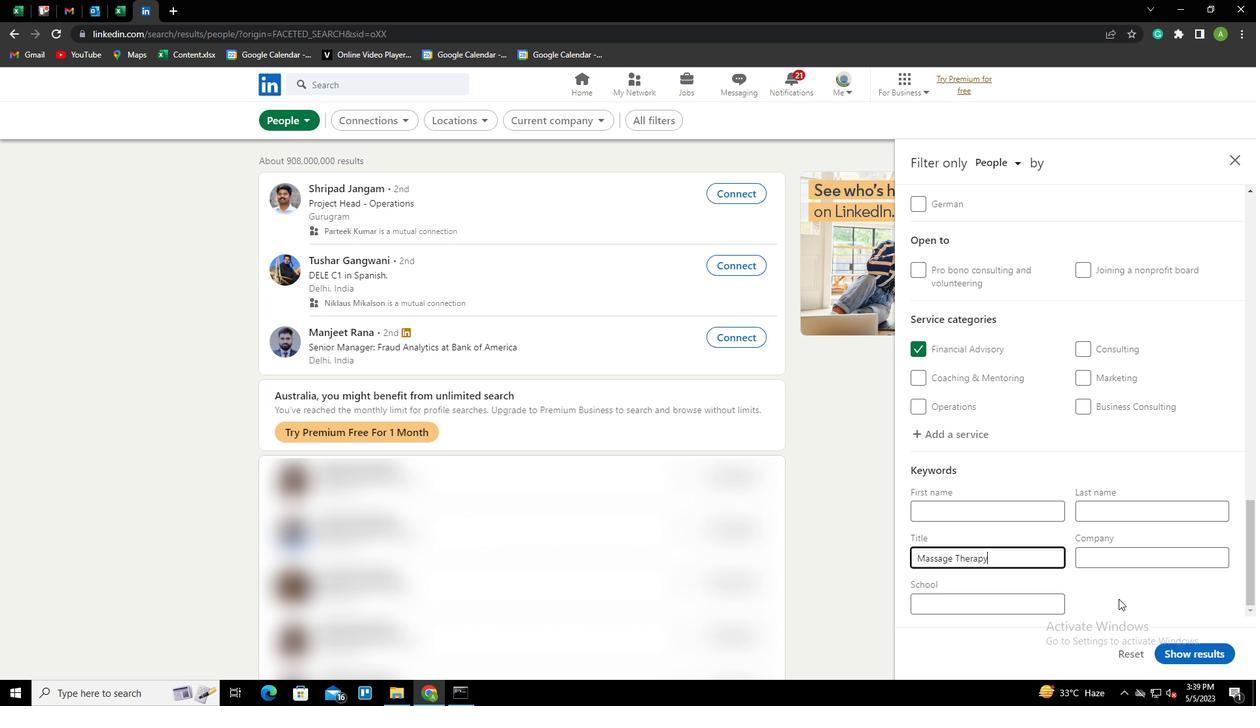 
Action: Mouse moved to (1195, 652)
Screenshot: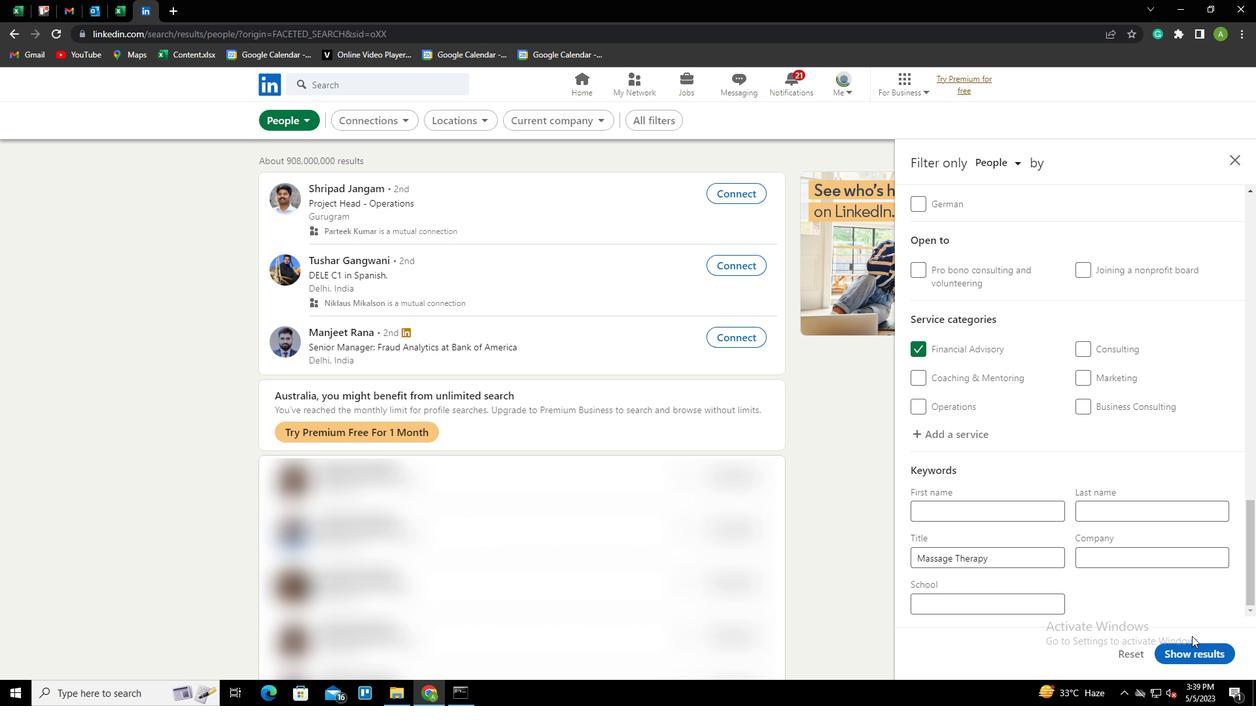 
Action: Mouse pressed left at (1195, 652)
Screenshot: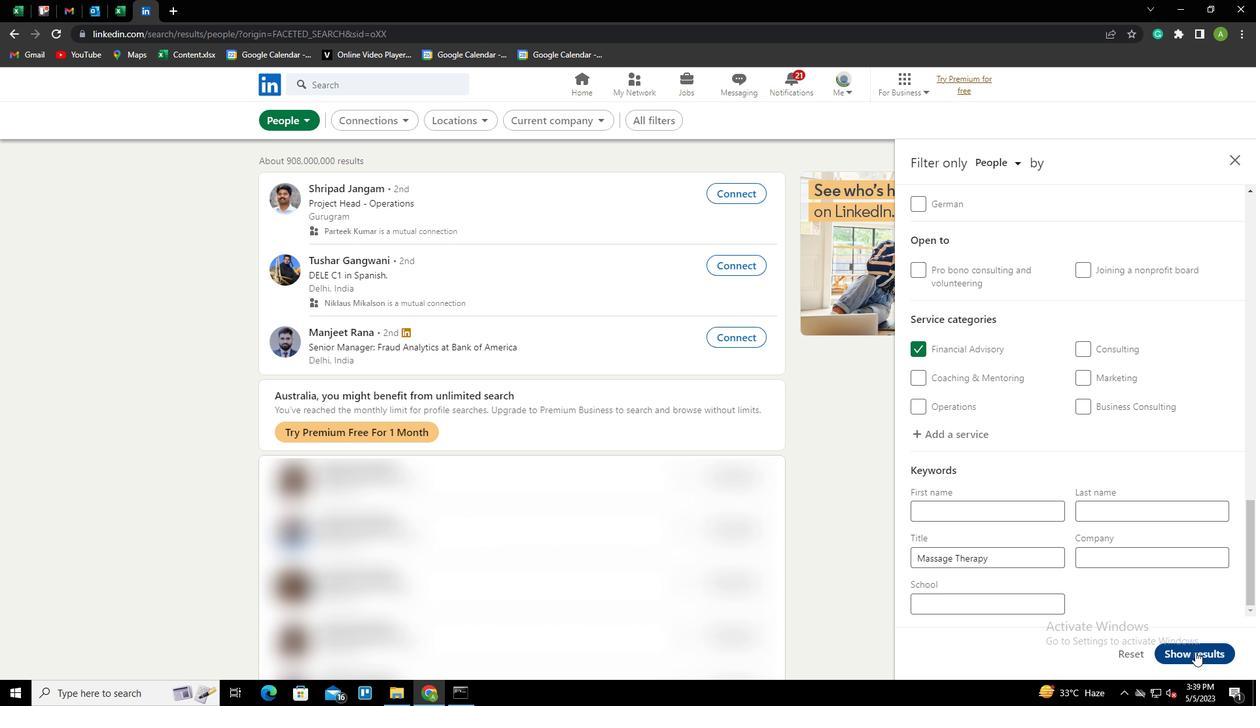 
